 Task: Find connections with filter location Sandūr with filter topic #linkedinwith filter profile language German with filter current company CSG with filter school Barkatullah University, Bhopal with filter industry Paint, Coating, and Adhesive Manufacturing with filter service category DJing with filter keywords title Finance Director
Action: Mouse moved to (661, 92)
Screenshot: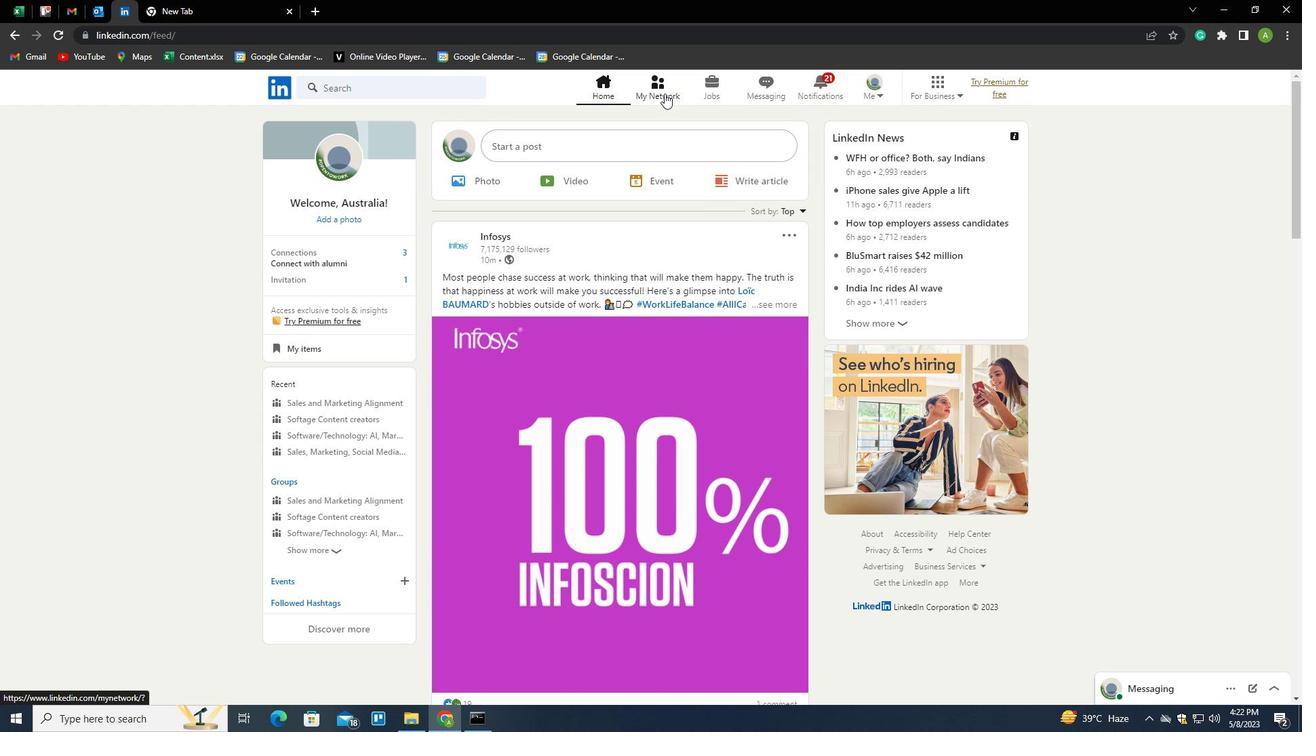 
Action: Mouse pressed left at (661, 92)
Screenshot: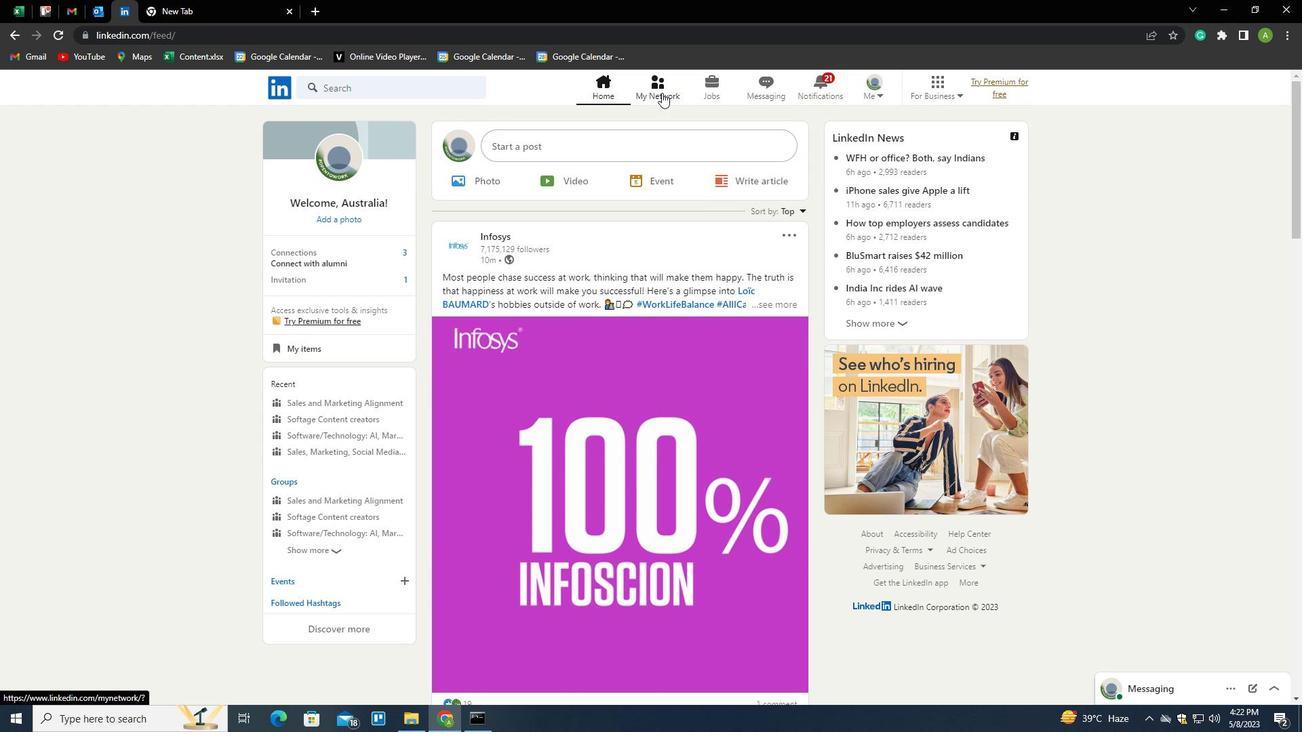
Action: Mouse moved to (356, 157)
Screenshot: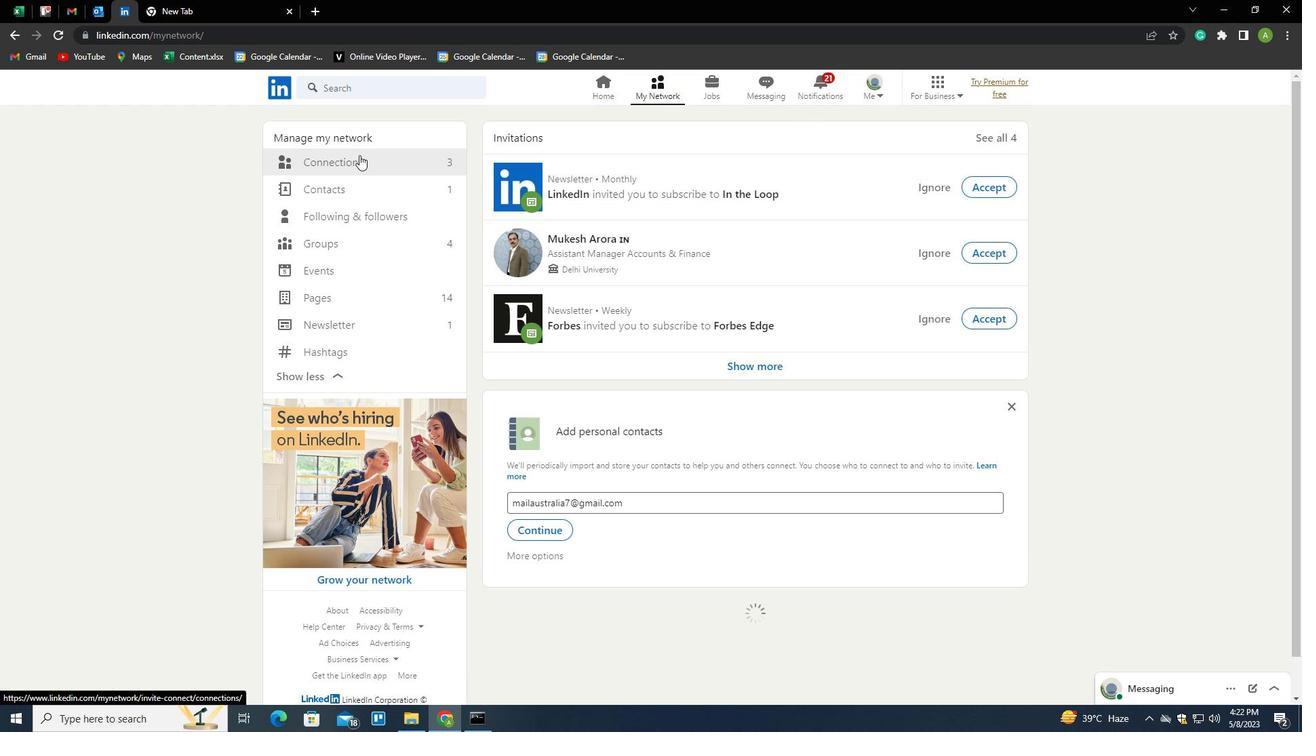 
Action: Mouse pressed left at (356, 157)
Screenshot: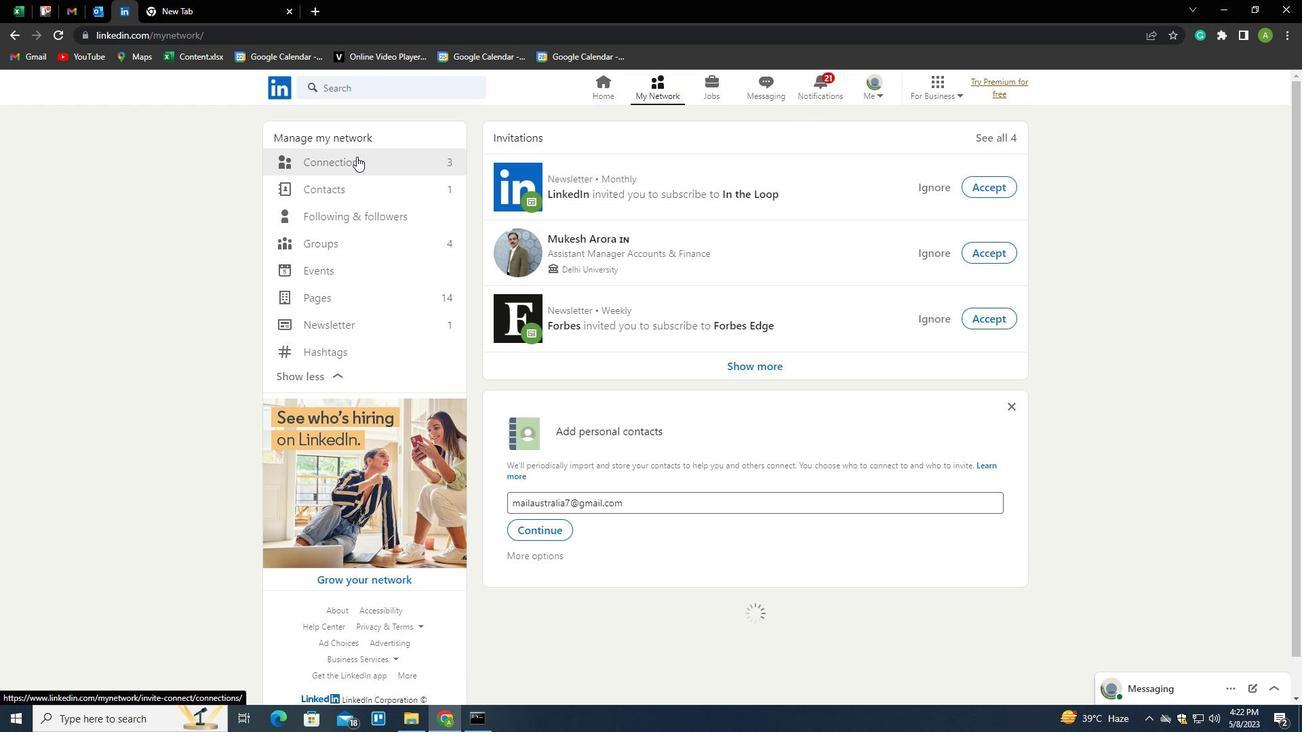 
Action: Mouse moved to (761, 166)
Screenshot: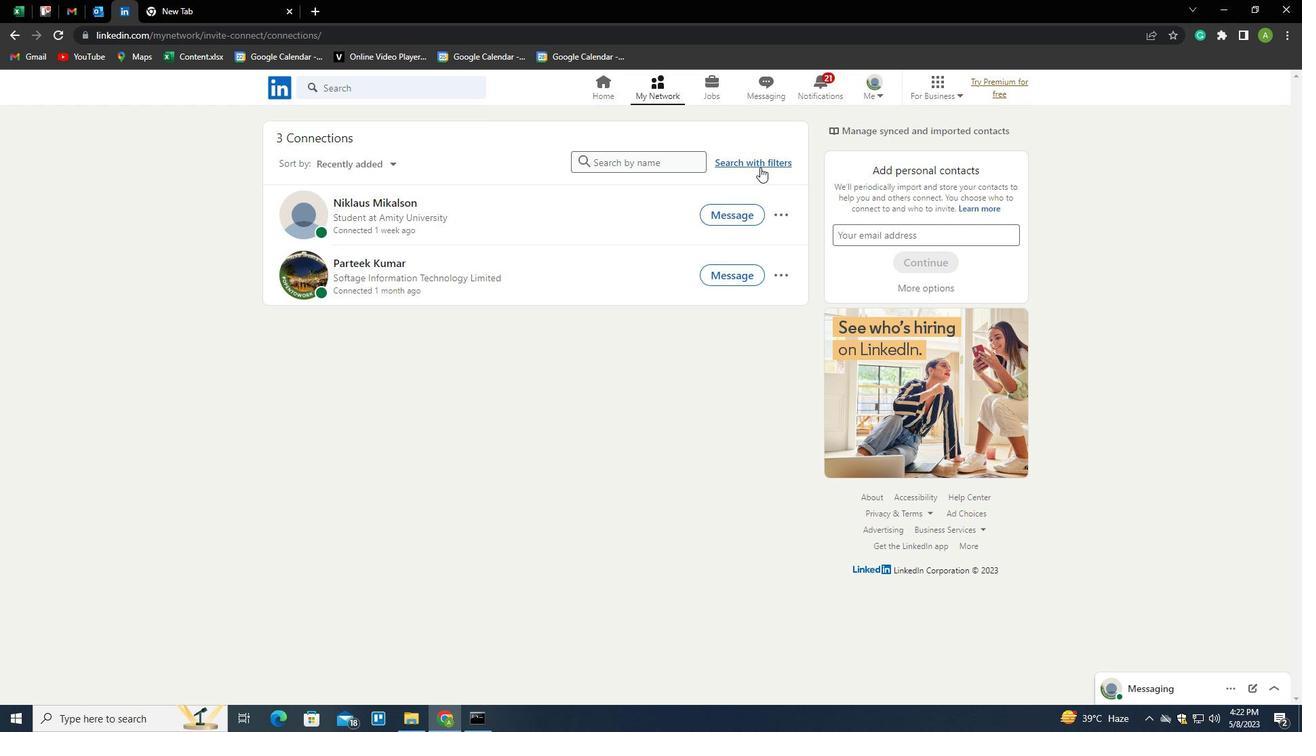 
Action: Mouse pressed left at (761, 166)
Screenshot: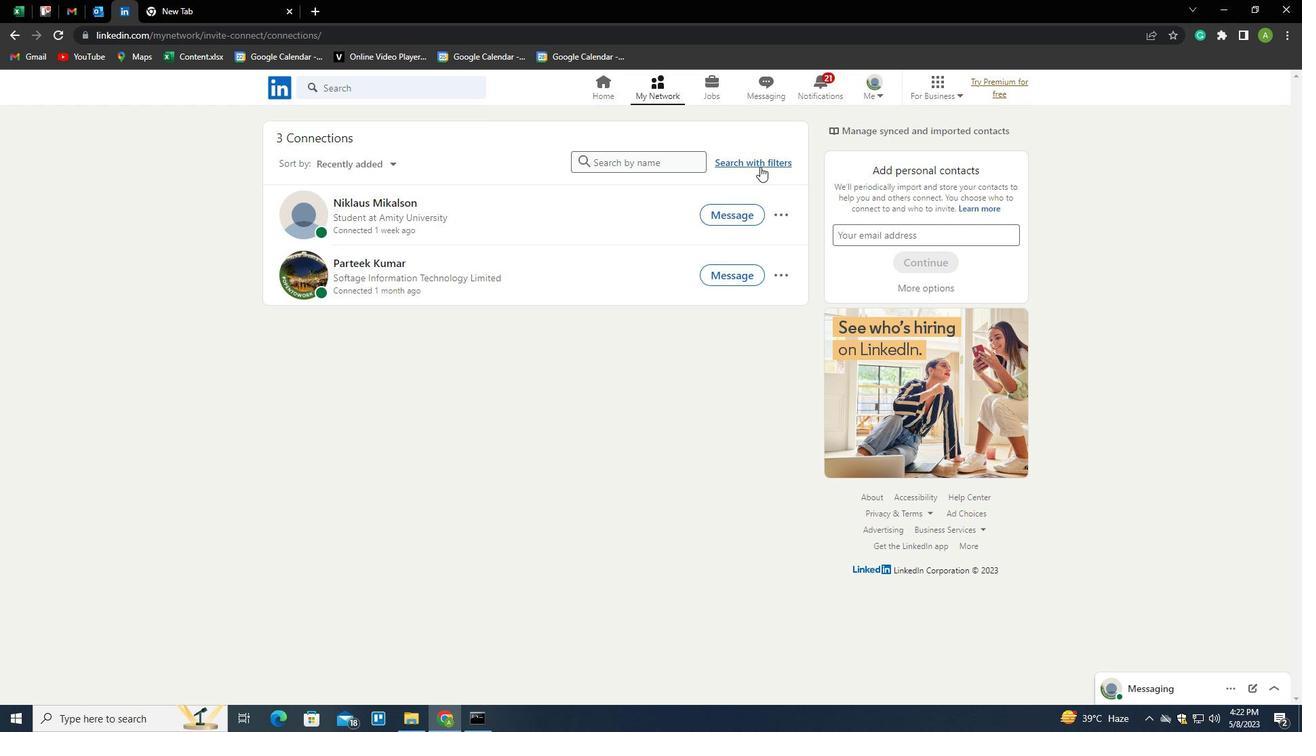 
Action: Mouse moved to (698, 128)
Screenshot: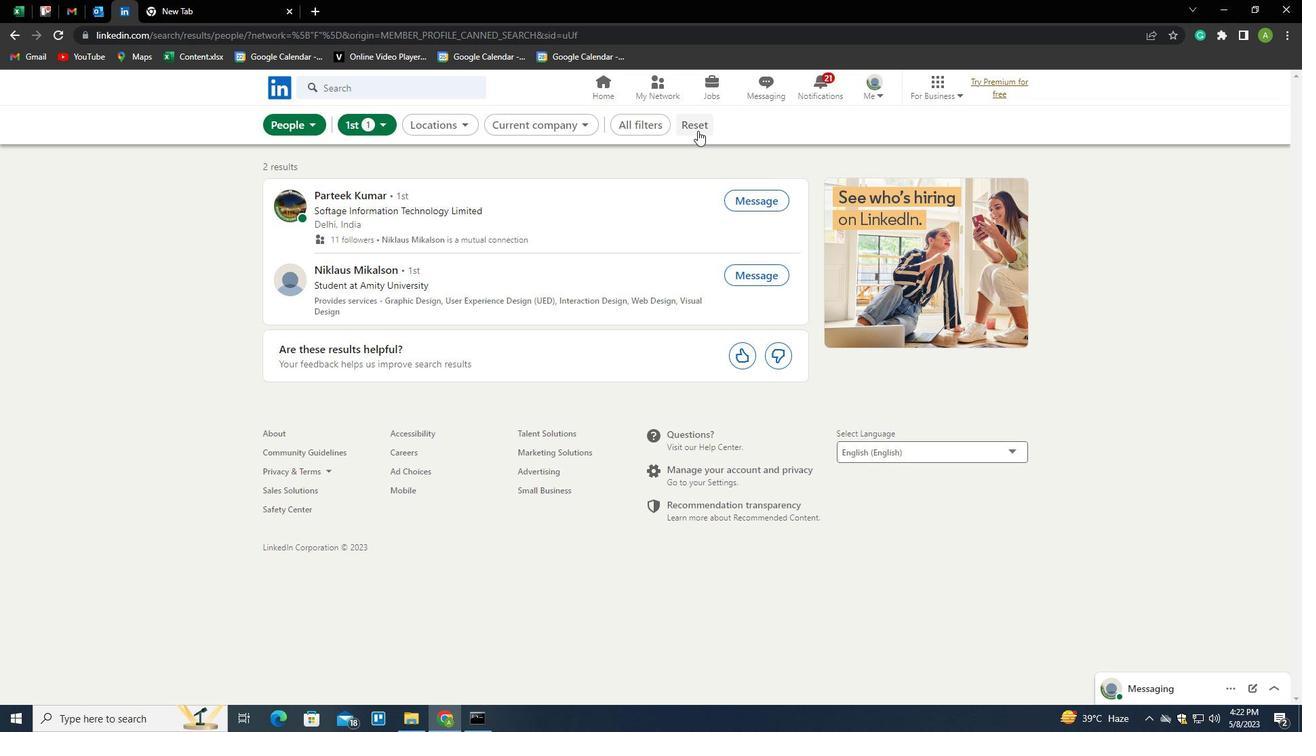 
Action: Mouse pressed left at (698, 128)
Screenshot: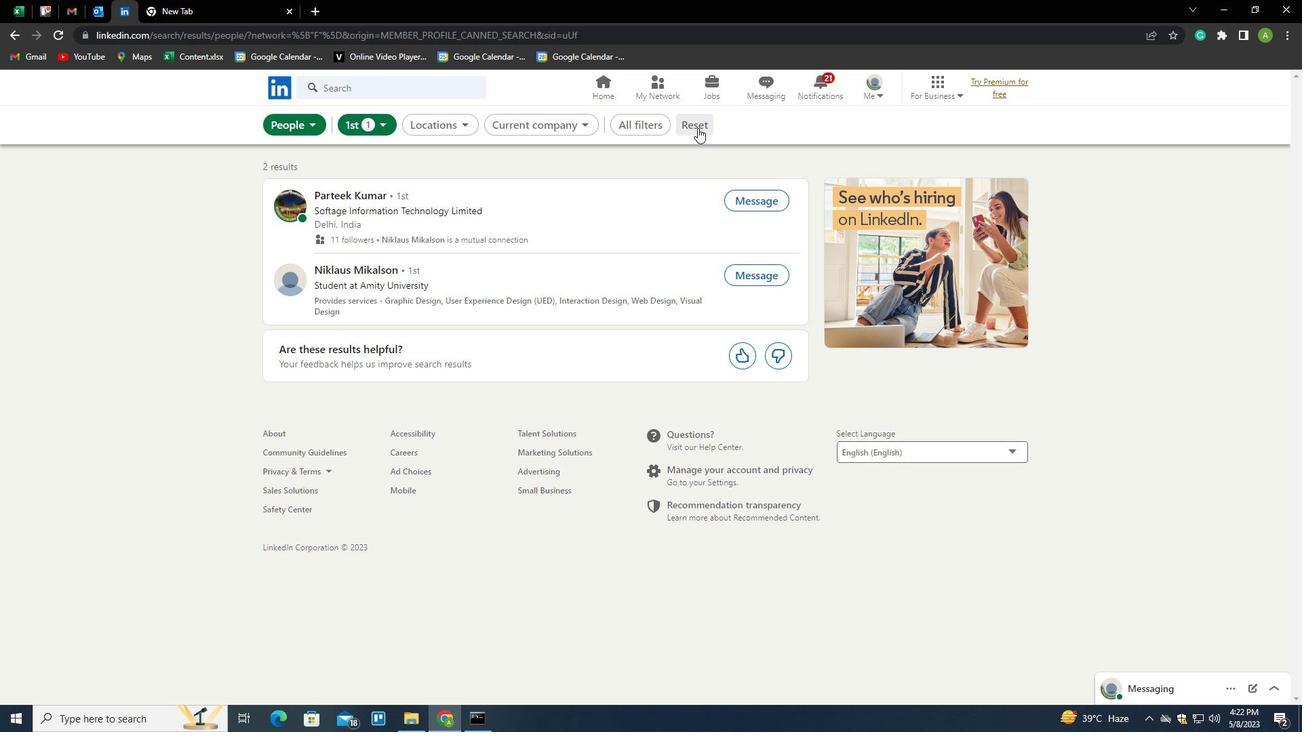 
Action: Mouse moved to (678, 127)
Screenshot: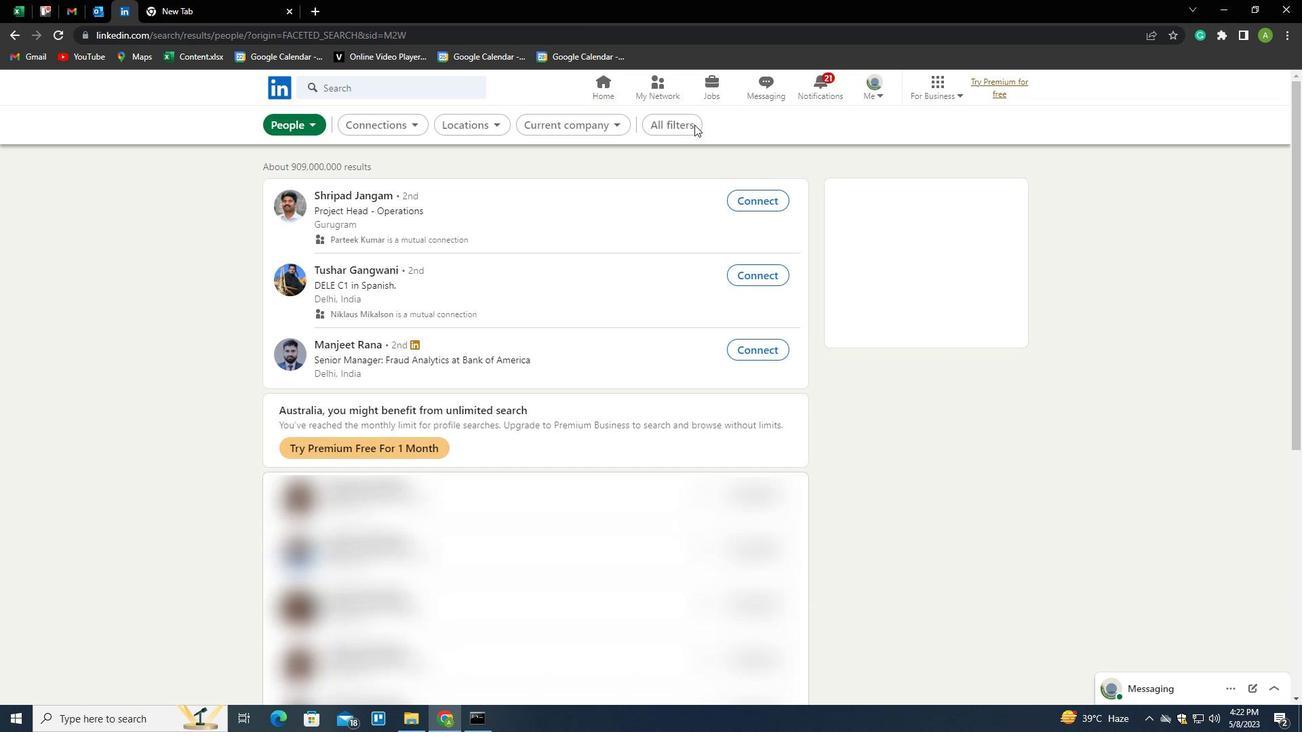 
Action: Mouse pressed left at (678, 127)
Screenshot: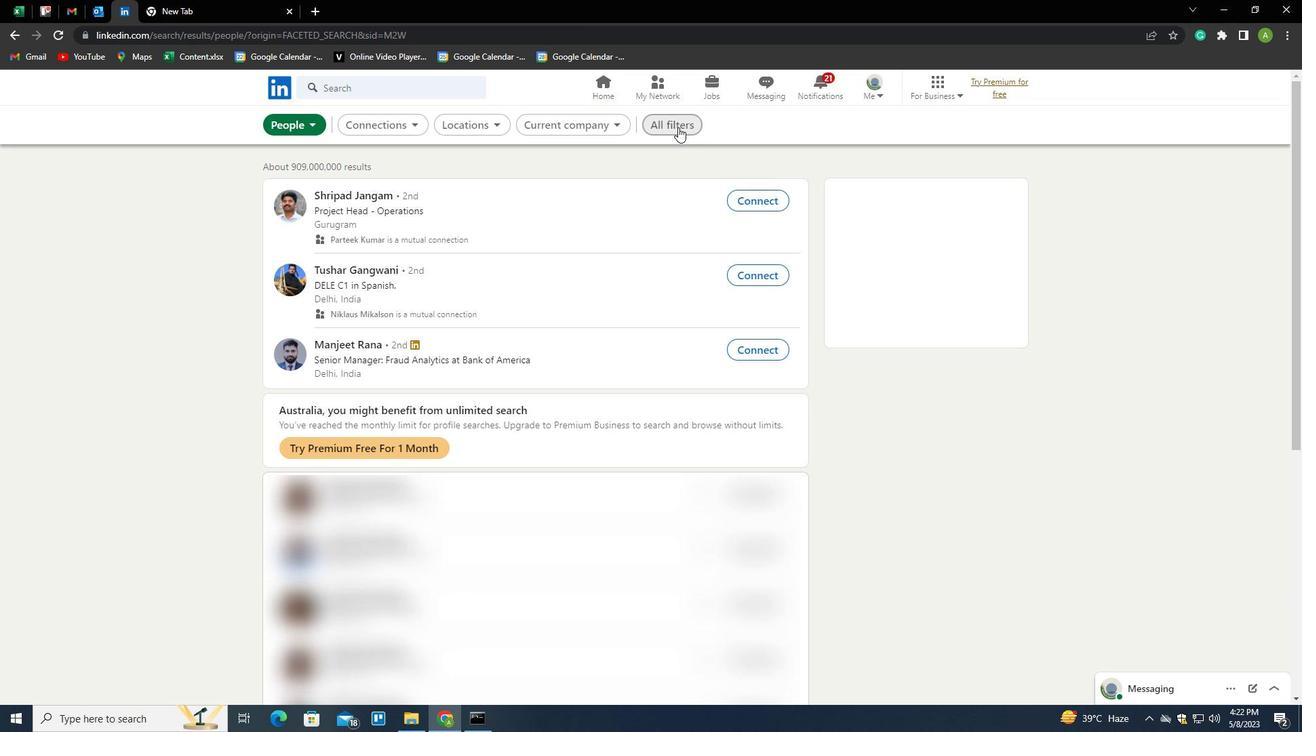 
Action: Mouse moved to (1123, 461)
Screenshot: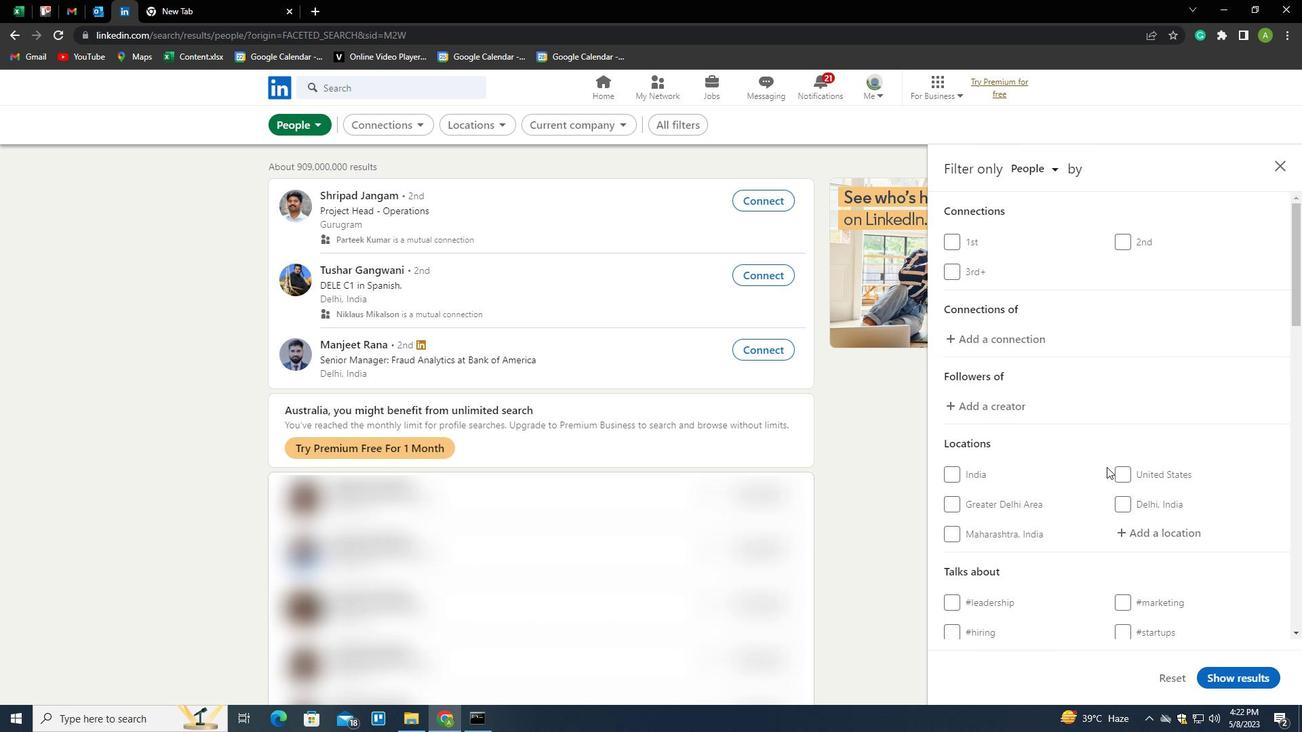 
Action: Mouse scrolled (1123, 460) with delta (0, 0)
Screenshot: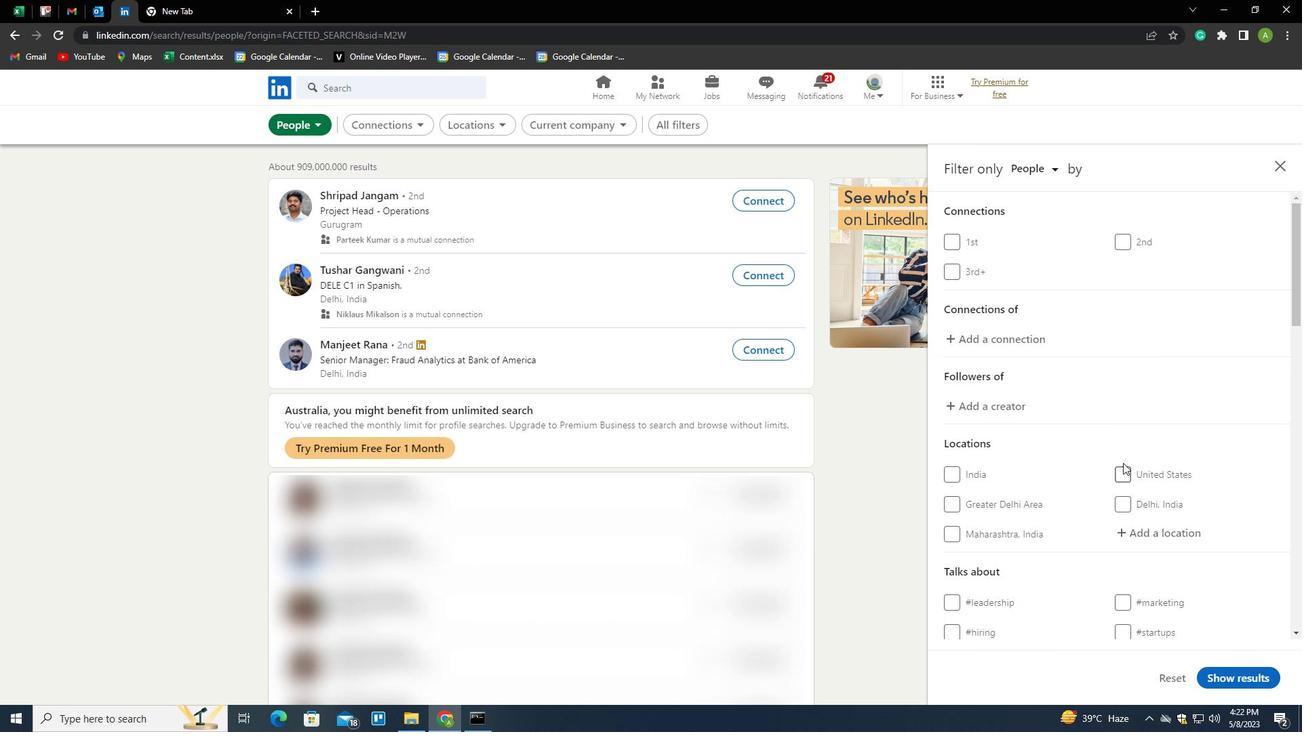 
Action: Mouse scrolled (1123, 460) with delta (0, 0)
Screenshot: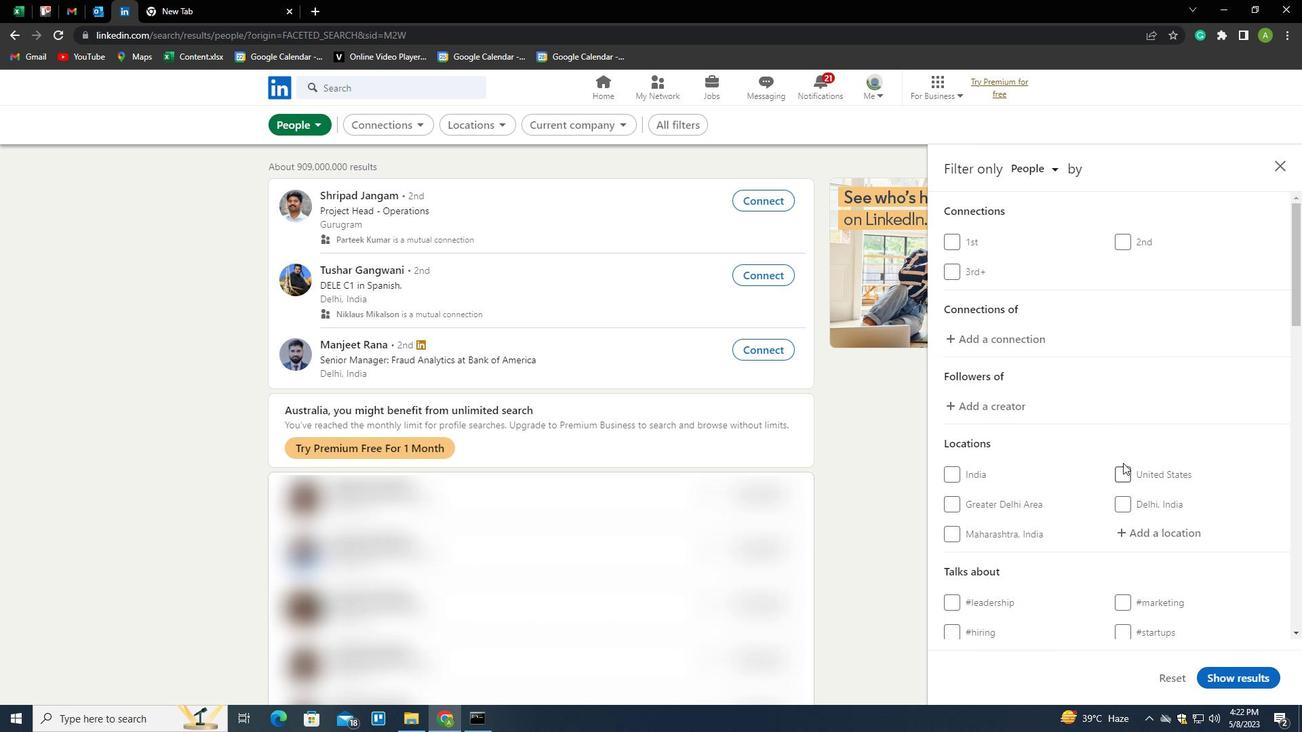 
Action: Mouse scrolled (1123, 460) with delta (0, 0)
Screenshot: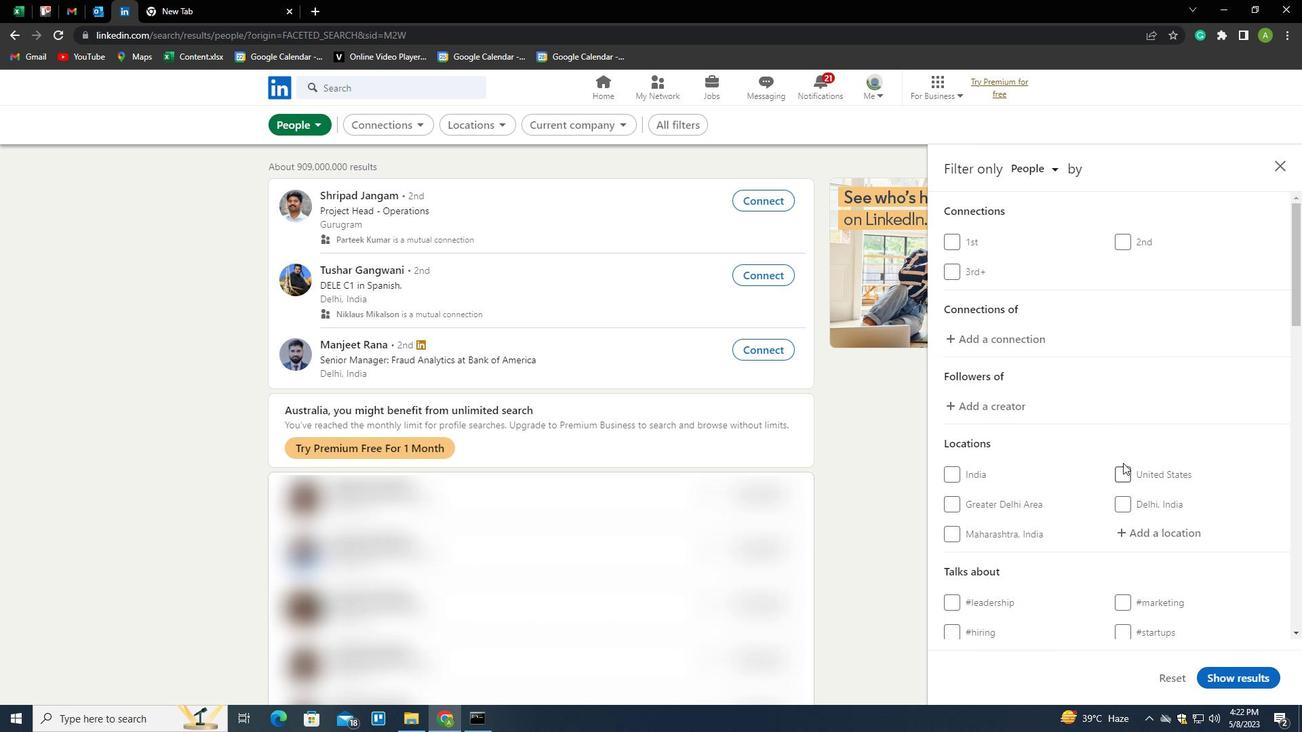 
Action: Mouse moved to (1146, 327)
Screenshot: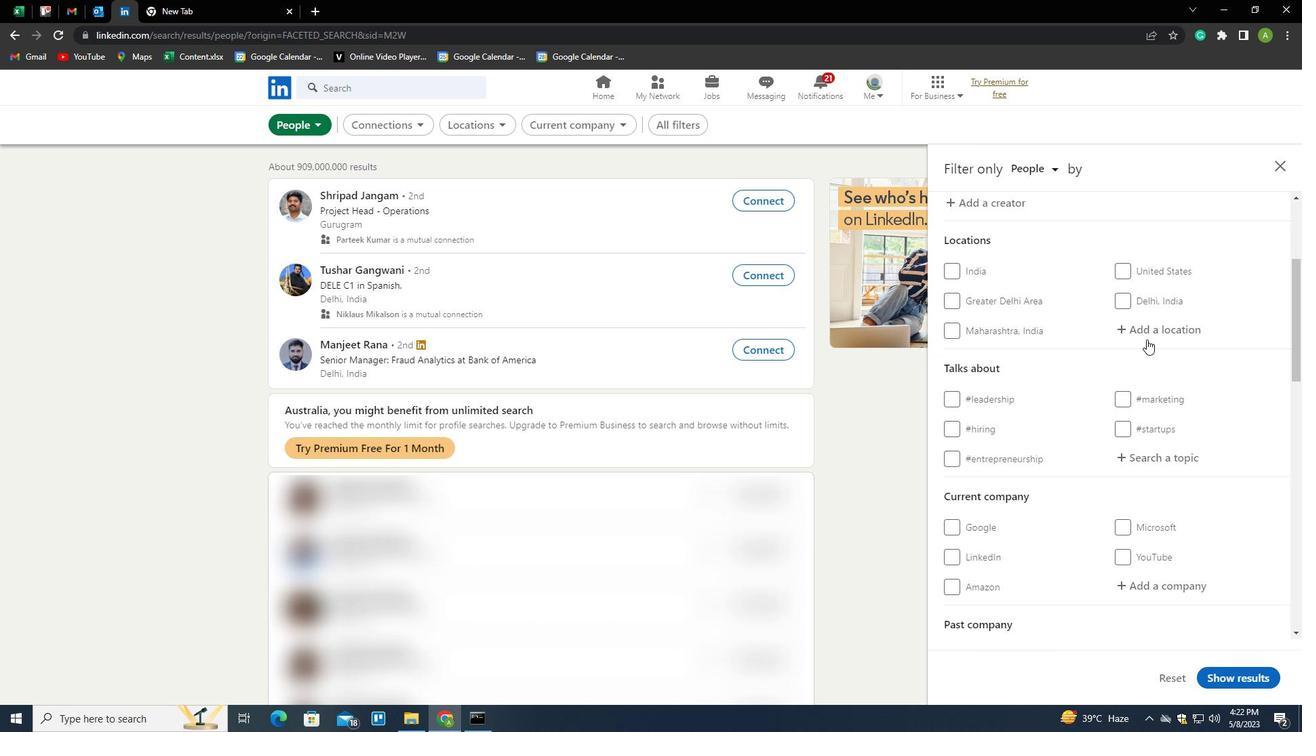 
Action: Mouse pressed left at (1146, 327)
Screenshot: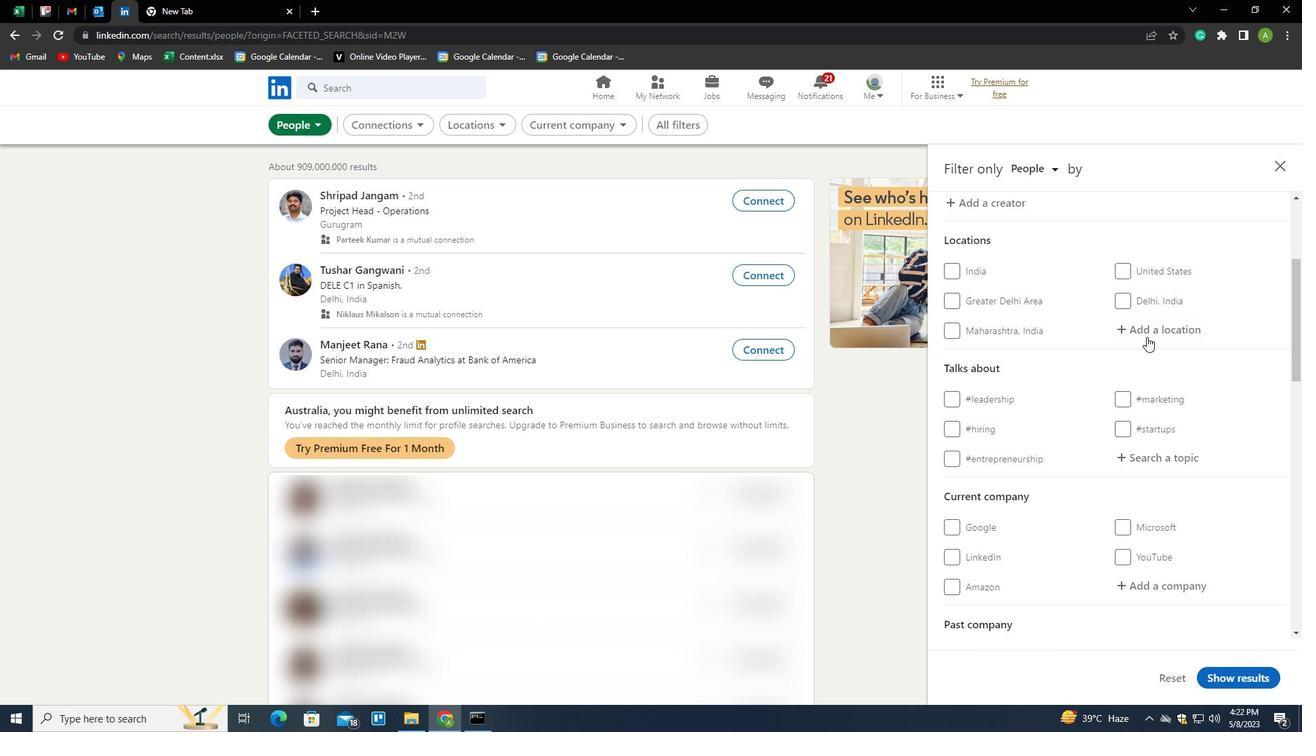 
Action: Key pressed <Key.shift>
Screenshot: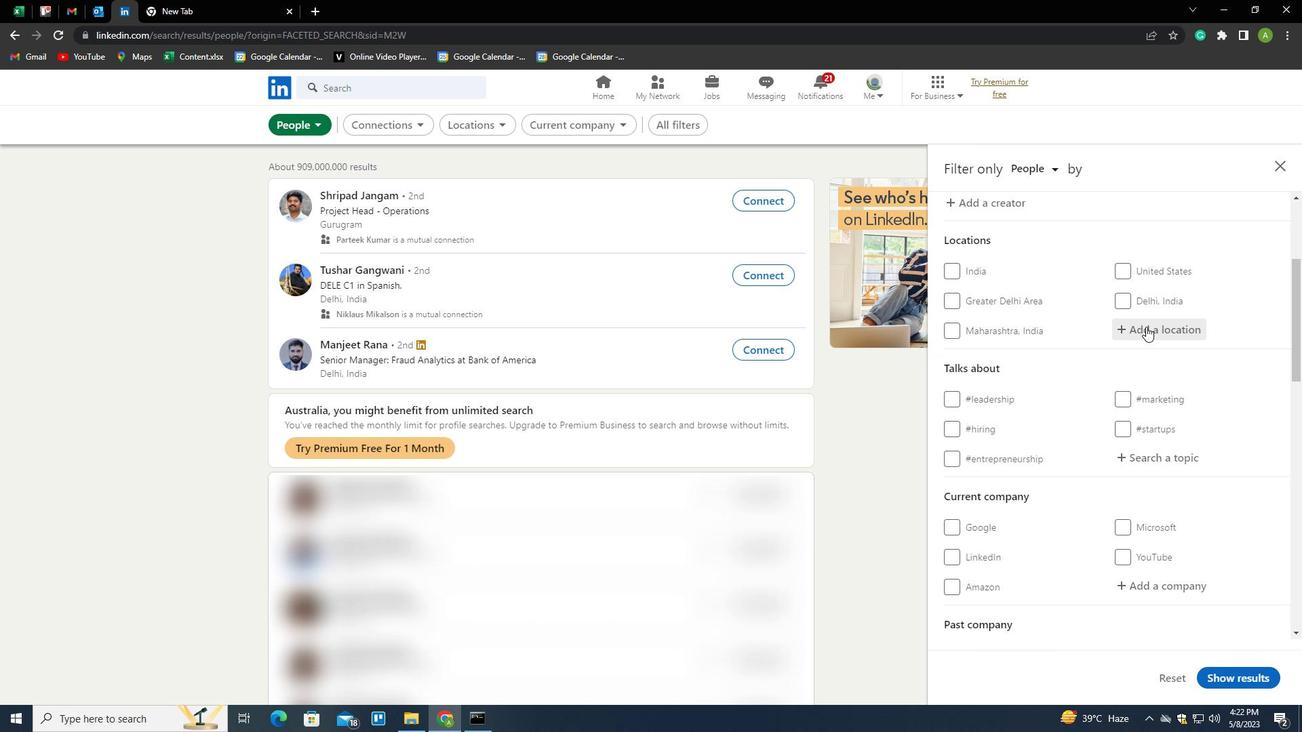 
Action: Mouse moved to (1146, 327)
Screenshot: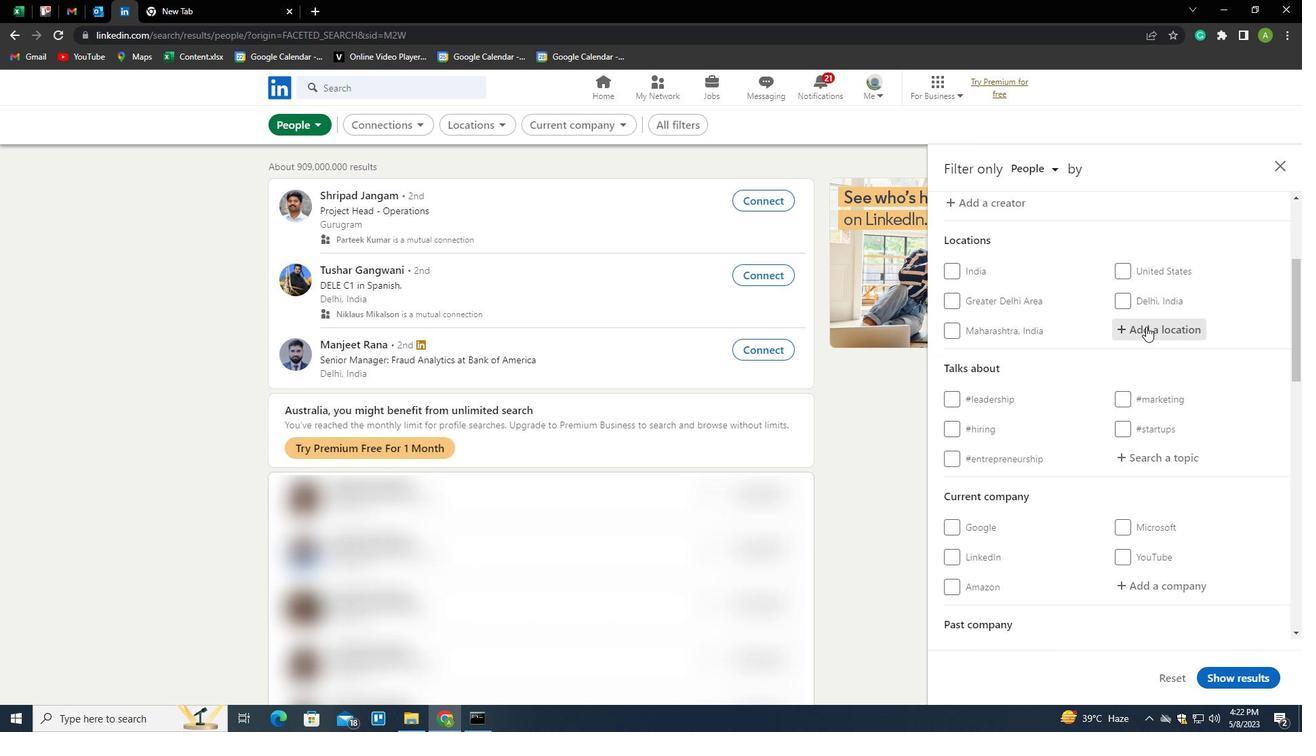 
Action: Key pressed S
Screenshot: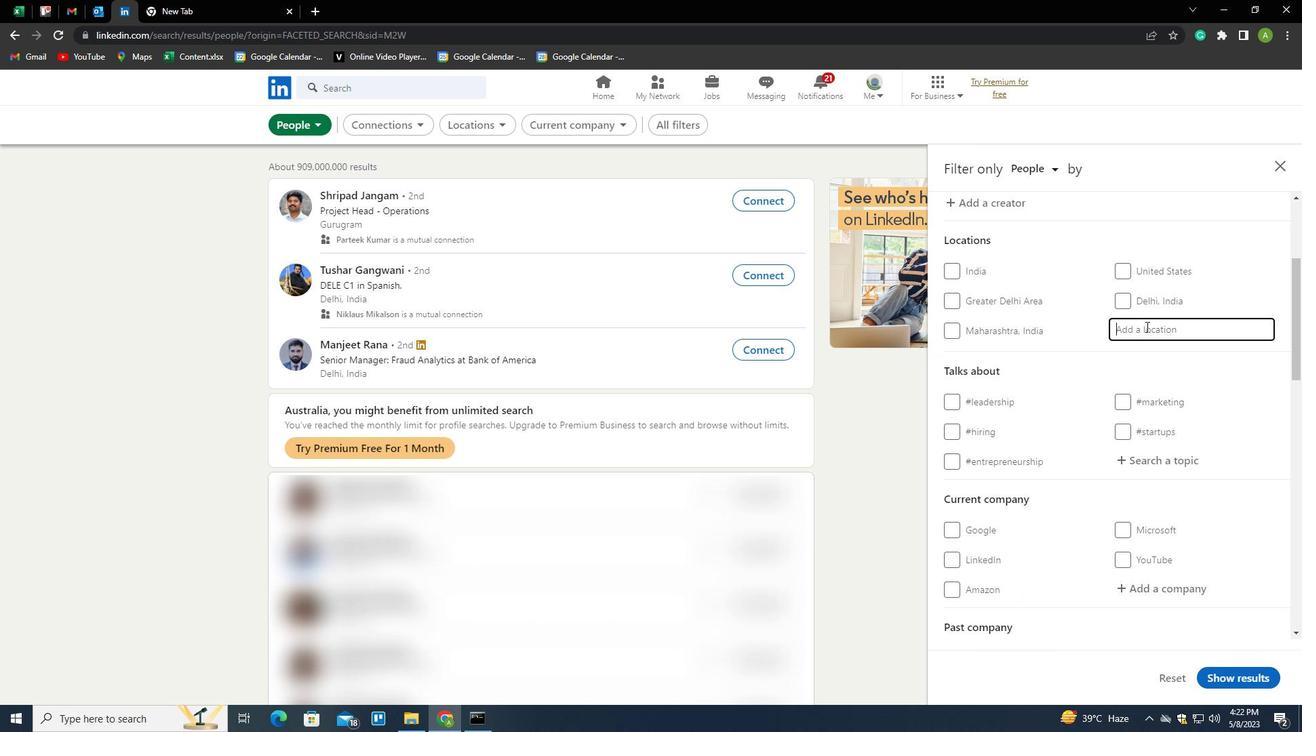 
Action: Mouse moved to (1225, 279)
Screenshot: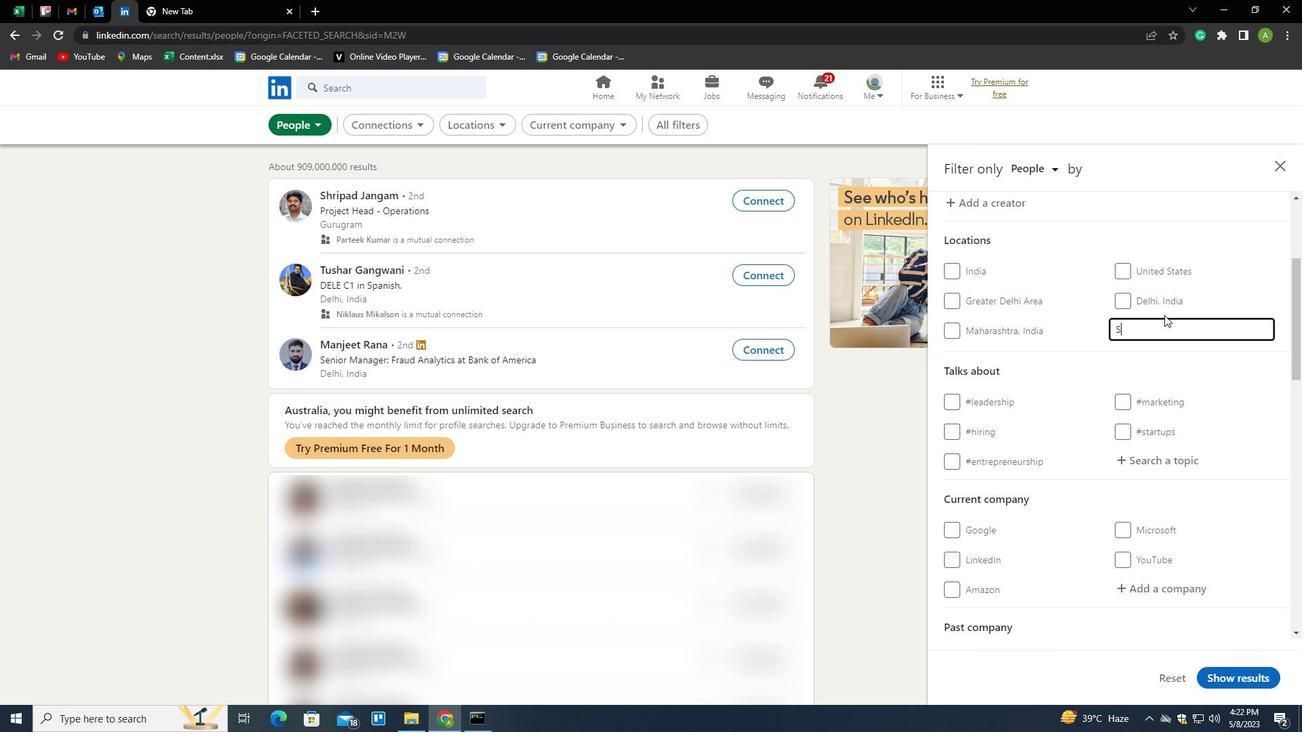 
Action: Key pressed ANDUR<Key.down><Key.enter>
Screenshot: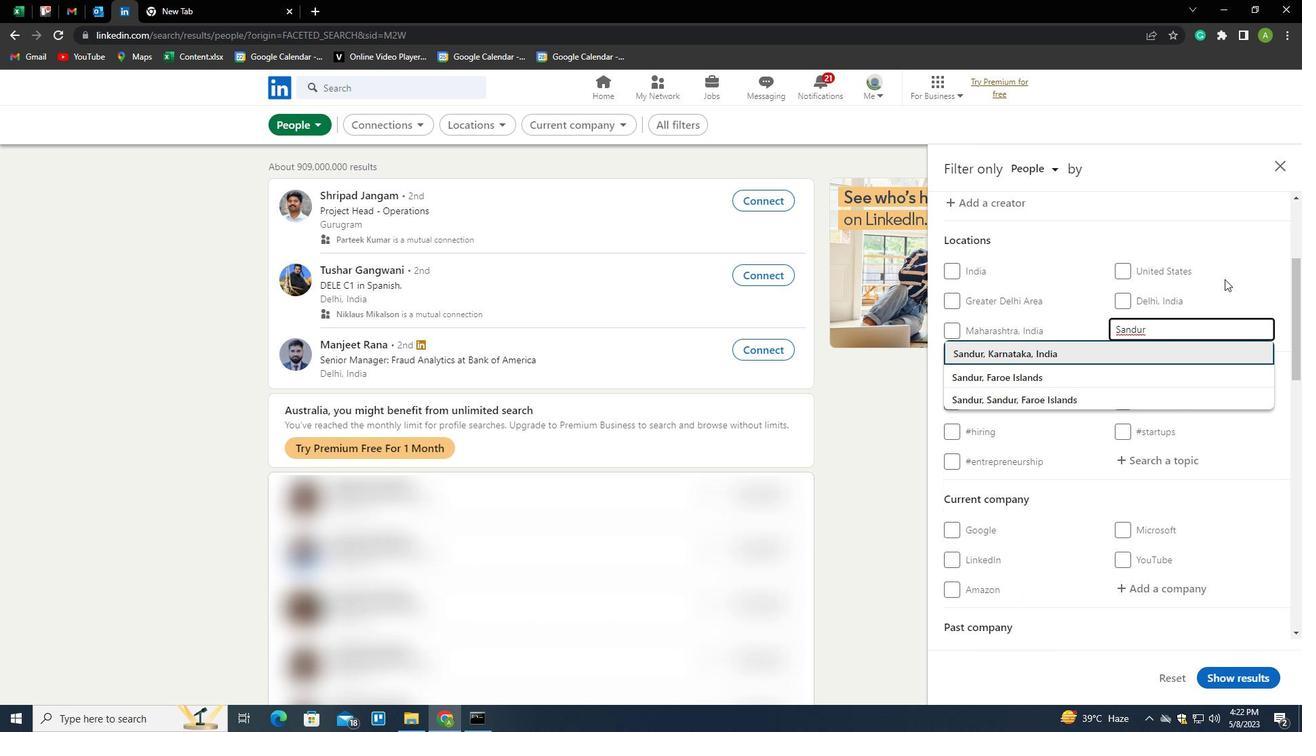 
Action: Mouse moved to (1226, 279)
Screenshot: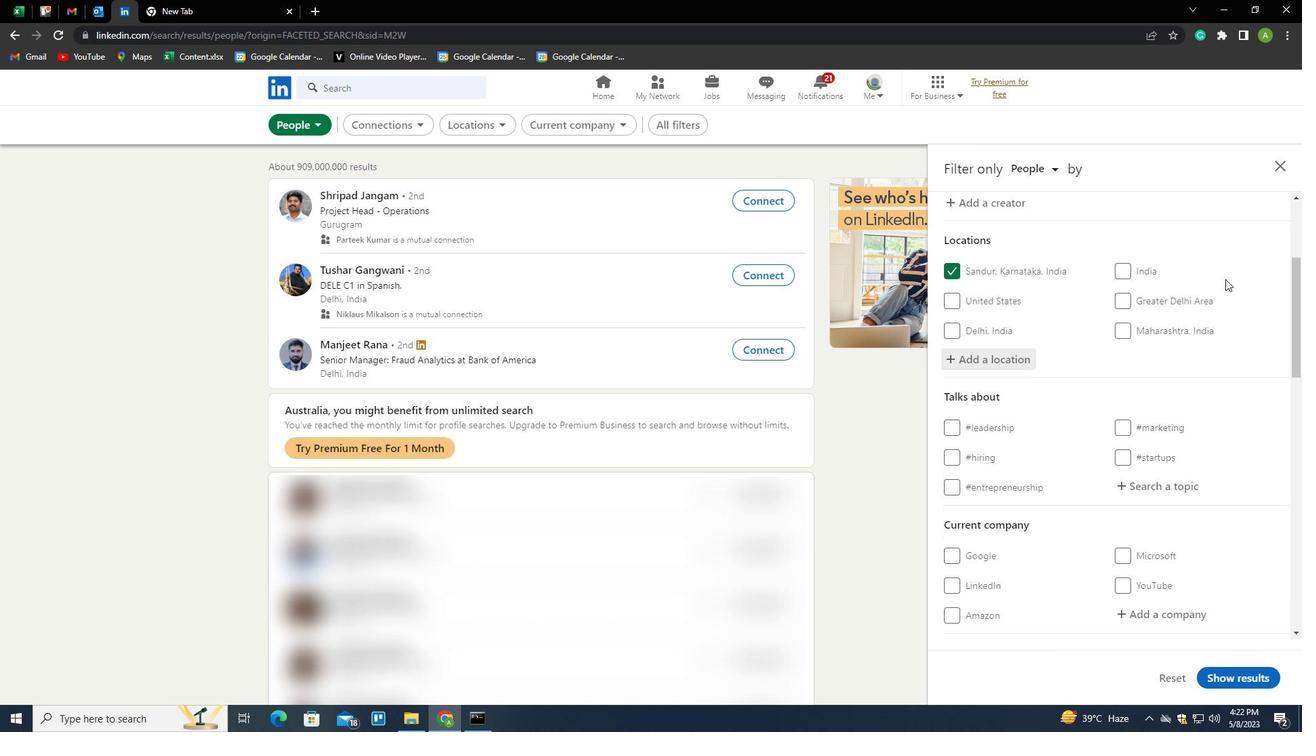 
Action: Mouse scrolled (1226, 278) with delta (0, 0)
Screenshot: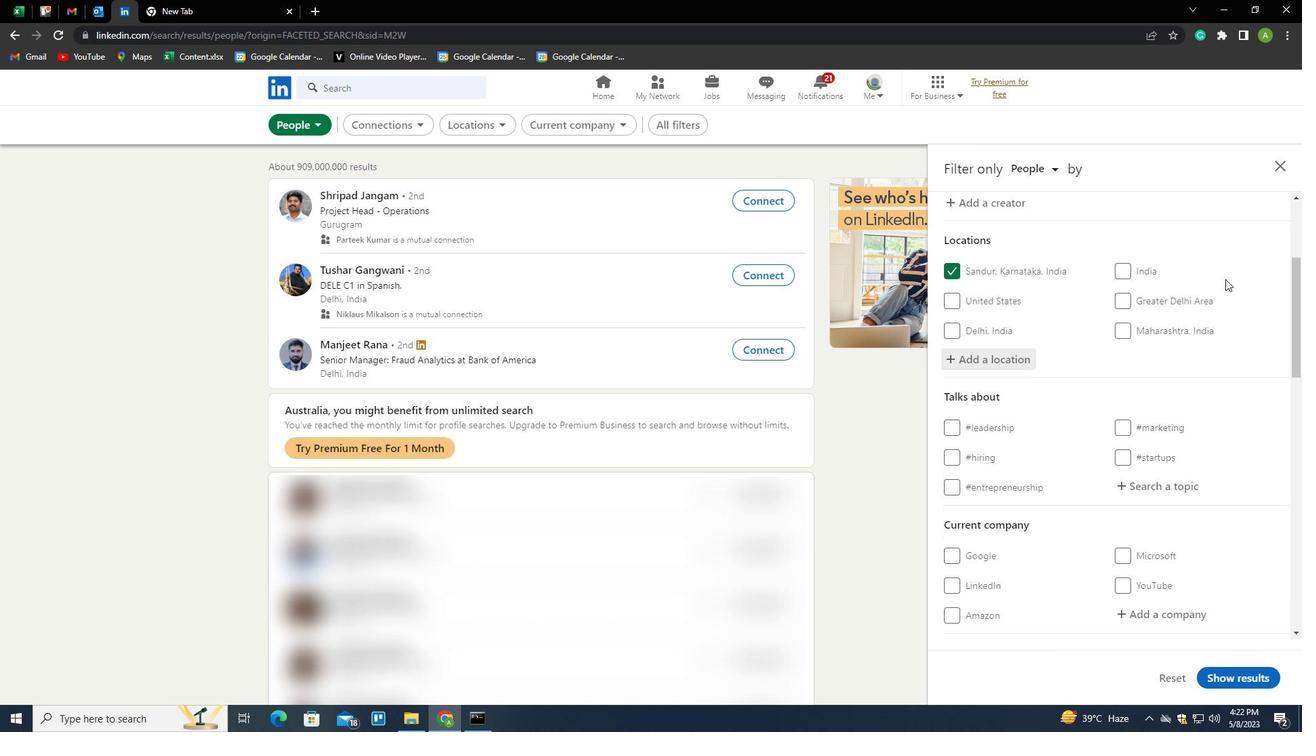 
Action: Mouse moved to (1229, 281)
Screenshot: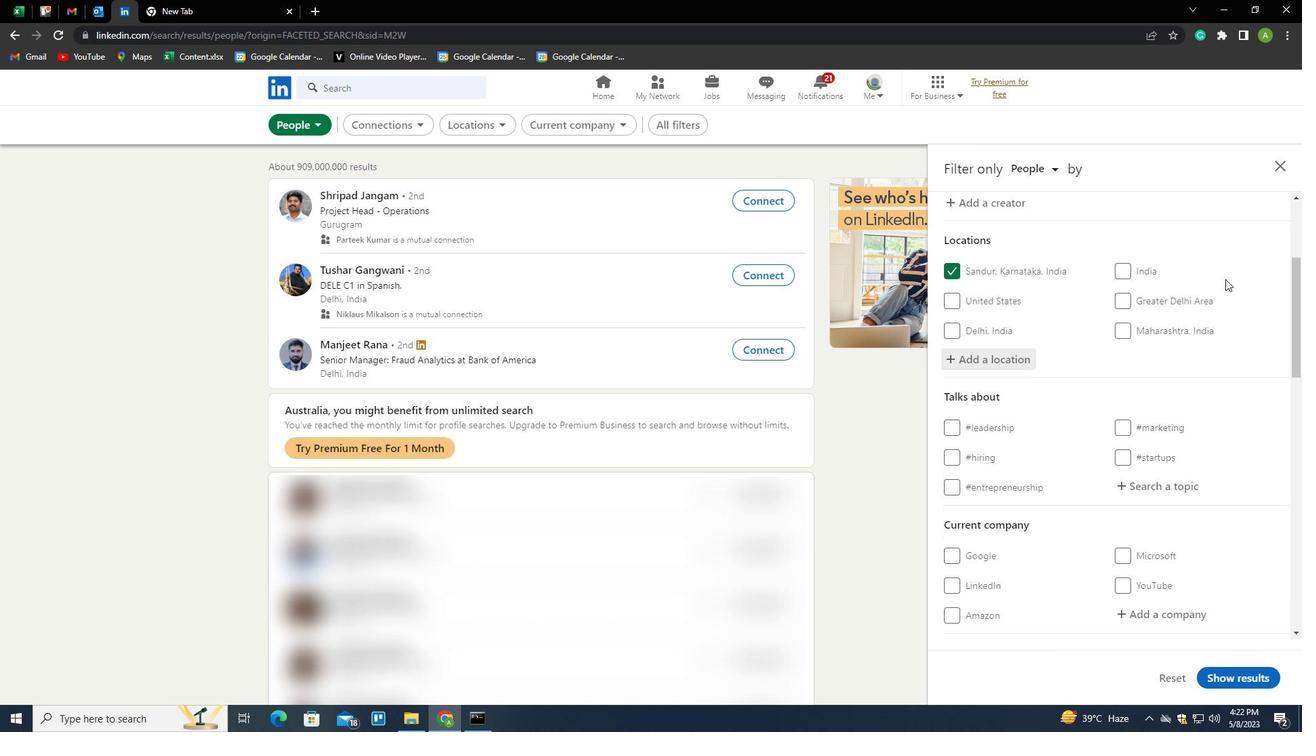 
Action: Mouse scrolled (1229, 280) with delta (0, 0)
Screenshot: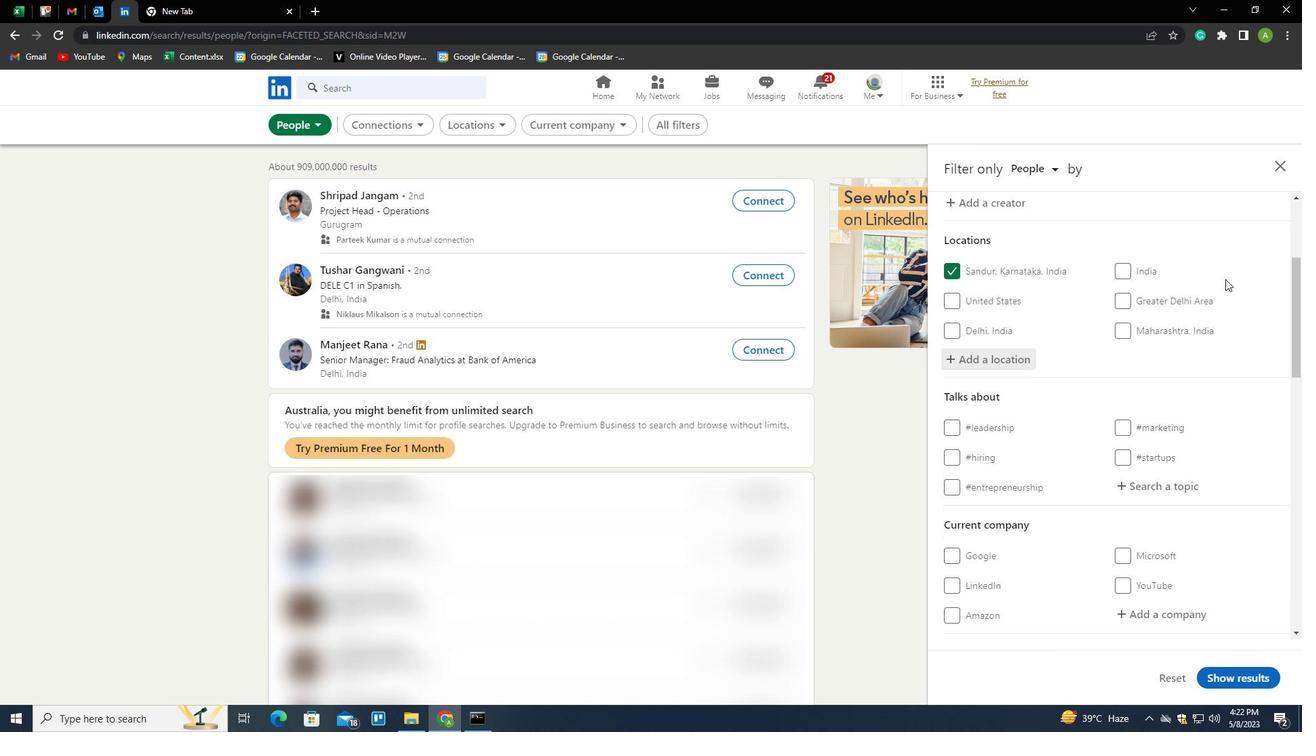 
Action: Mouse scrolled (1229, 280) with delta (0, 0)
Screenshot: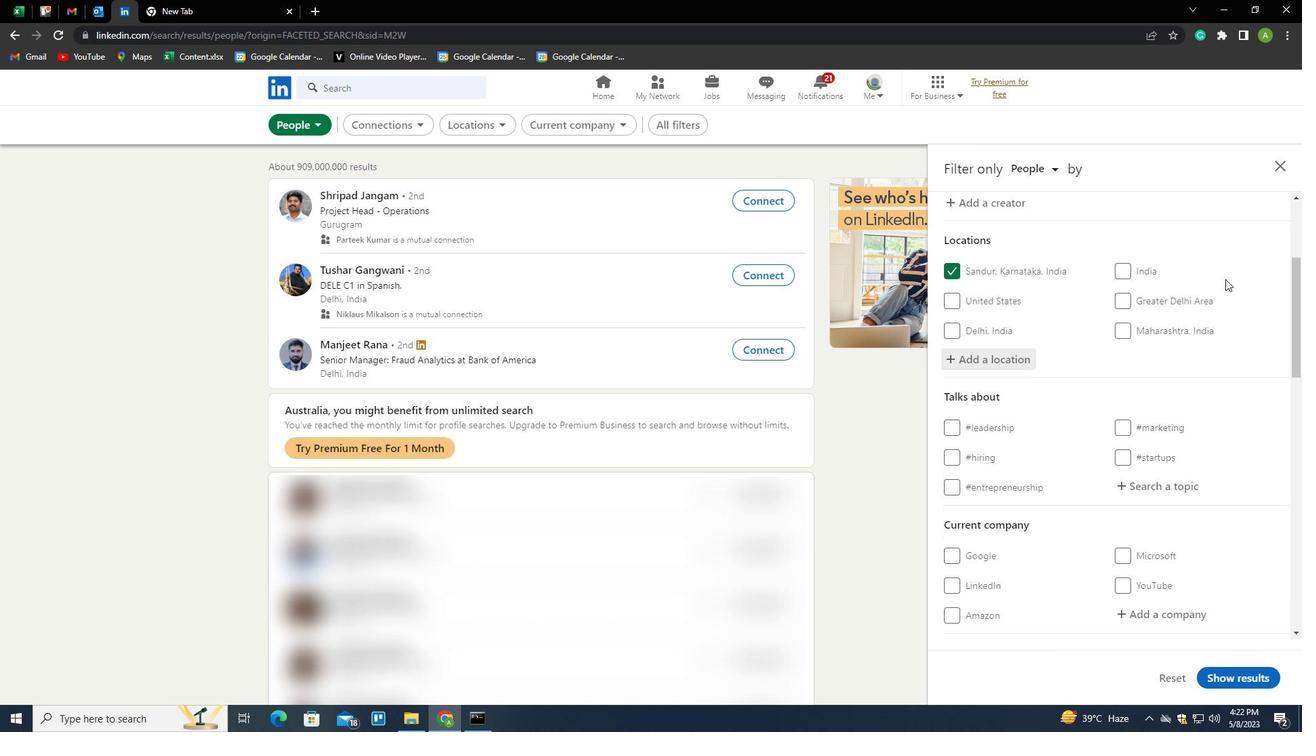 
Action: Mouse moved to (1167, 288)
Screenshot: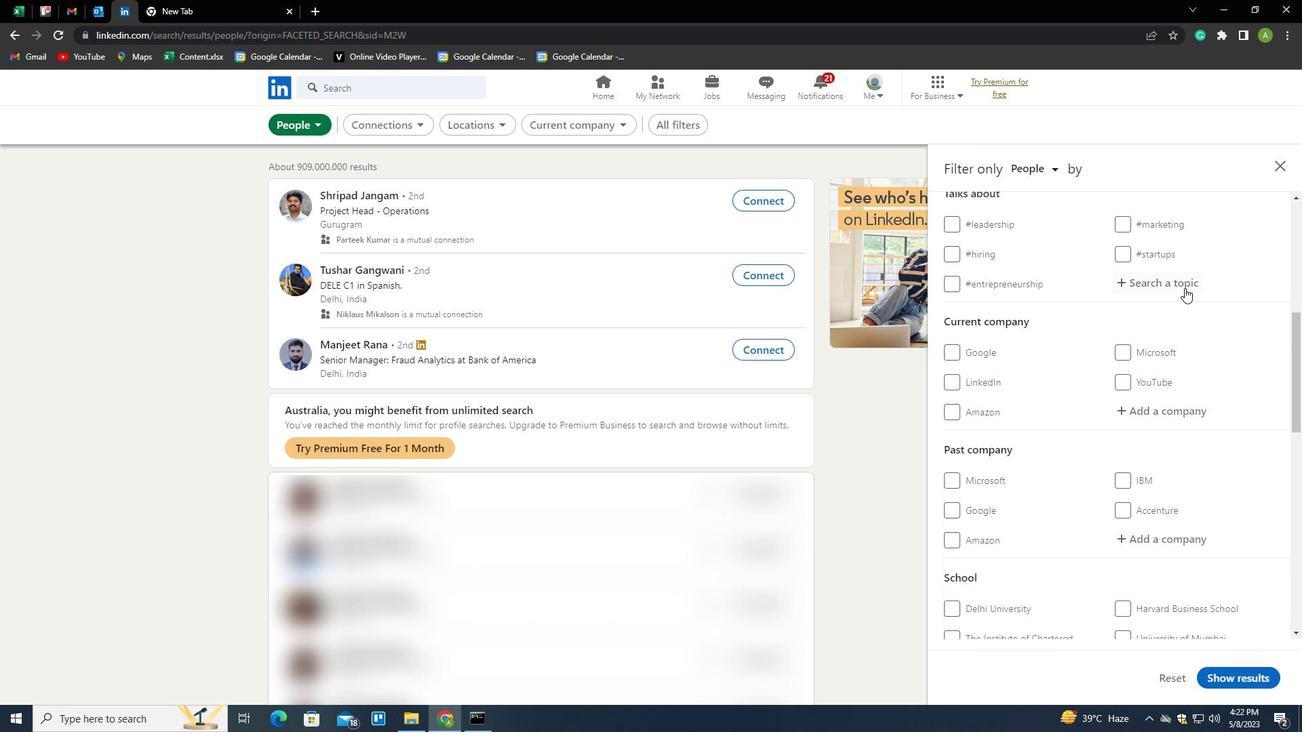 
Action: Mouse pressed left at (1167, 288)
Screenshot: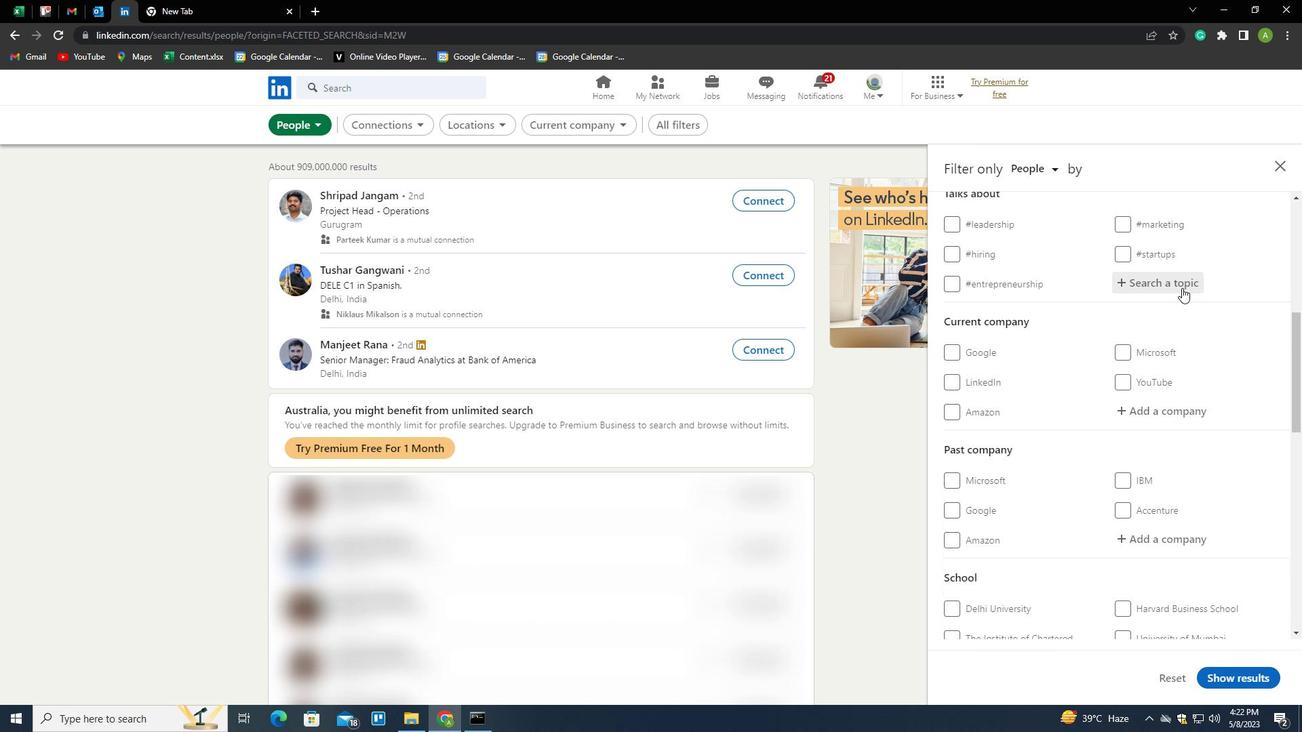 
Action: Mouse moved to (1167, 288)
Screenshot: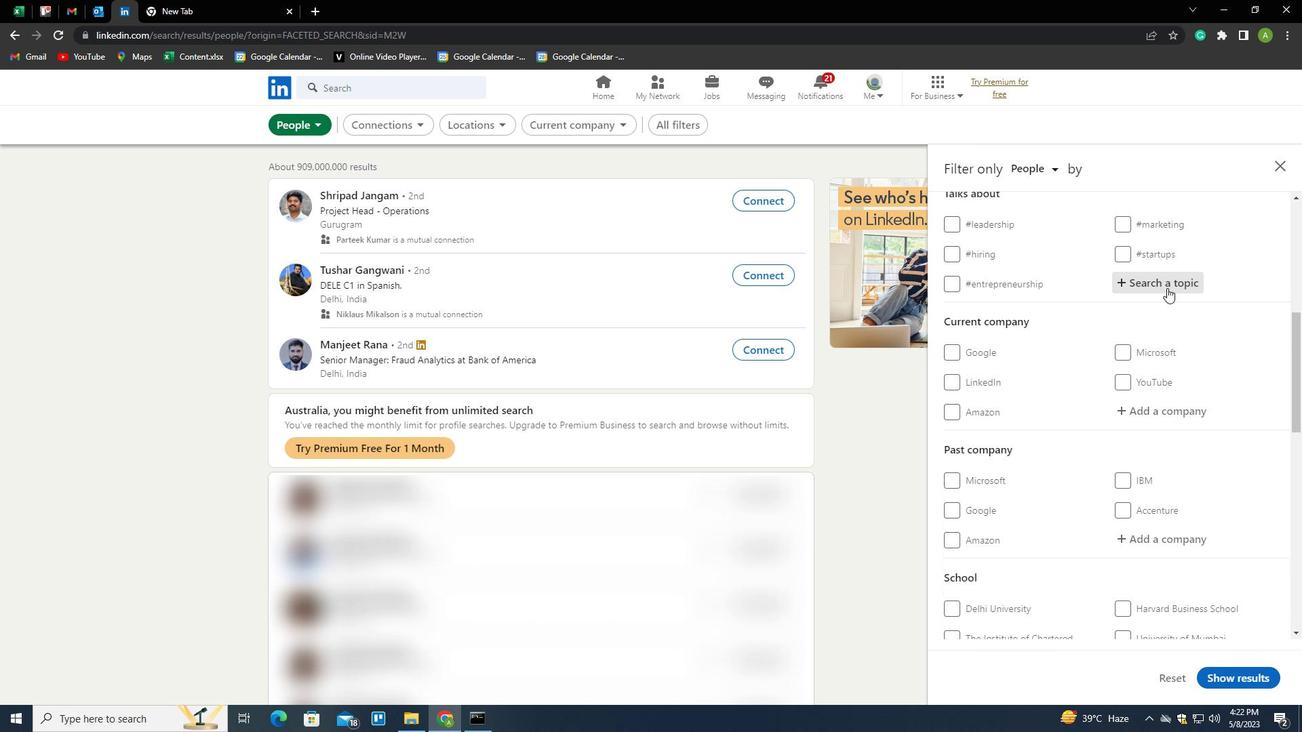 
Action: Key pressed LINKEDIN<Key.down><Key.enter>
Screenshot: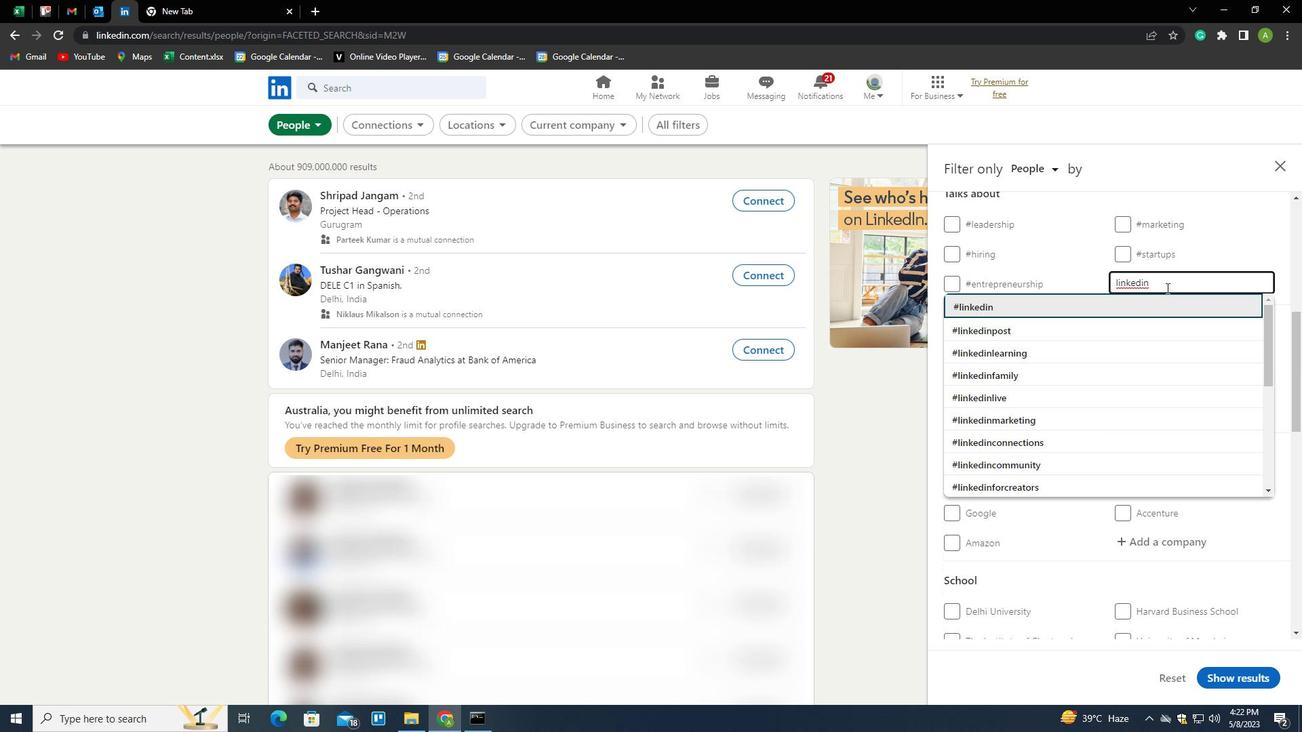 
Action: Mouse scrolled (1167, 287) with delta (0, 0)
Screenshot: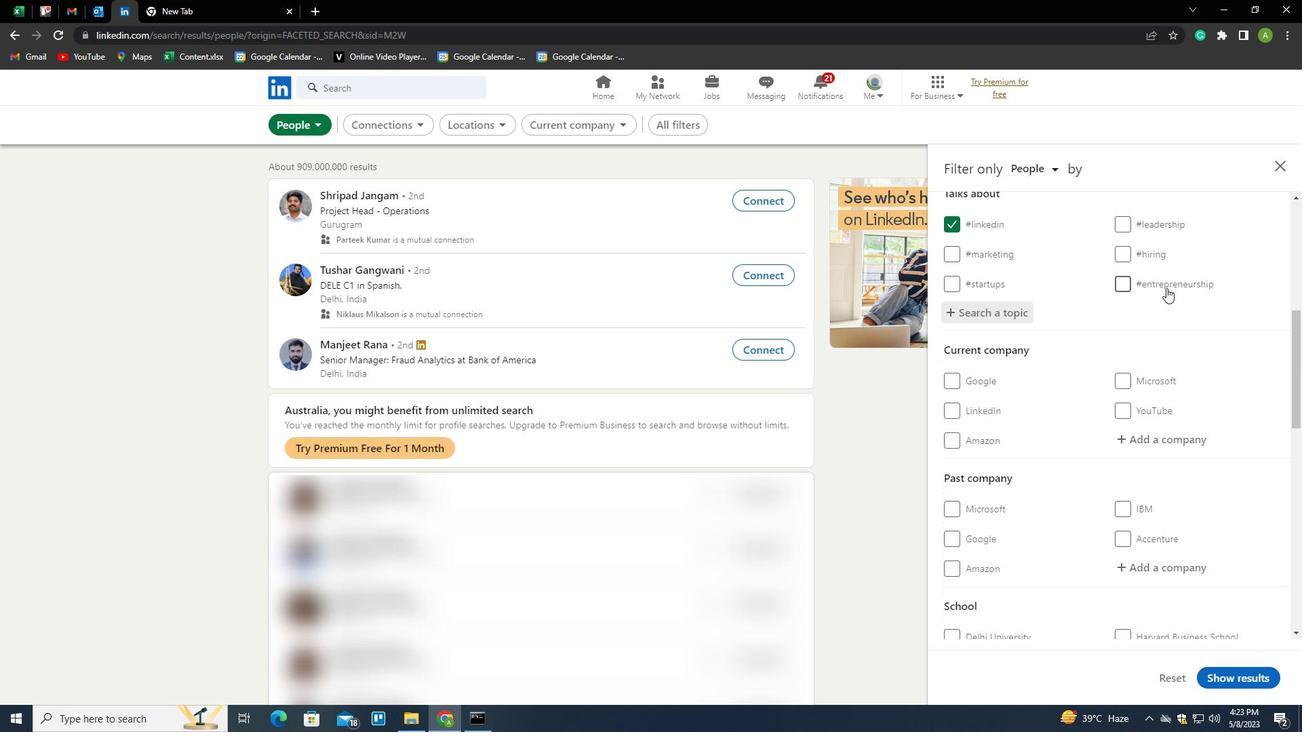 
Action: Mouse scrolled (1167, 287) with delta (0, 0)
Screenshot: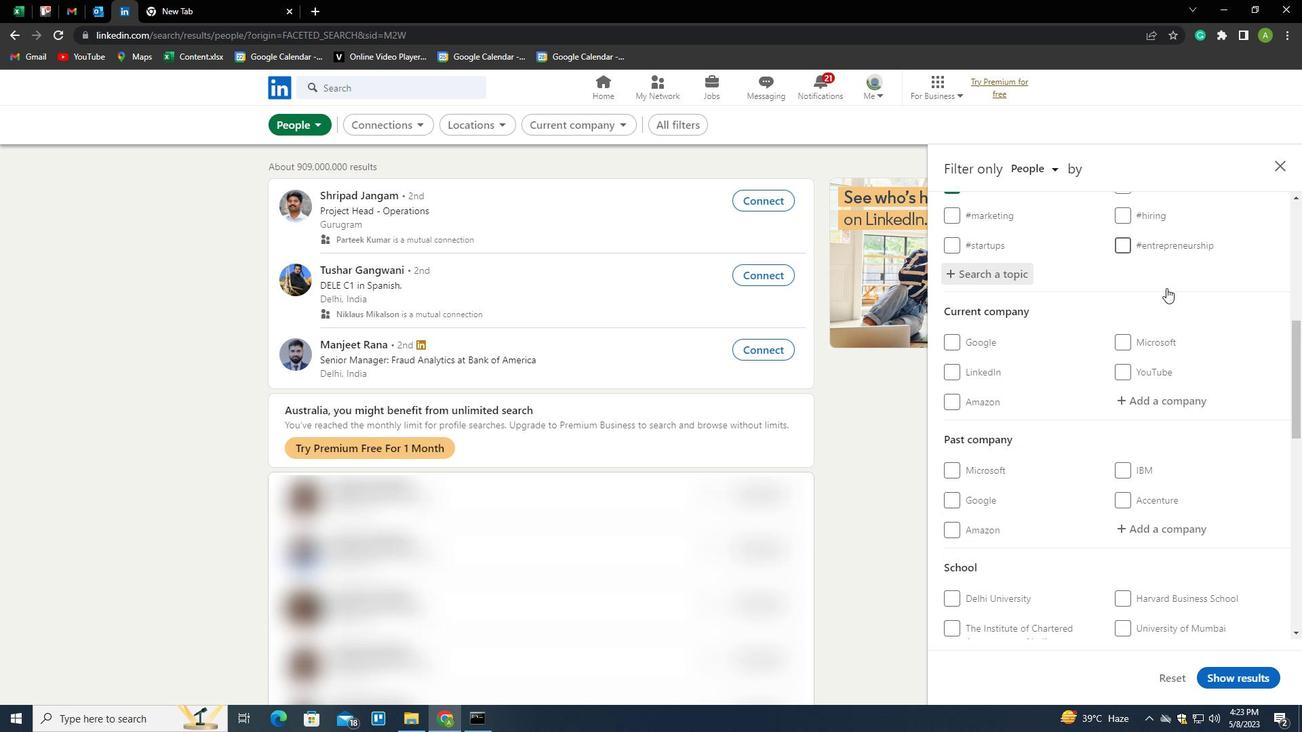
Action: Mouse scrolled (1167, 287) with delta (0, 0)
Screenshot: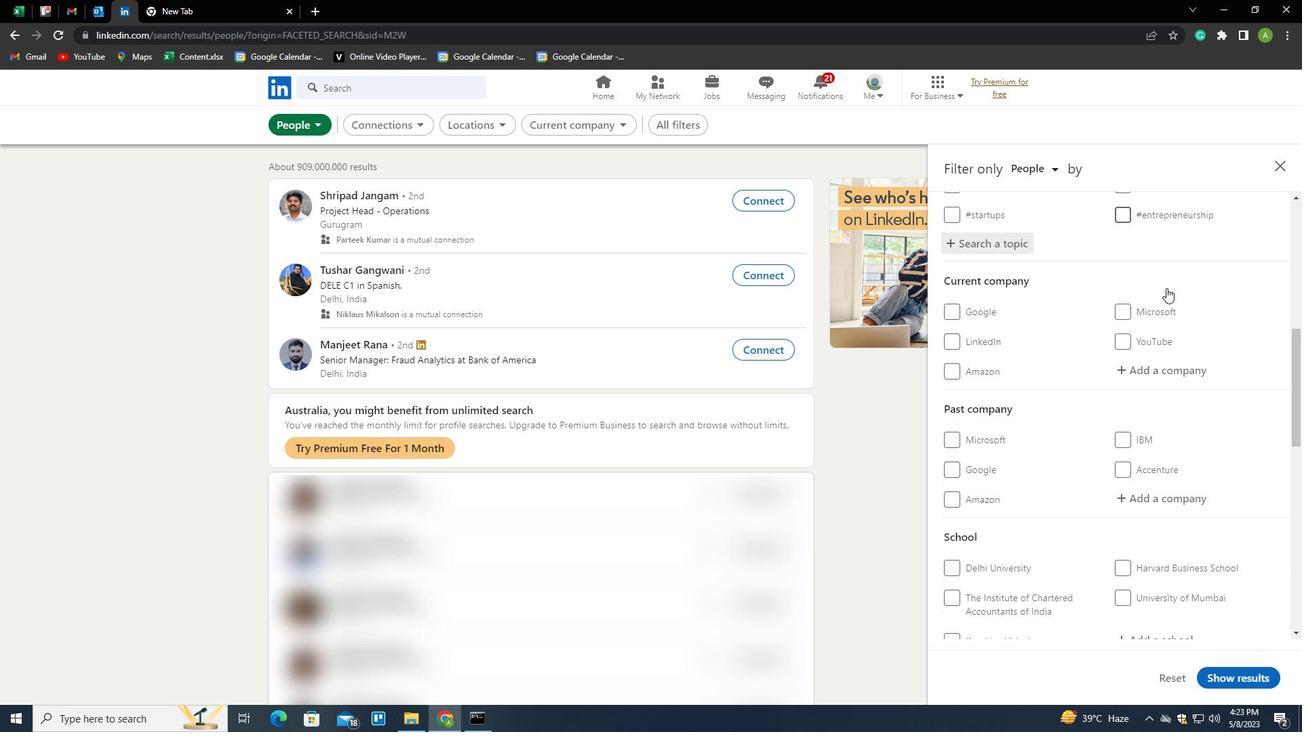 
Action: Mouse scrolled (1167, 287) with delta (0, 0)
Screenshot: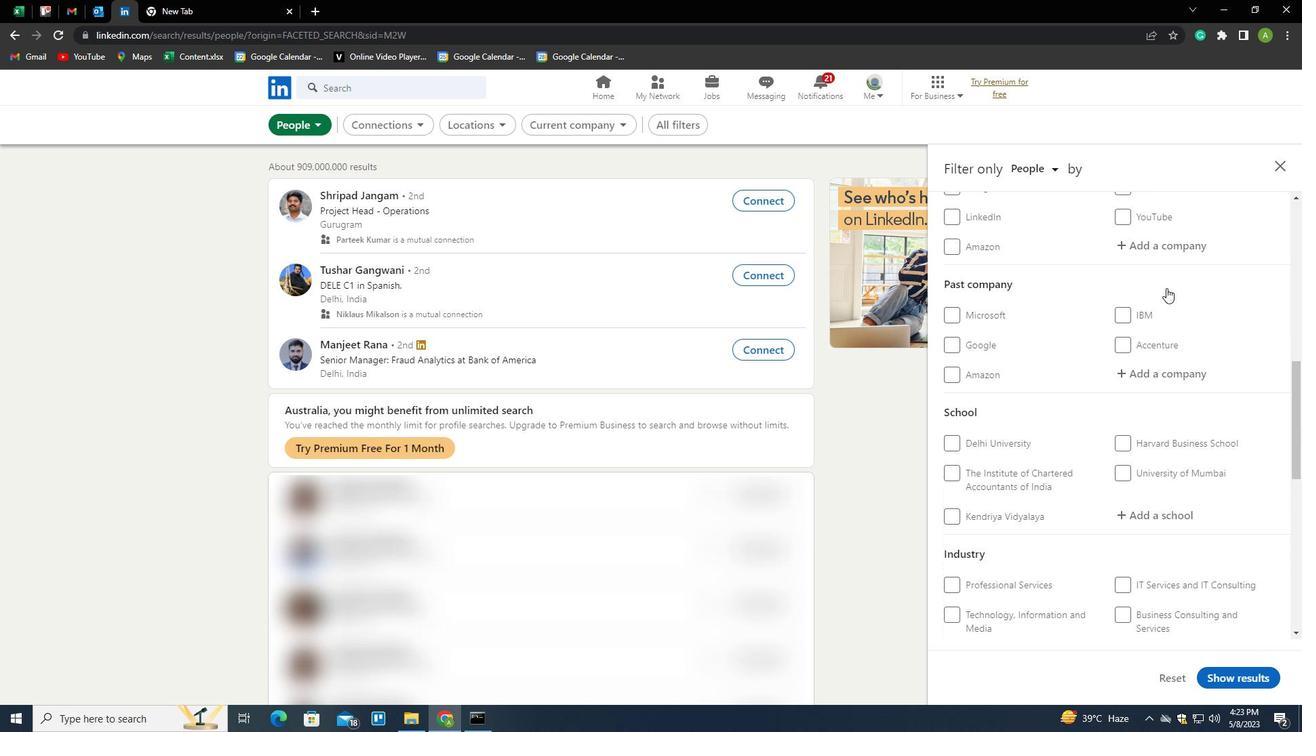 
Action: Mouse scrolled (1167, 287) with delta (0, 0)
Screenshot: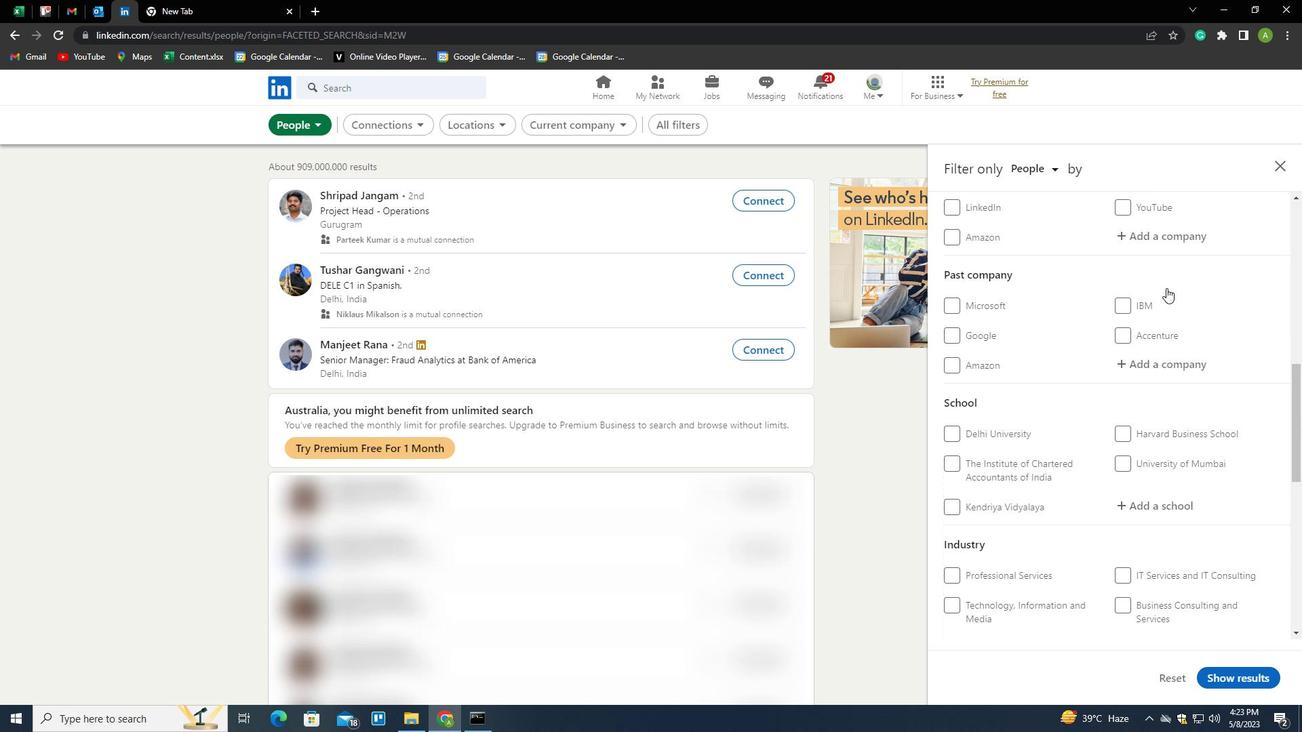 
Action: Mouse scrolled (1167, 287) with delta (0, 0)
Screenshot: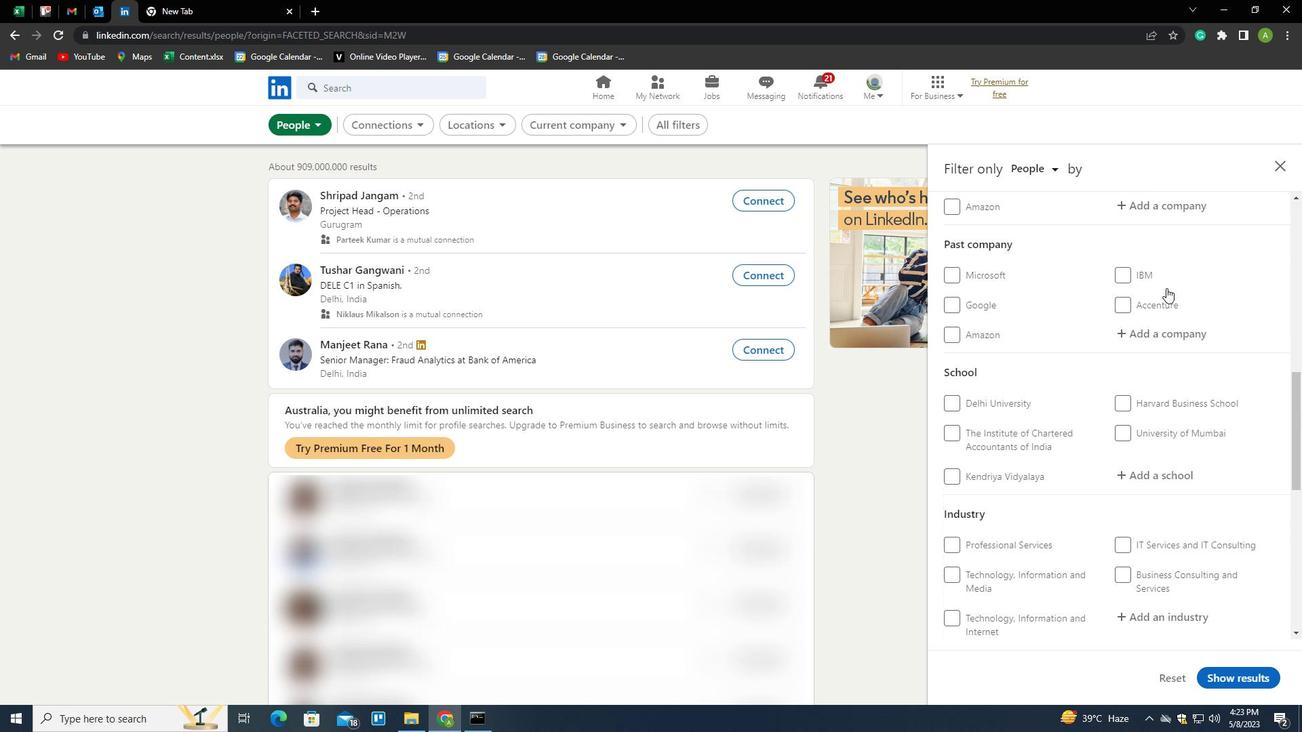 
Action: Mouse scrolled (1167, 287) with delta (0, 0)
Screenshot: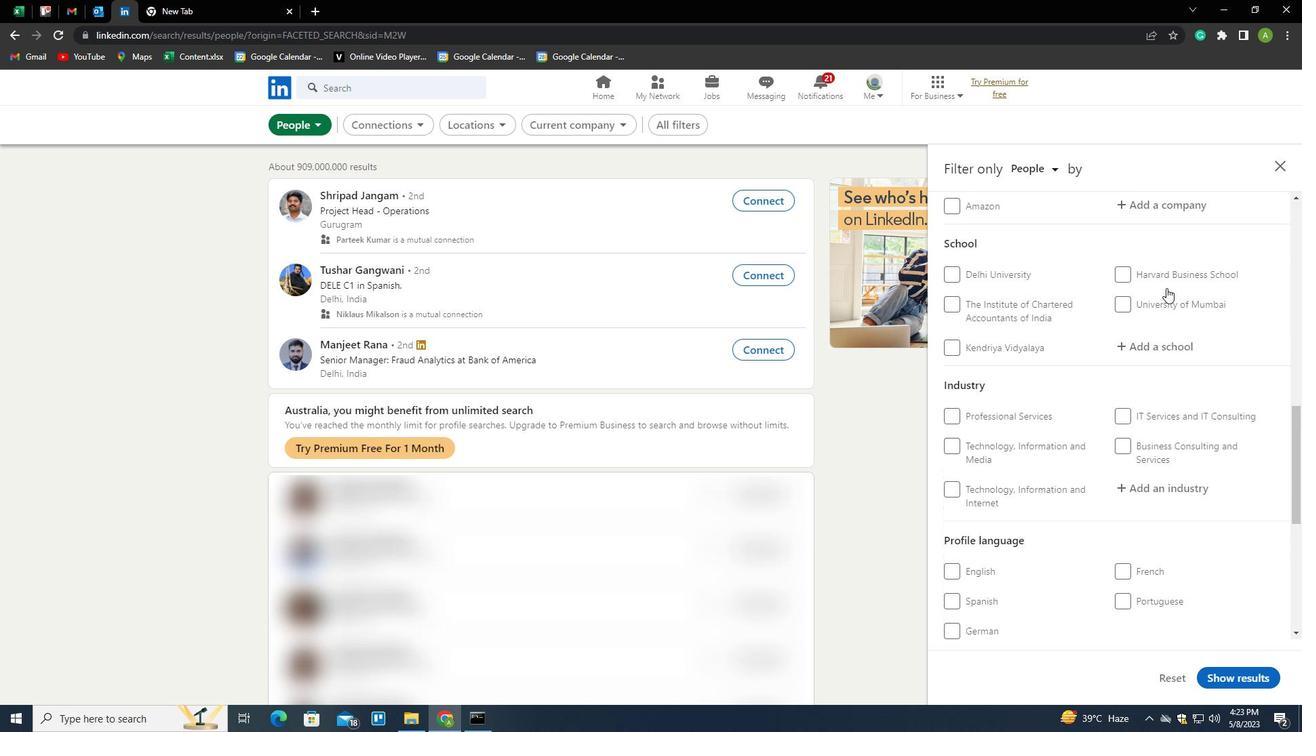 
Action: Mouse scrolled (1167, 287) with delta (0, 0)
Screenshot: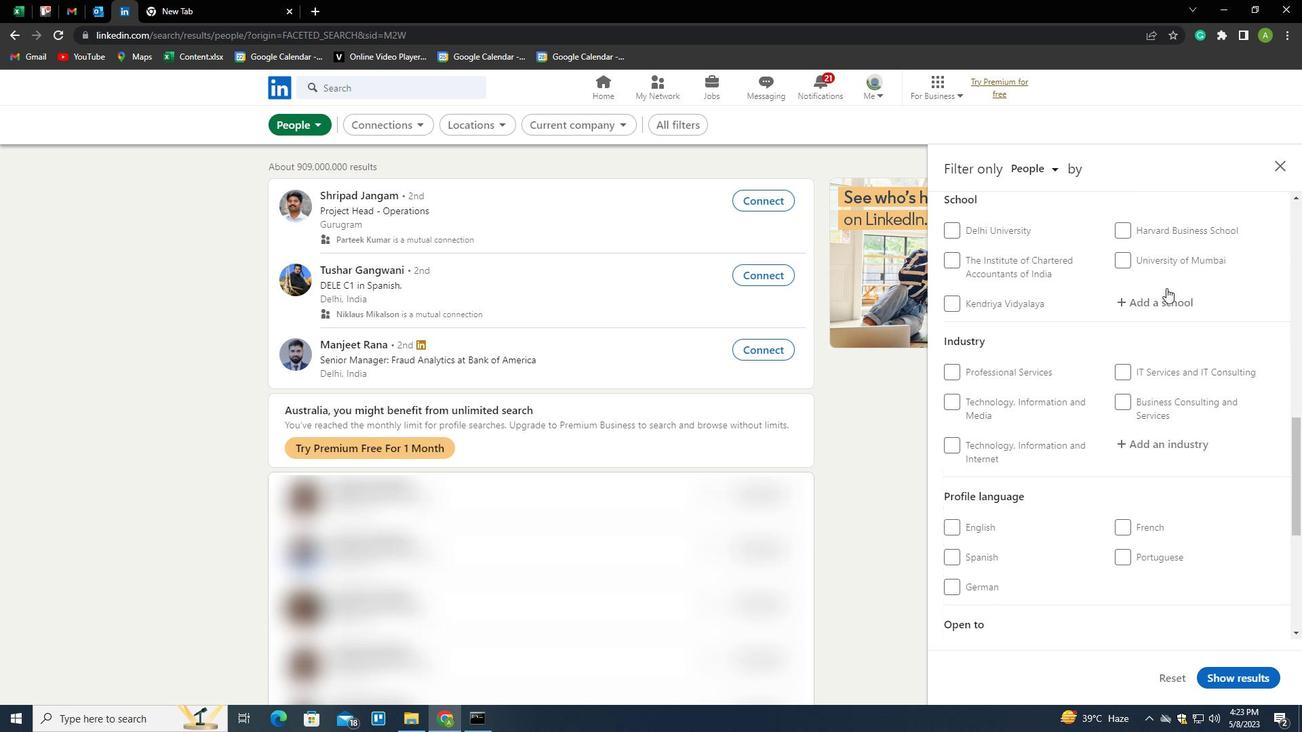 
Action: Mouse moved to (958, 452)
Screenshot: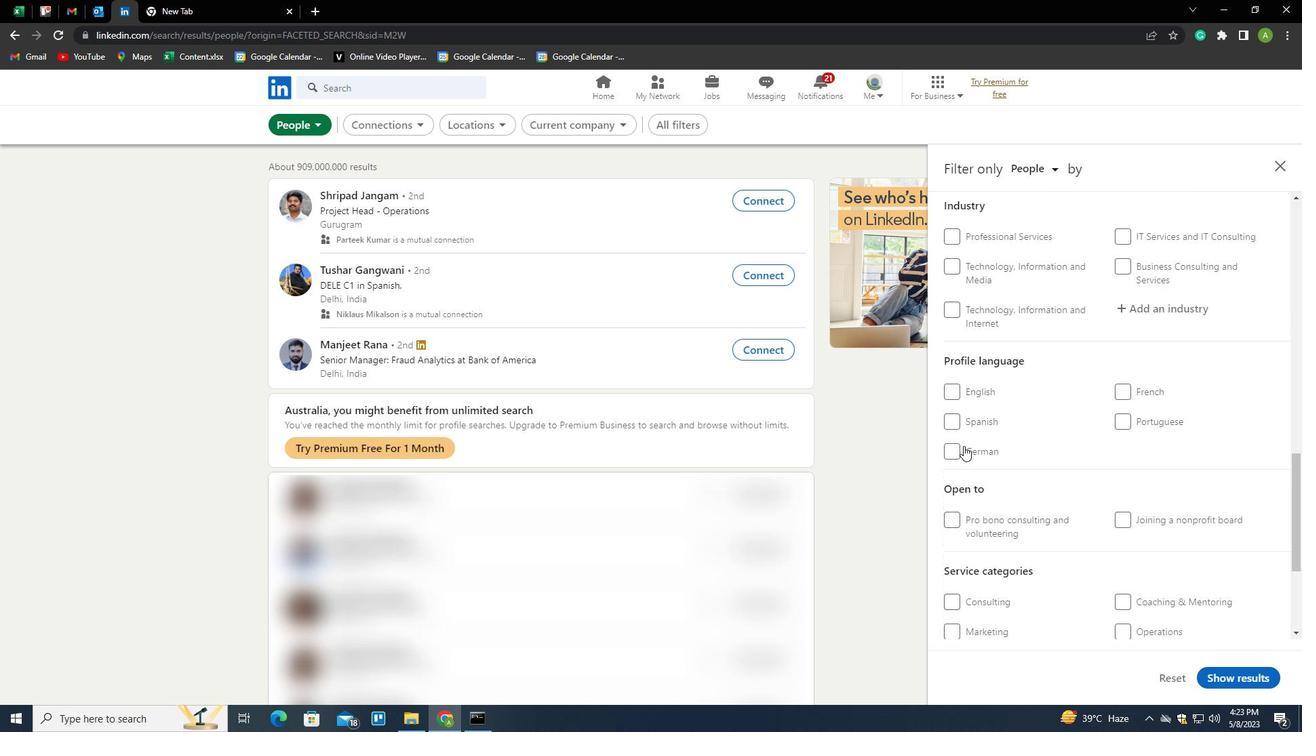 
Action: Mouse pressed left at (958, 452)
Screenshot: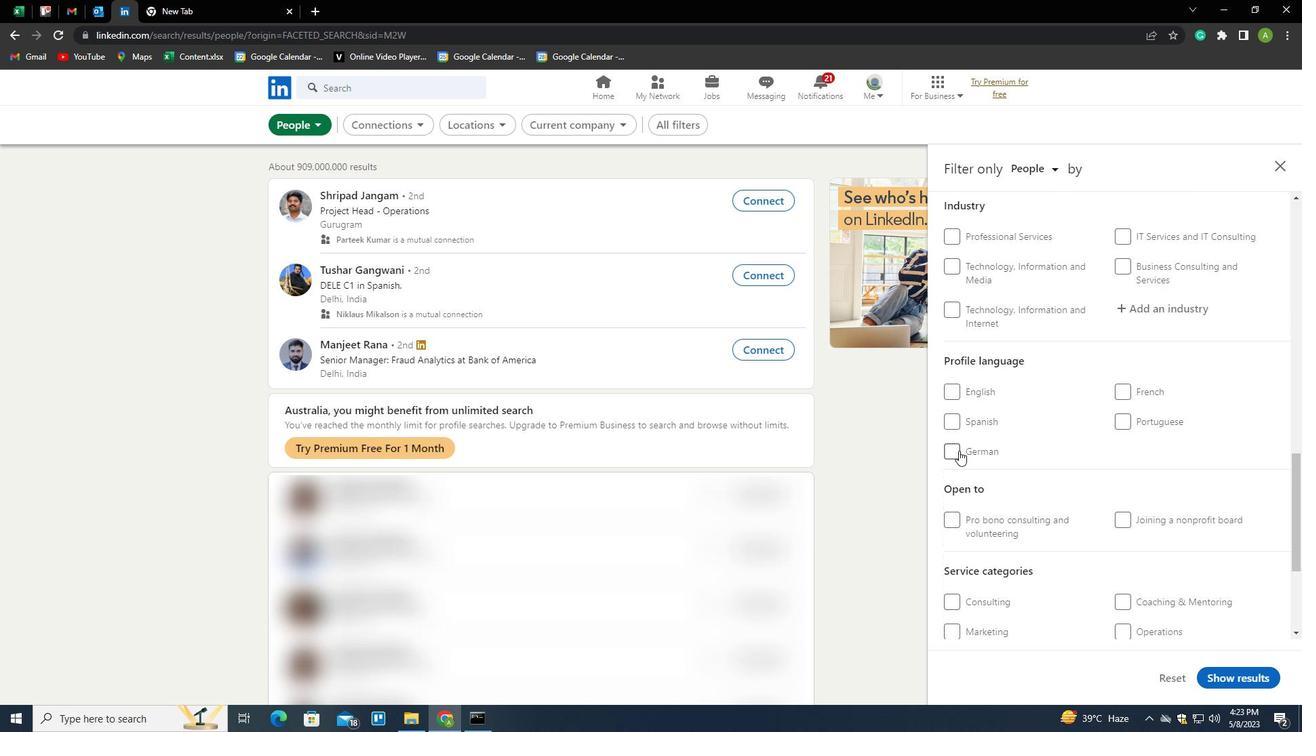 
Action: Mouse moved to (1181, 386)
Screenshot: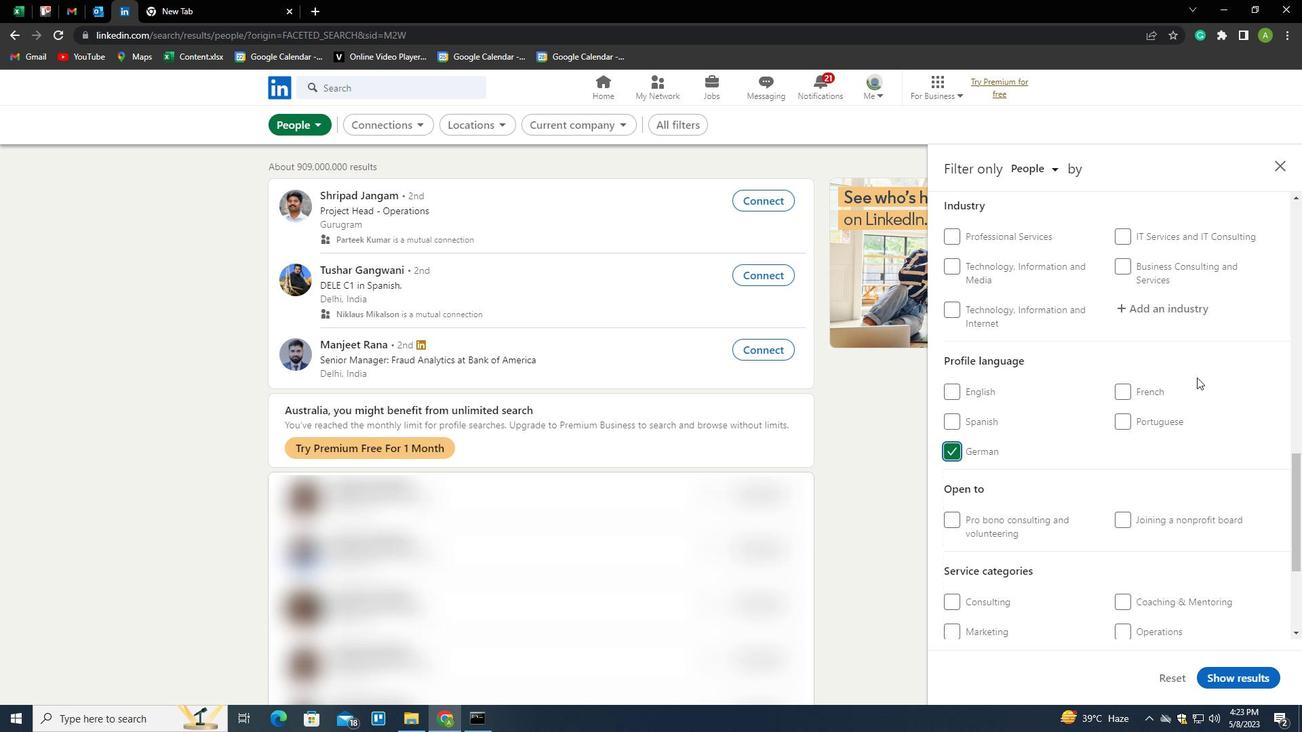 
Action: Mouse scrolled (1181, 386) with delta (0, 0)
Screenshot: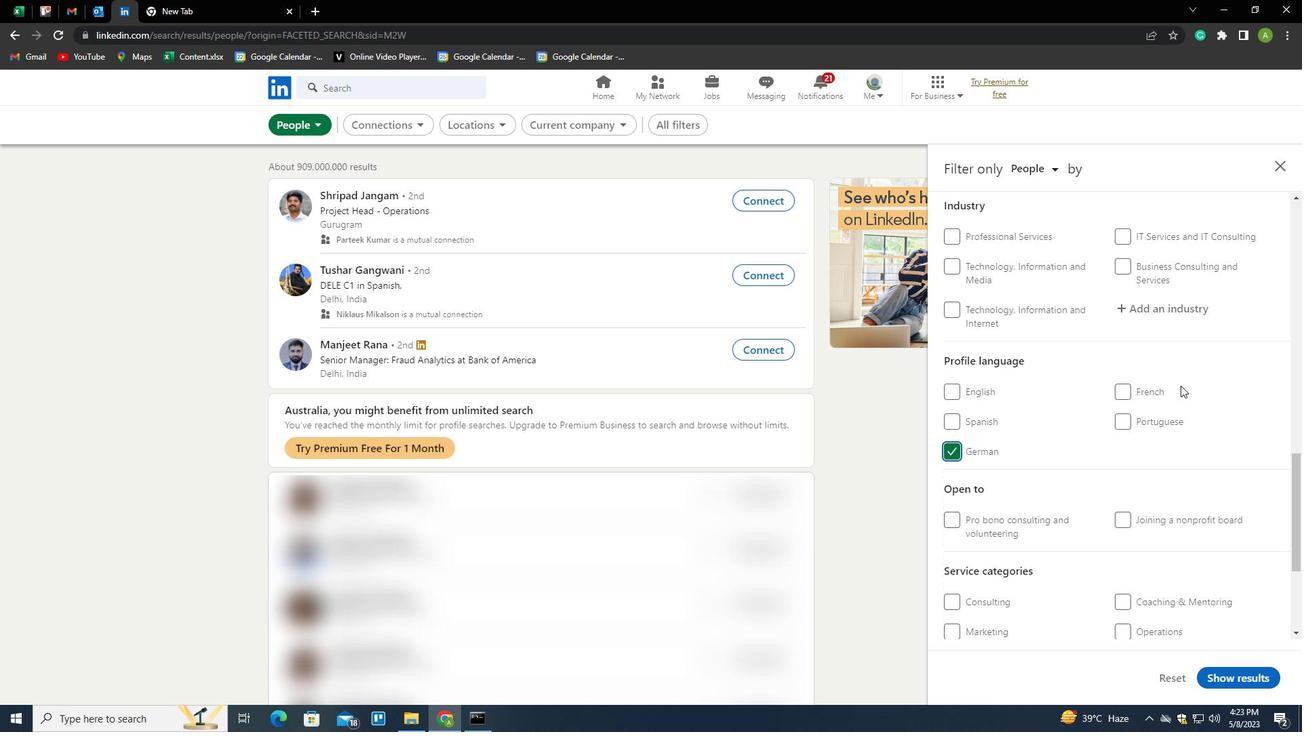 
Action: Mouse scrolled (1181, 386) with delta (0, 0)
Screenshot: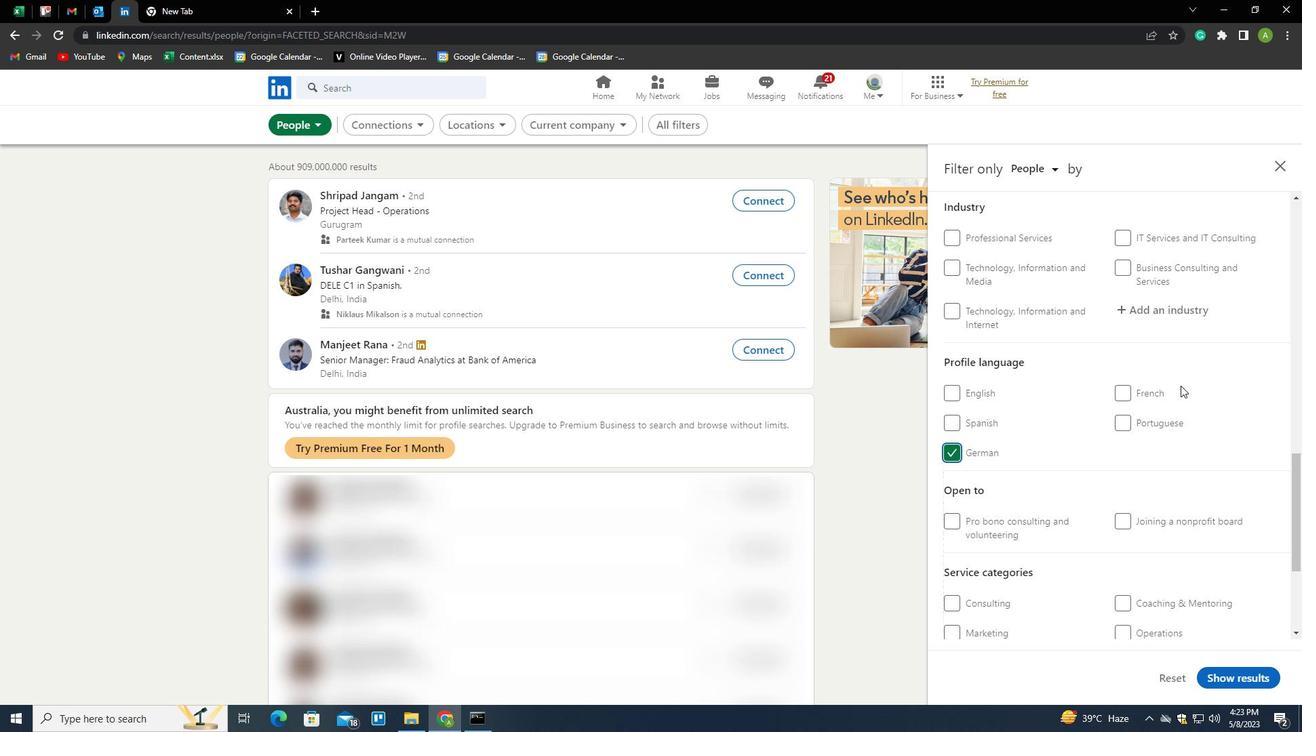 
Action: Mouse scrolled (1181, 386) with delta (0, 0)
Screenshot: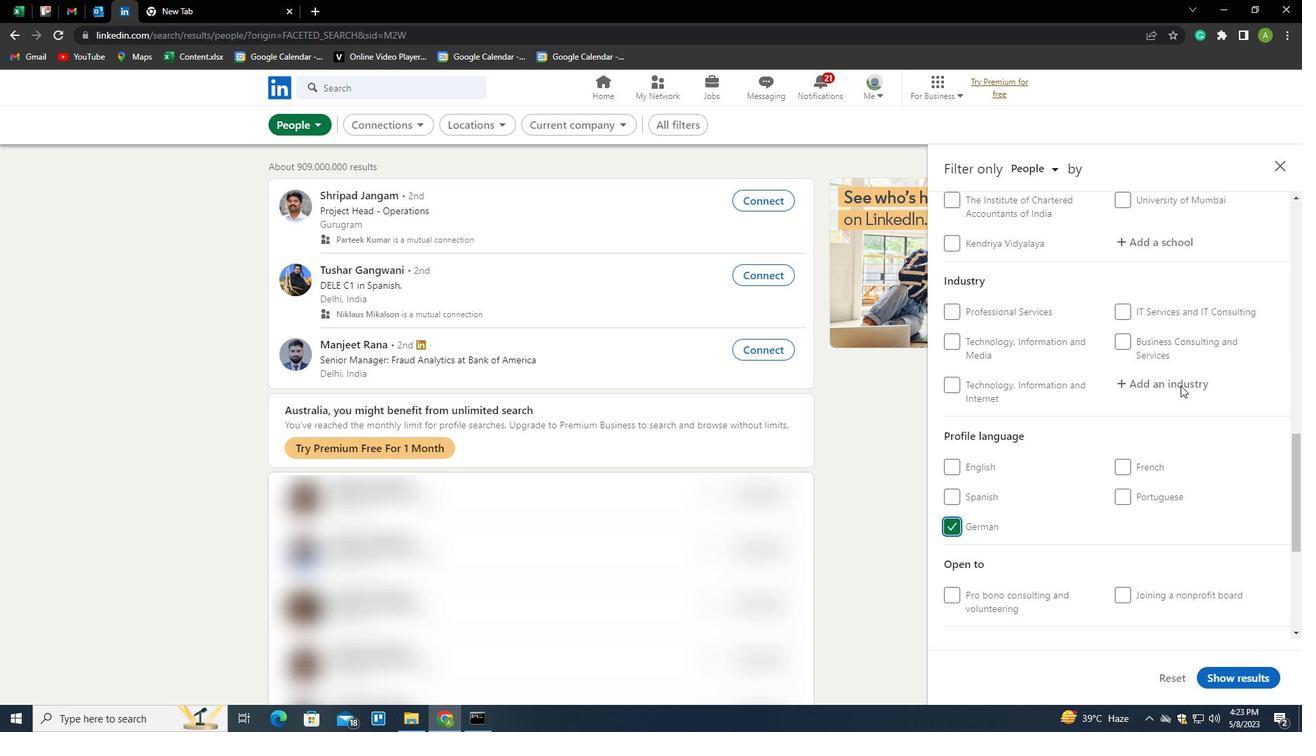 
Action: Mouse scrolled (1181, 386) with delta (0, 0)
Screenshot: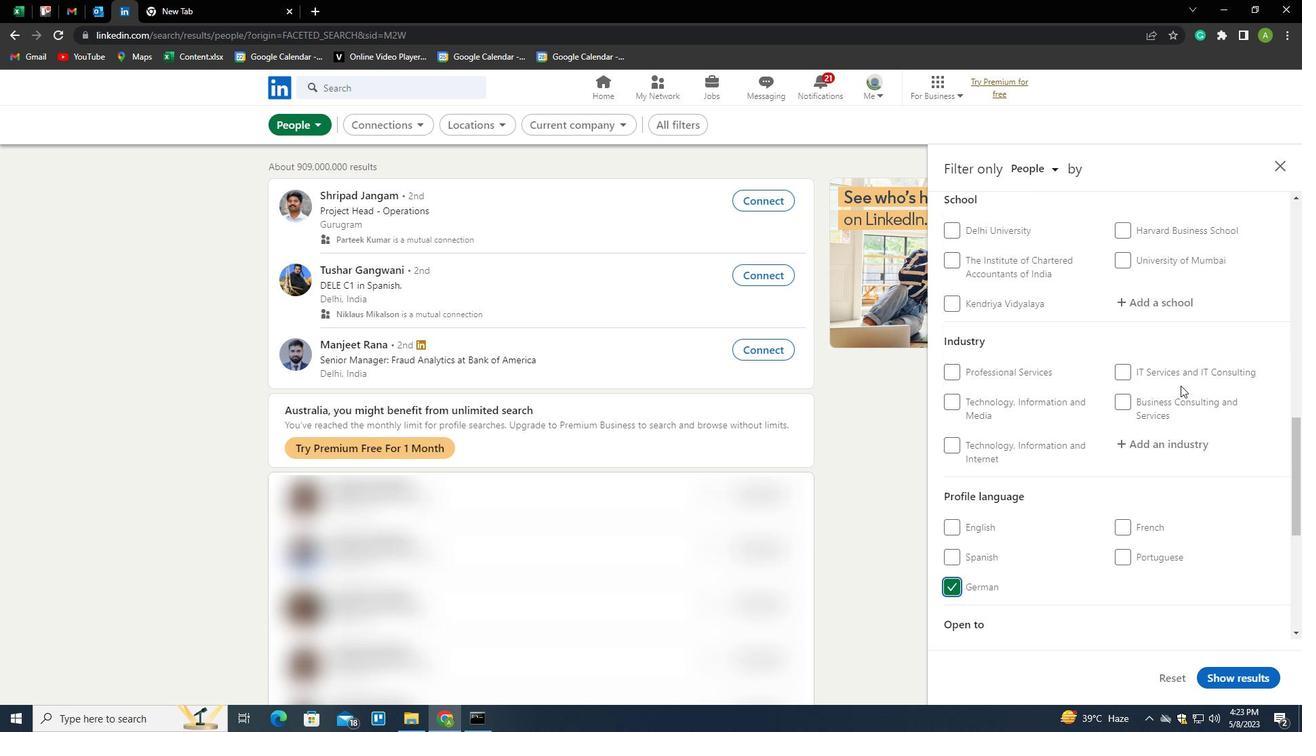 
Action: Mouse scrolled (1181, 386) with delta (0, 0)
Screenshot: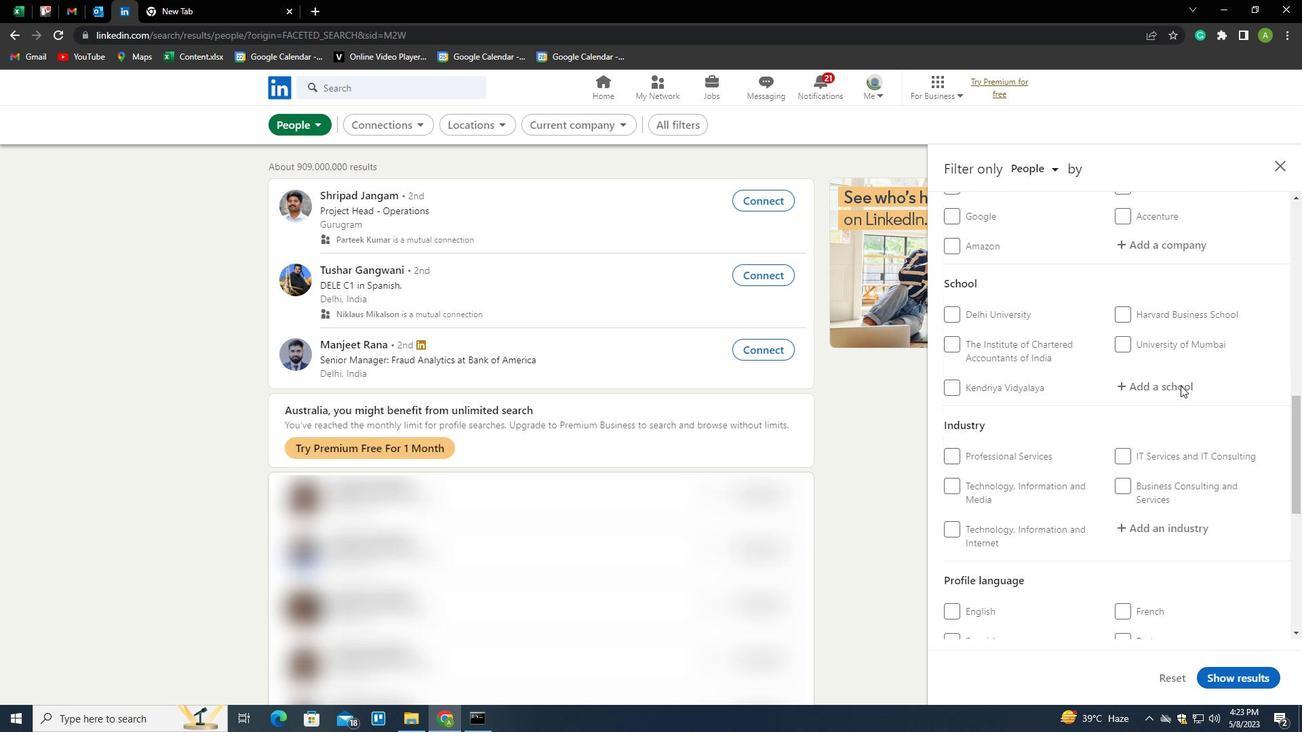 
Action: Mouse moved to (1164, 379)
Screenshot: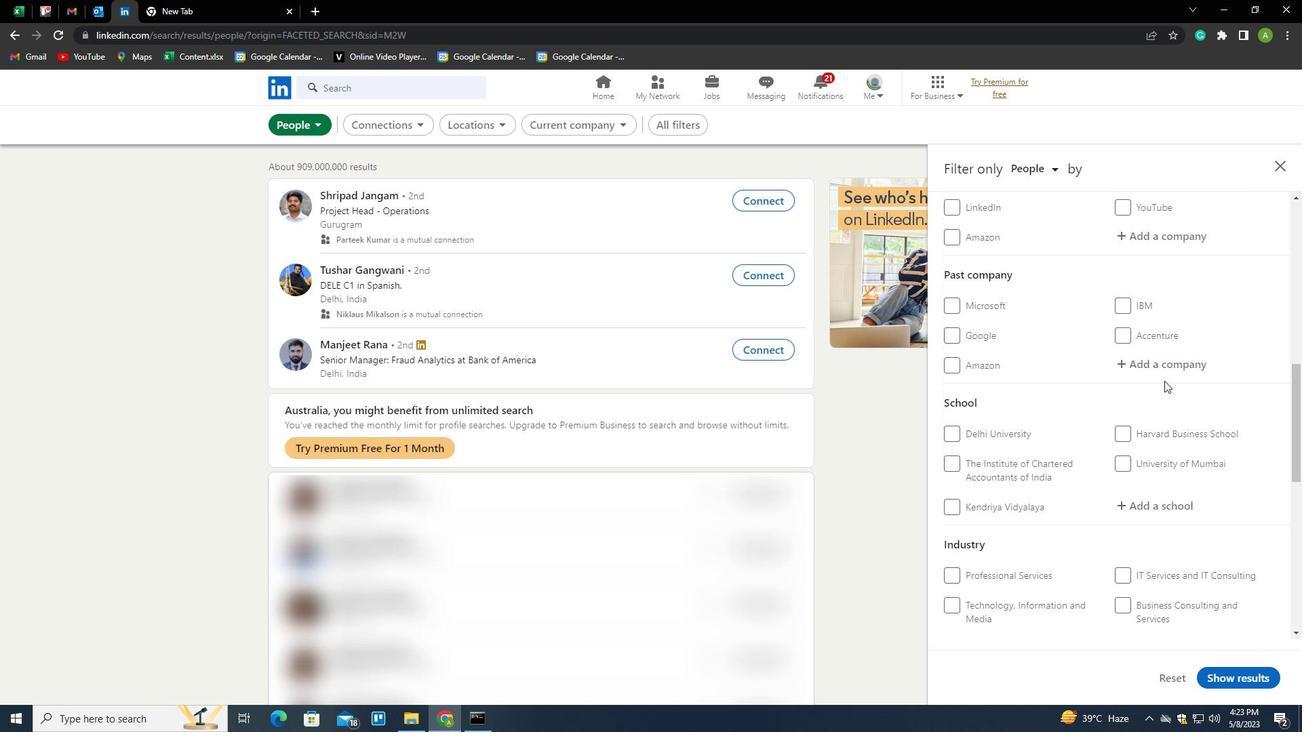 
Action: Mouse scrolled (1164, 380) with delta (0, 0)
Screenshot: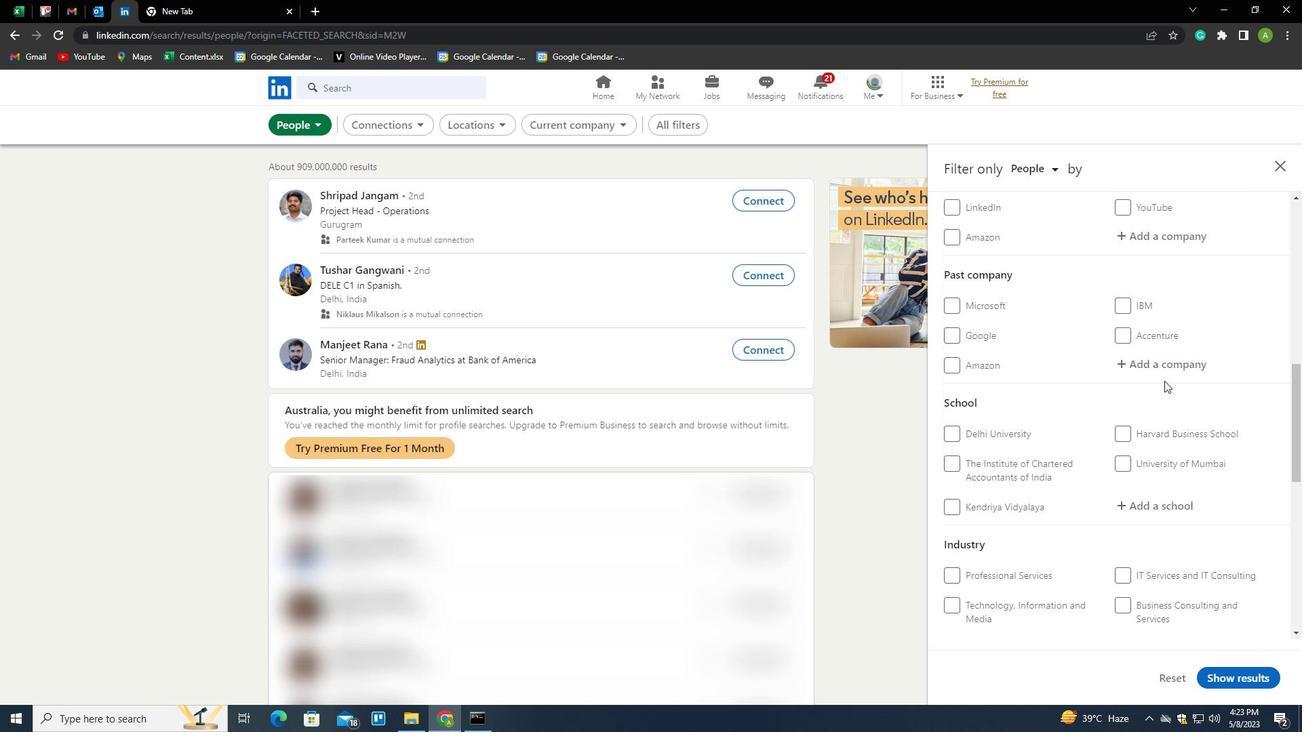 
Action: Mouse moved to (1148, 311)
Screenshot: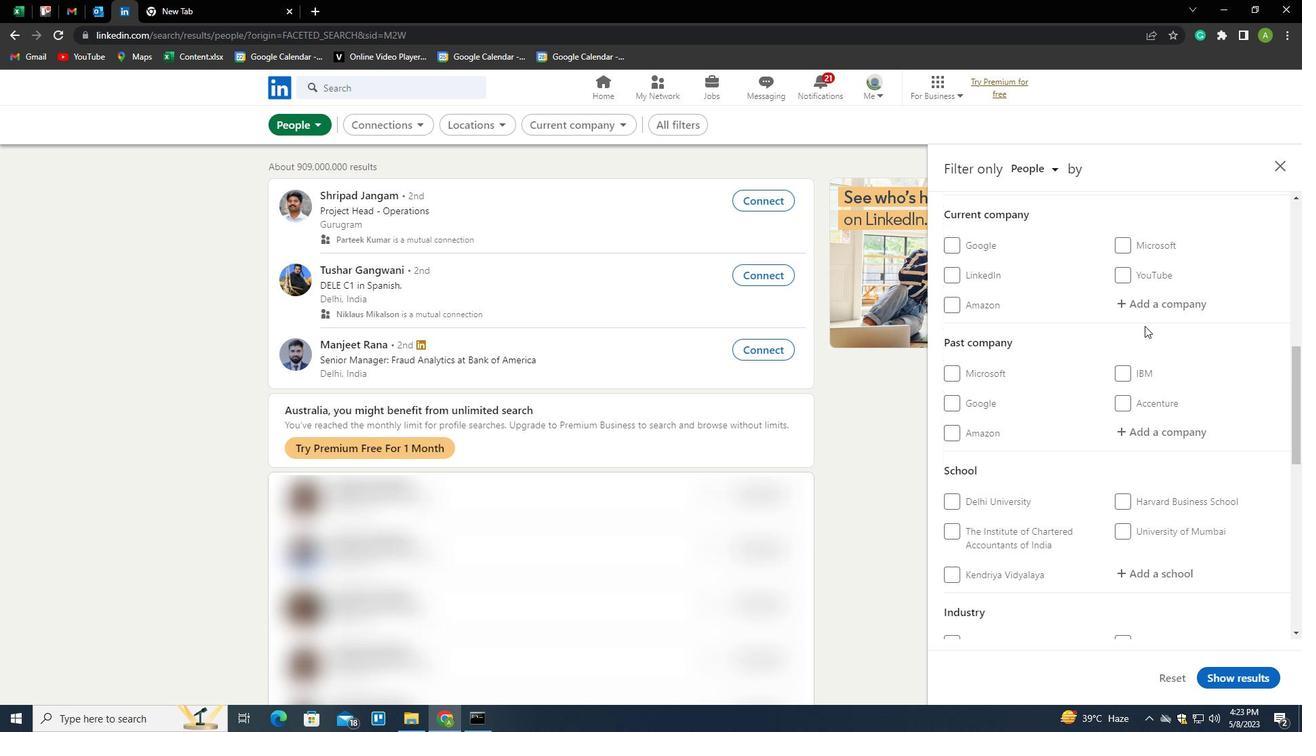 
Action: Mouse pressed left at (1148, 311)
Screenshot: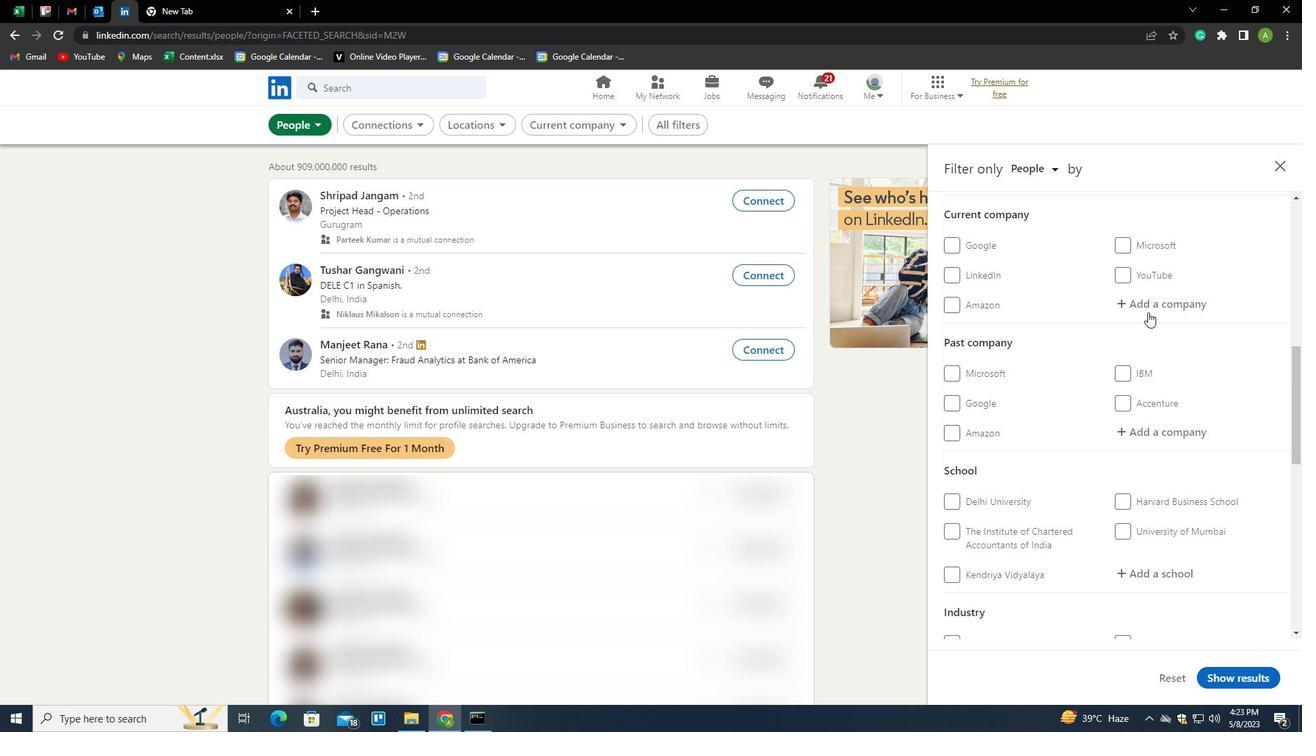 
Action: Key pressed <Key.shift><Key.shift><Key.shift><Key.shift><Key.shift><Key.shift><Key.shift><Key.shift><Key.shift><Key.shift><Key.shift><Key.shift><Key.shift><Key.shift><Key.shift><Key.shift><Key.shift>CSG<Key.down><Key.down><Key.up><Key.enter>
Screenshot: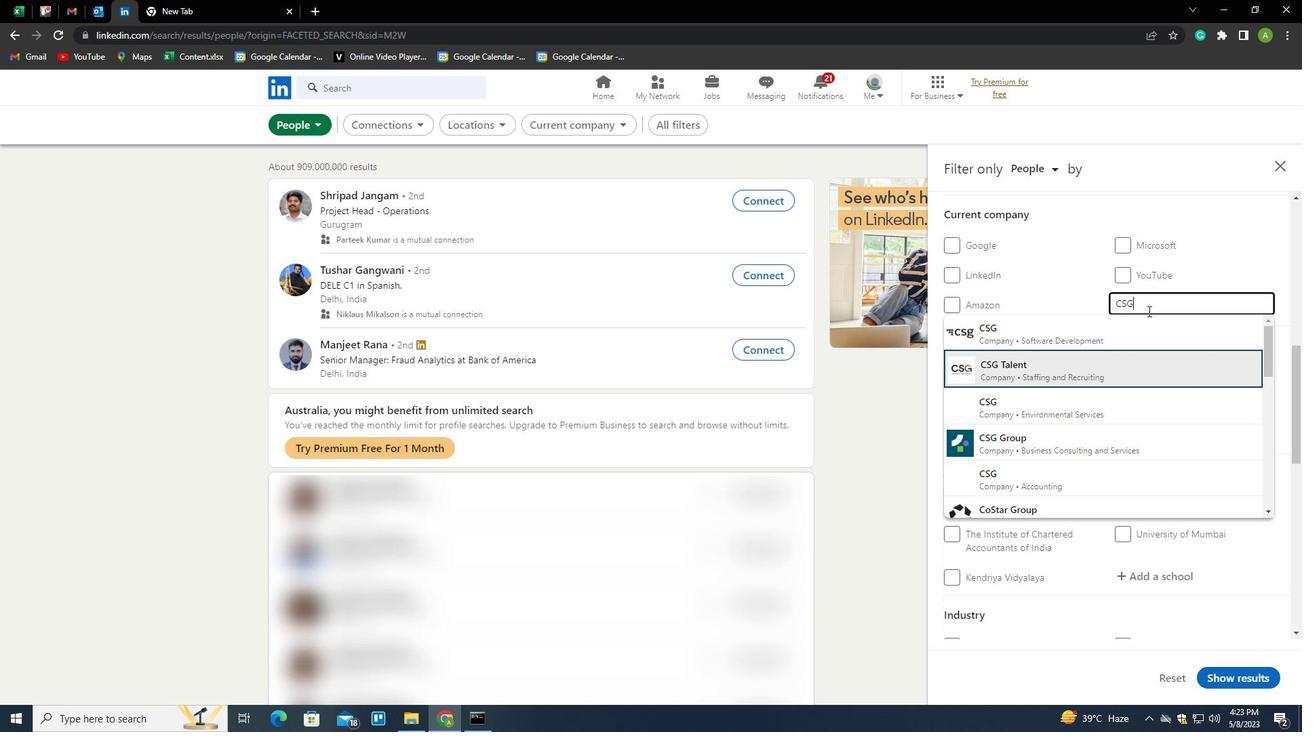 
Action: Mouse moved to (1138, 330)
Screenshot: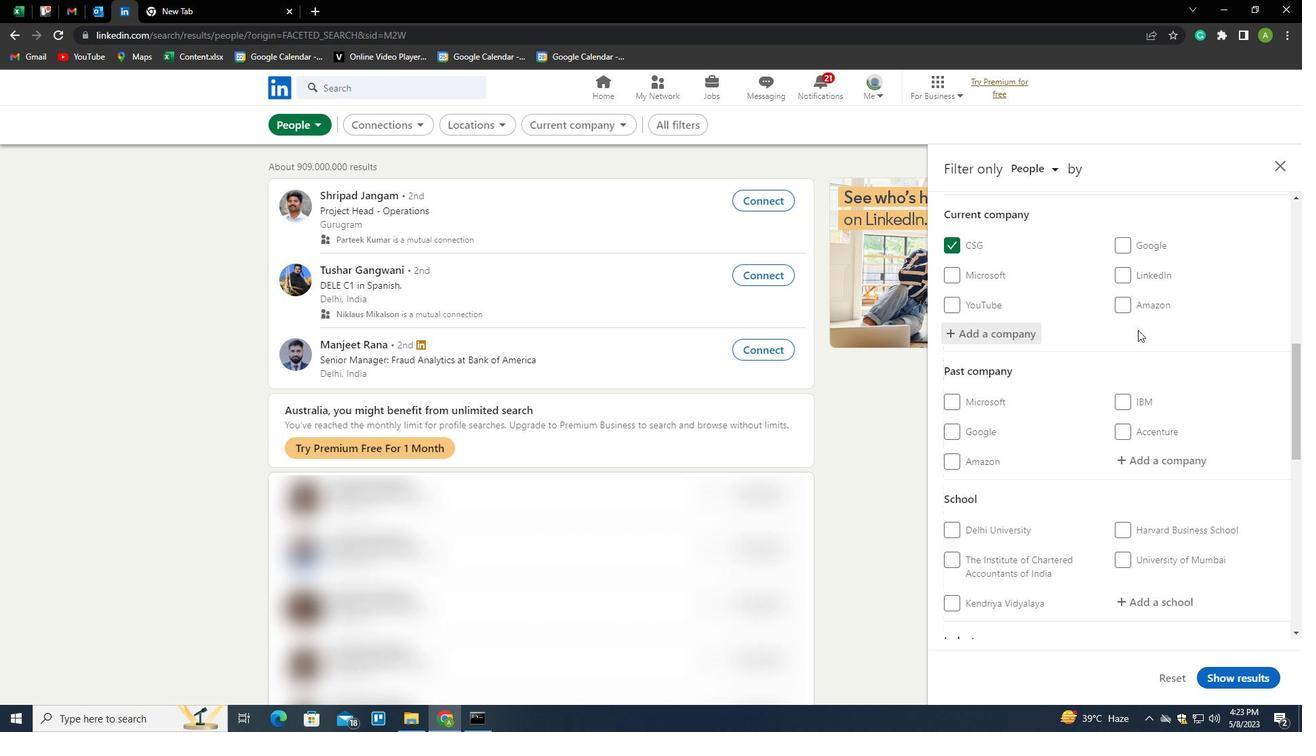 
Action: Mouse scrolled (1138, 329) with delta (0, 0)
Screenshot: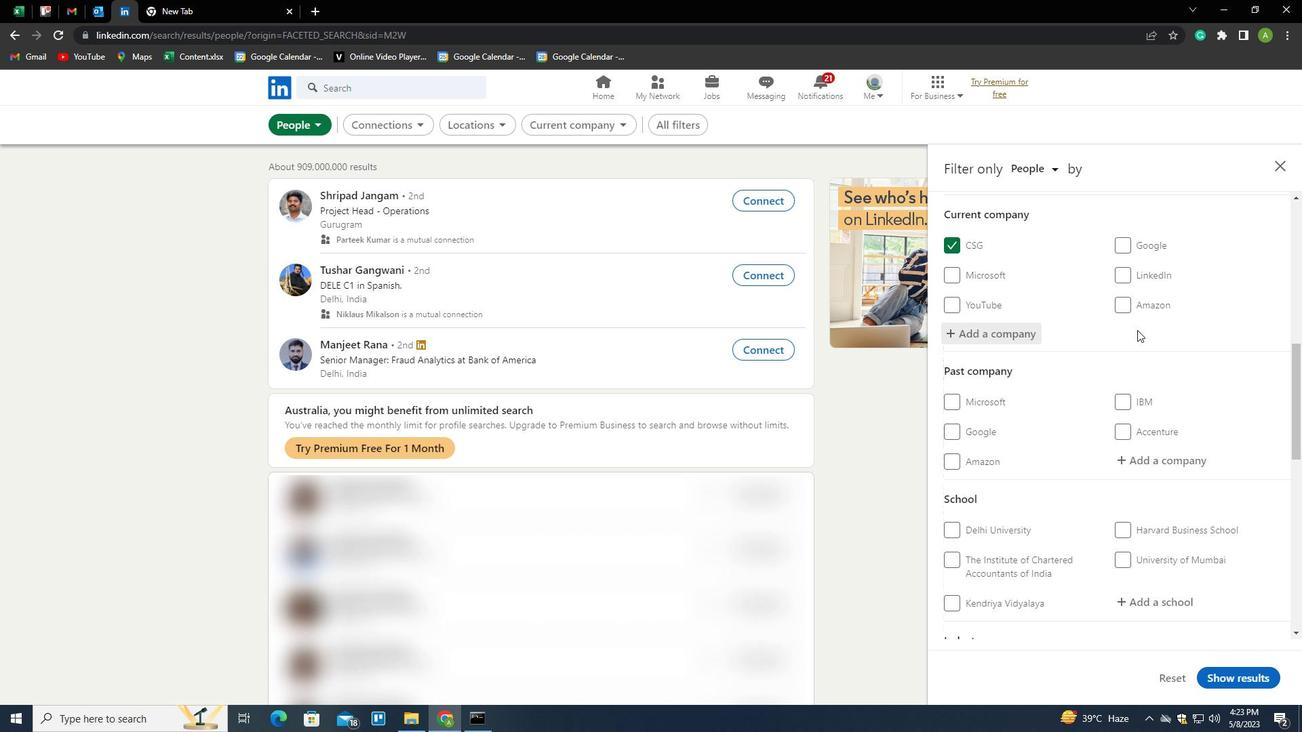 
Action: Mouse scrolled (1138, 329) with delta (0, 0)
Screenshot: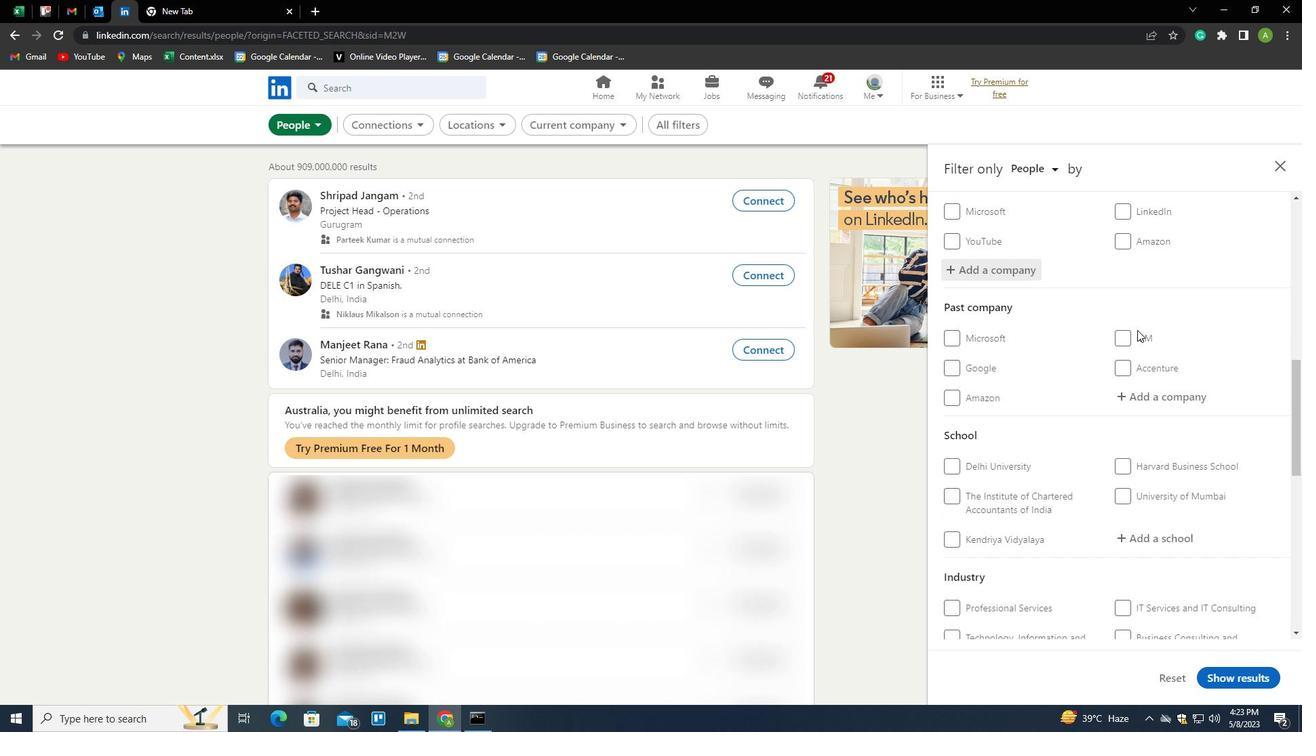 
Action: Mouse scrolled (1138, 329) with delta (0, 0)
Screenshot: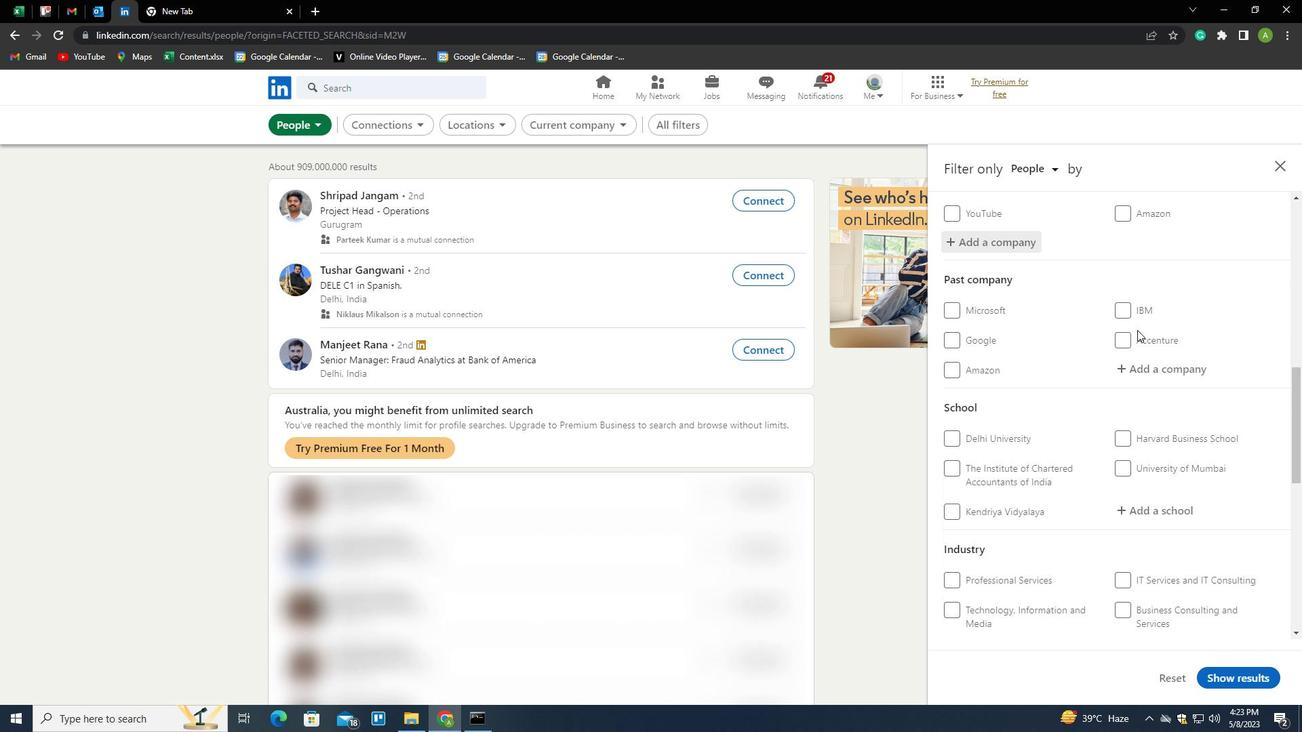 
Action: Mouse scrolled (1138, 329) with delta (0, 0)
Screenshot: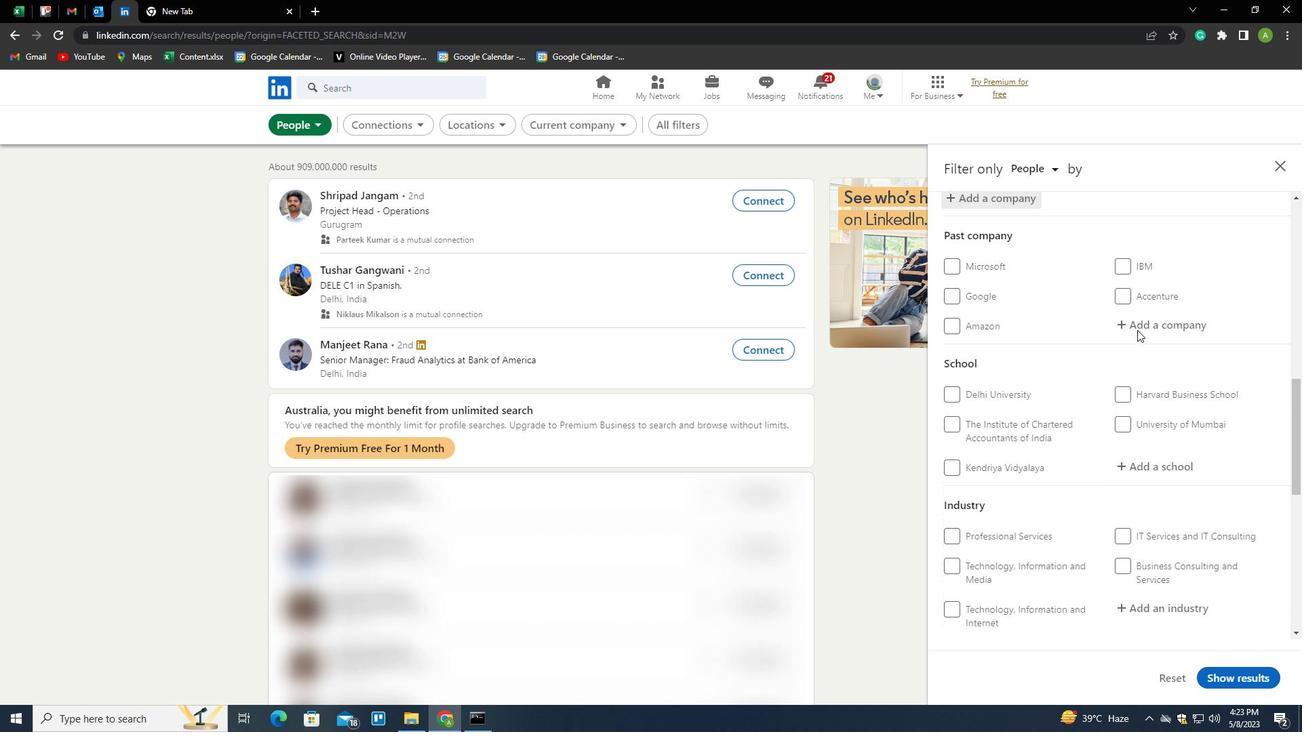 
Action: Mouse moved to (1141, 331)
Screenshot: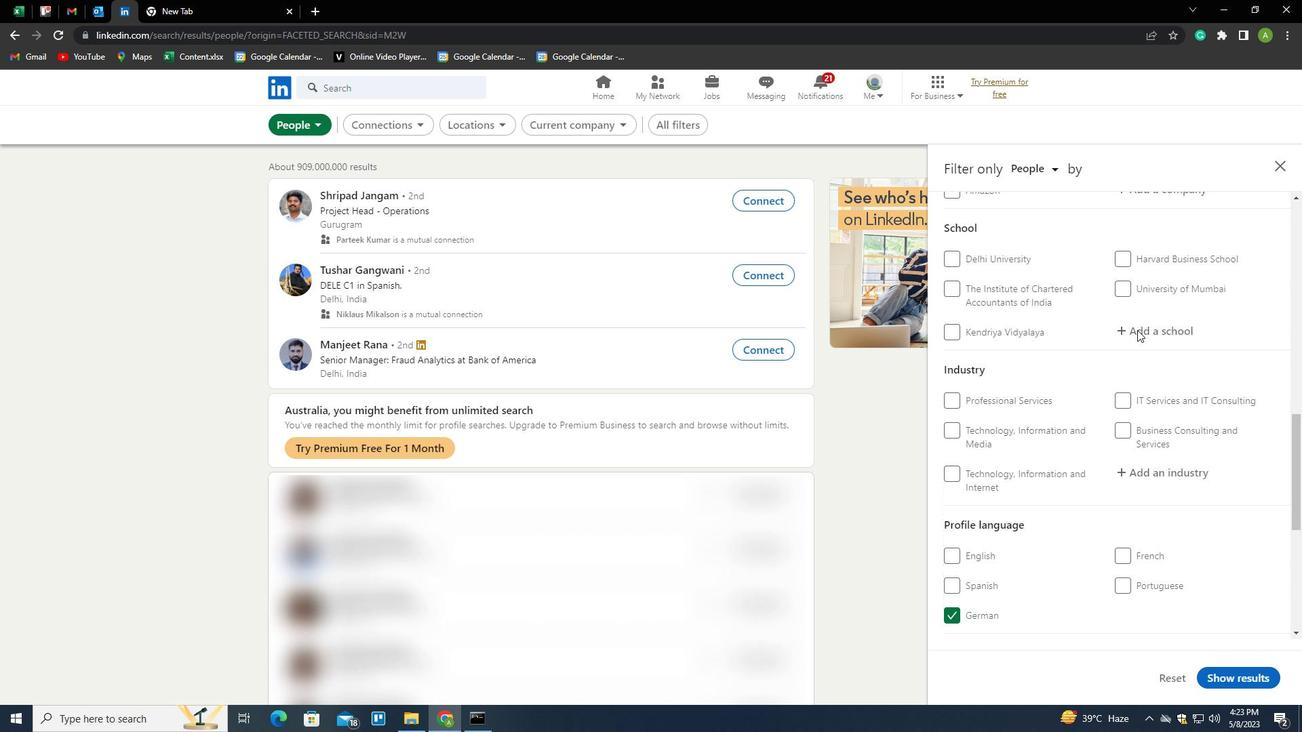 
Action: Mouse pressed left at (1141, 331)
Screenshot: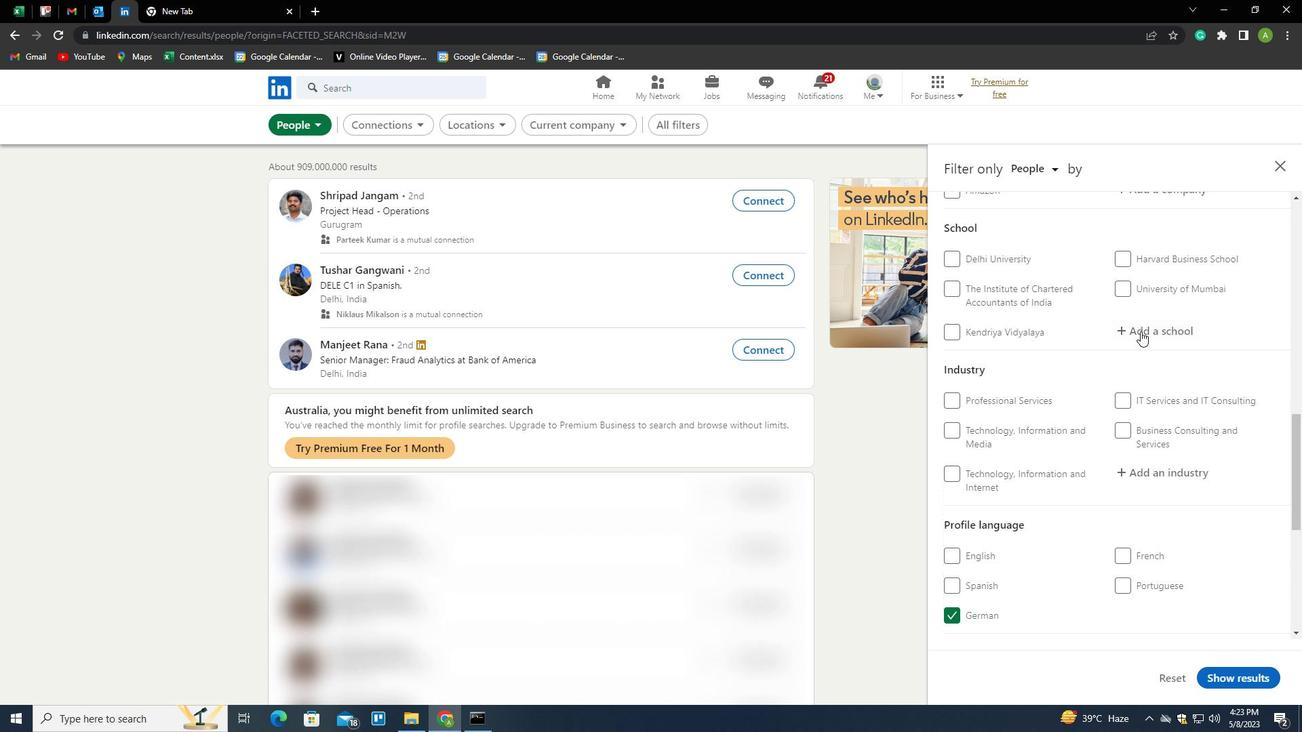 
Action: Key pressed <Key.shift>BARKATULLAH<Key.space><Key.shift>UNIVERSITYM<Key.space><Key.backspace><Key.backspace>,<Key.space><Key.shift>BHOPAL<Key.down><Key.enter>
Screenshot: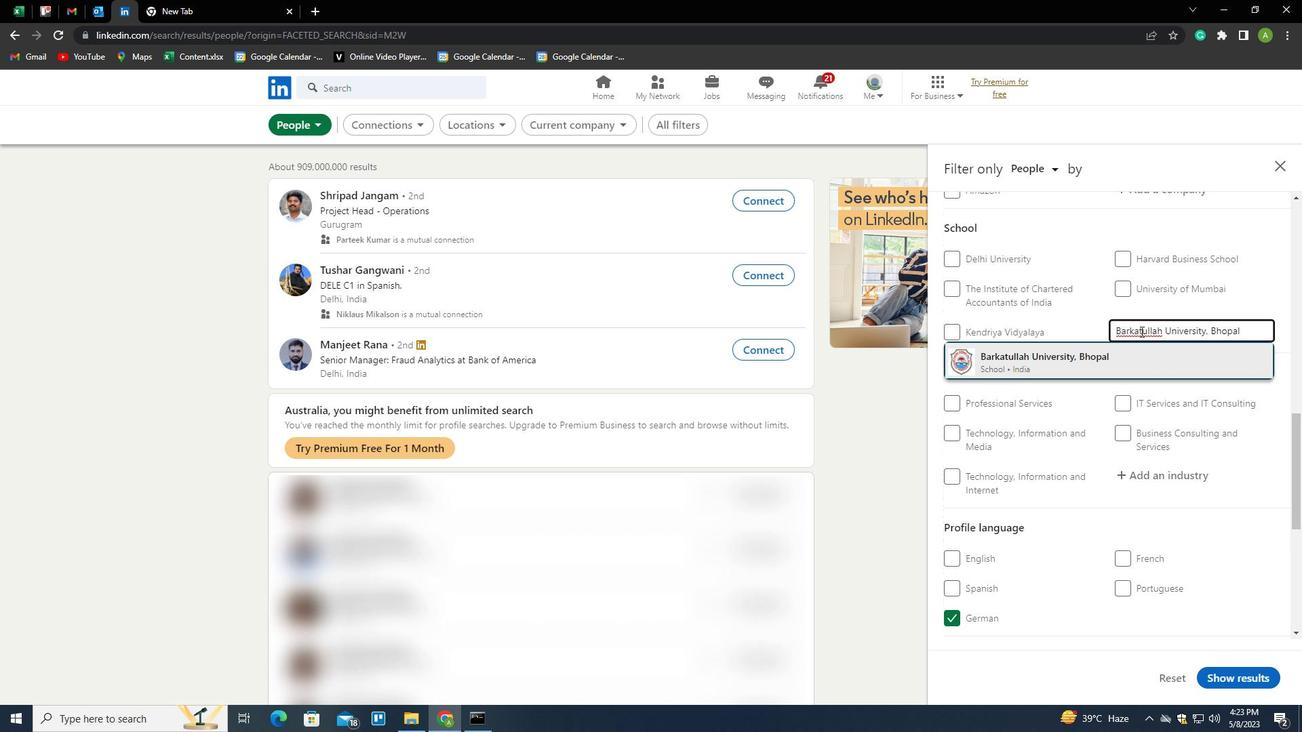 
Action: Mouse scrolled (1141, 331) with delta (0, 0)
Screenshot: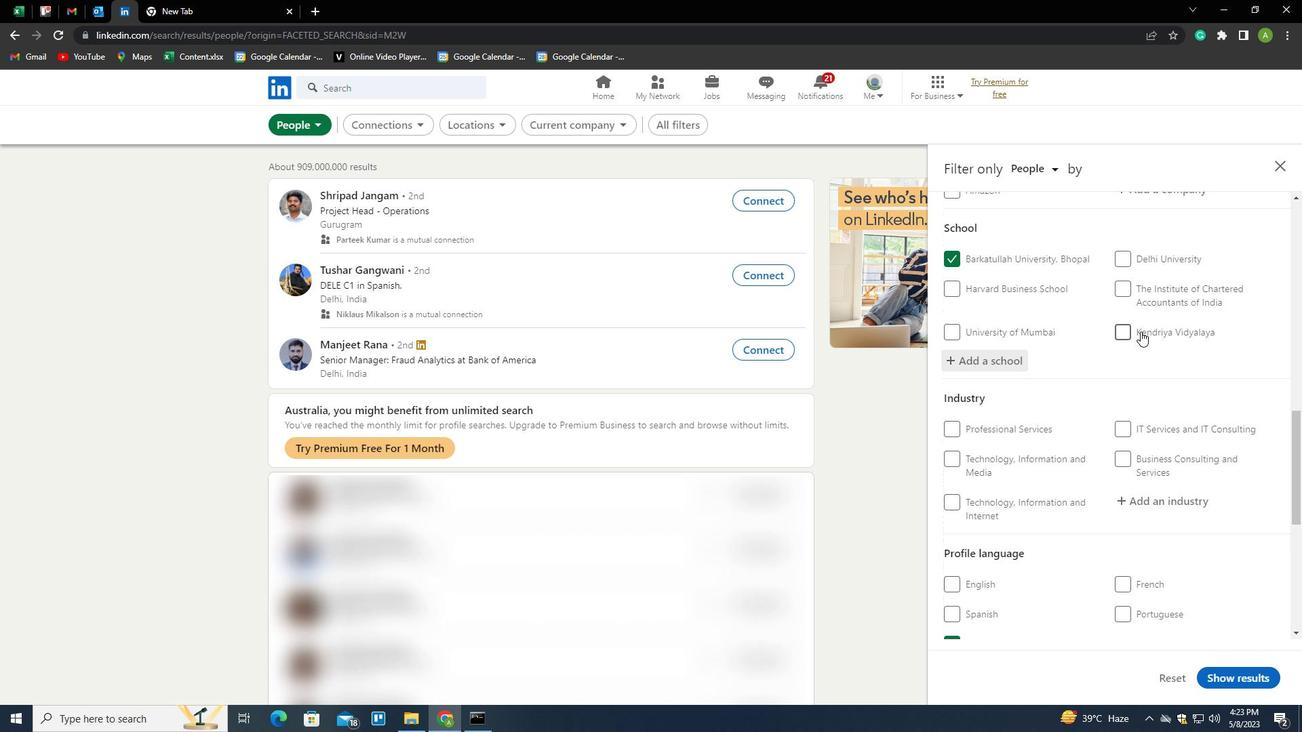 
Action: Mouse moved to (1141, 331)
Screenshot: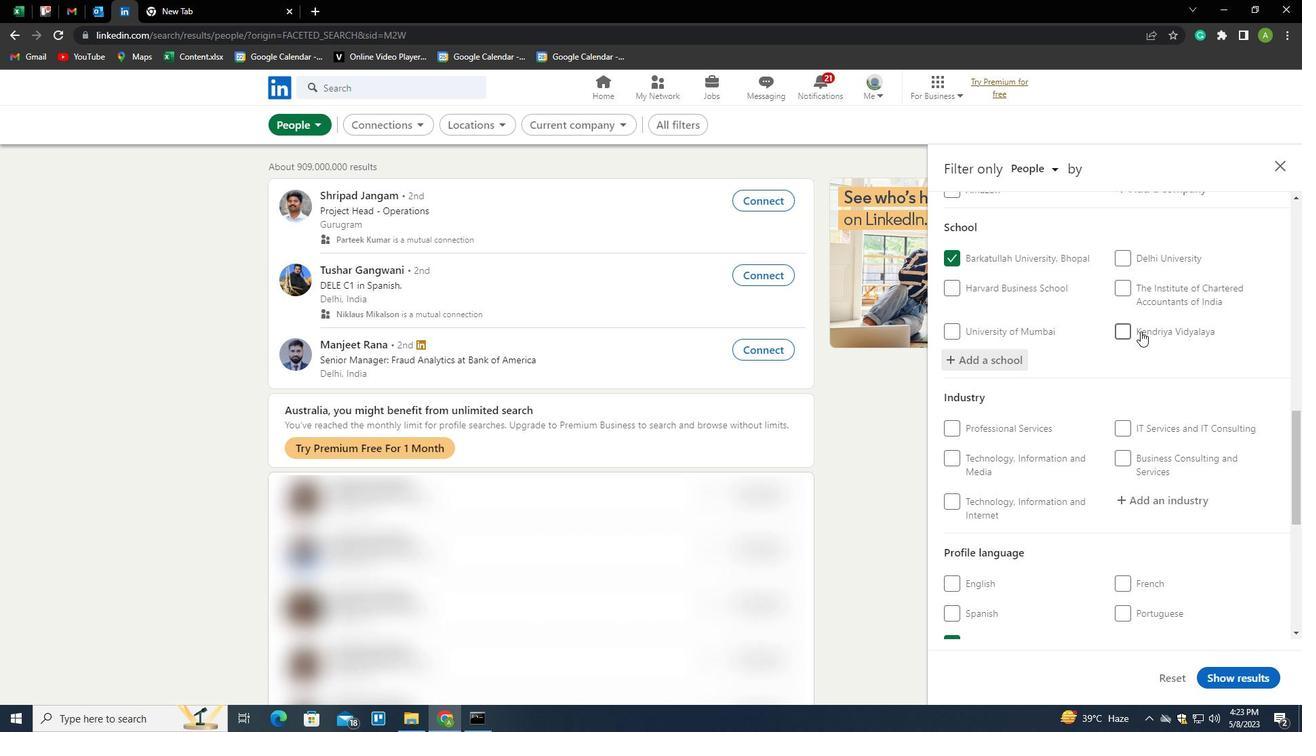 
Action: Mouse scrolled (1141, 331) with delta (0, 0)
Screenshot: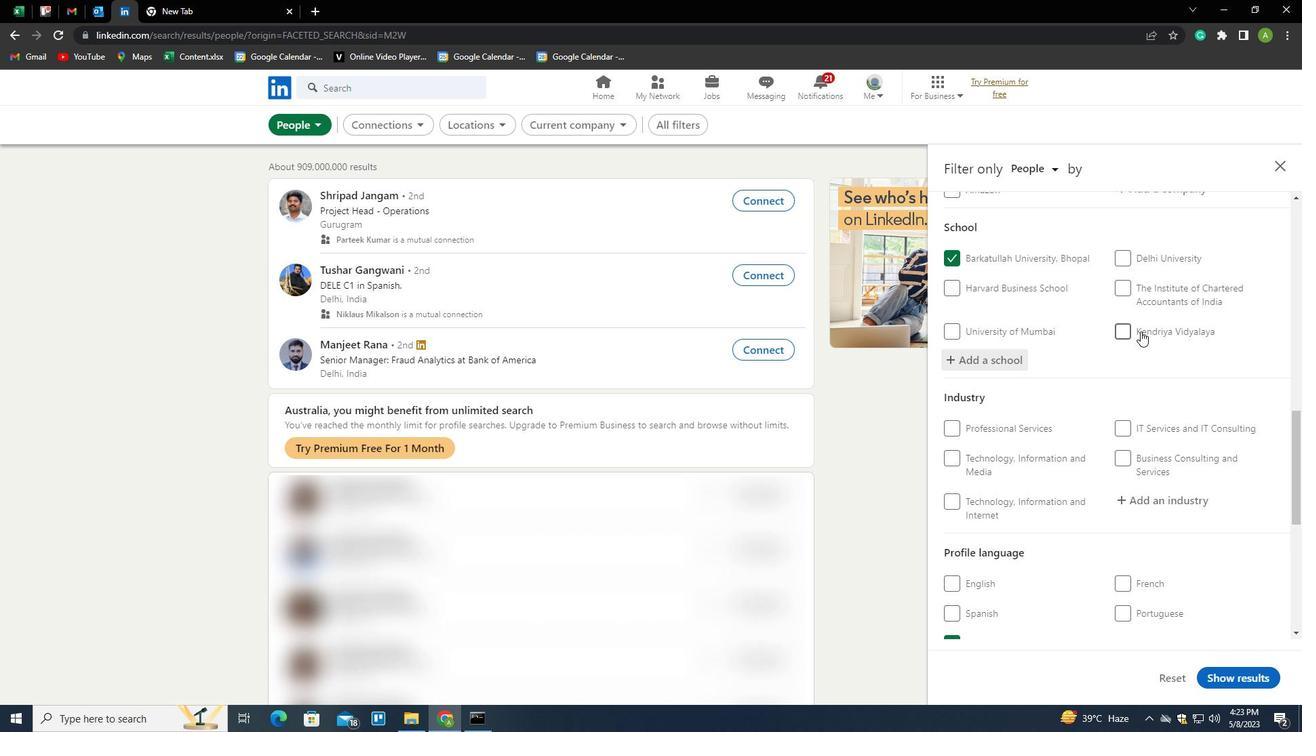 
Action: Mouse moved to (1144, 380)
Screenshot: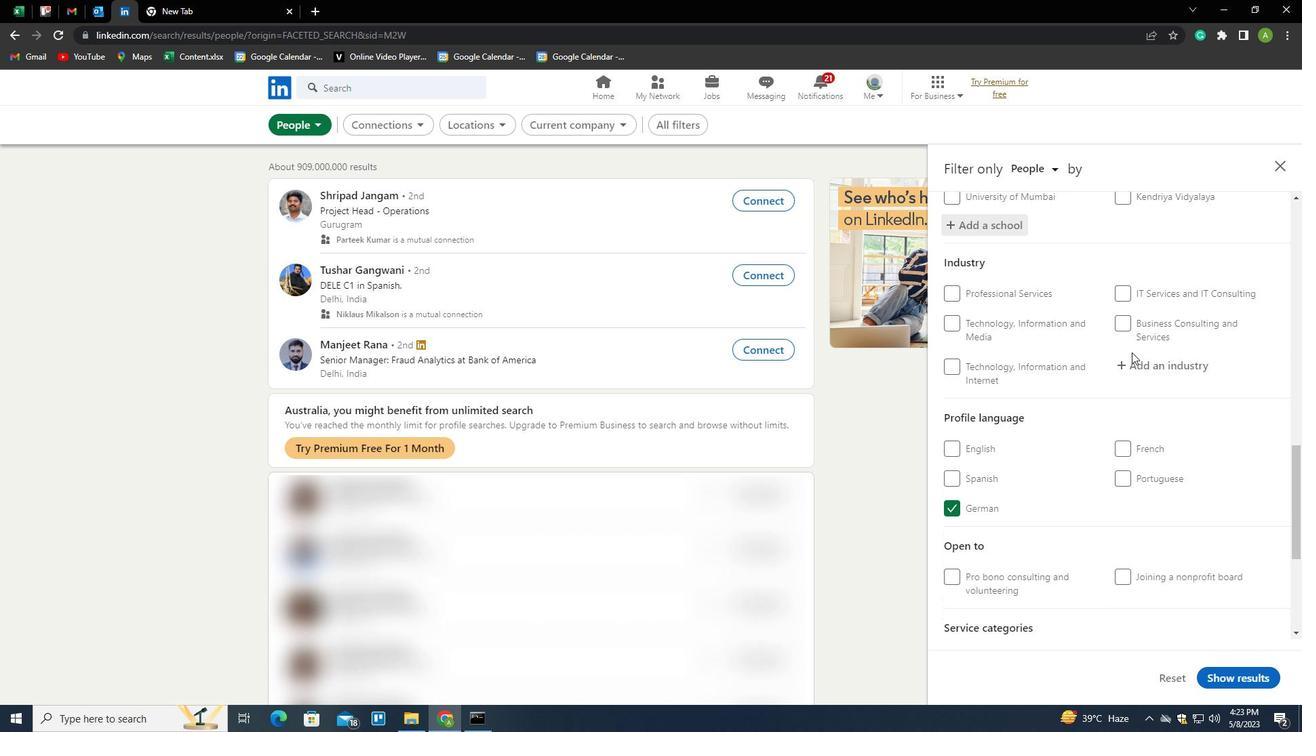 
Action: Mouse pressed left at (1144, 380)
Screenshot: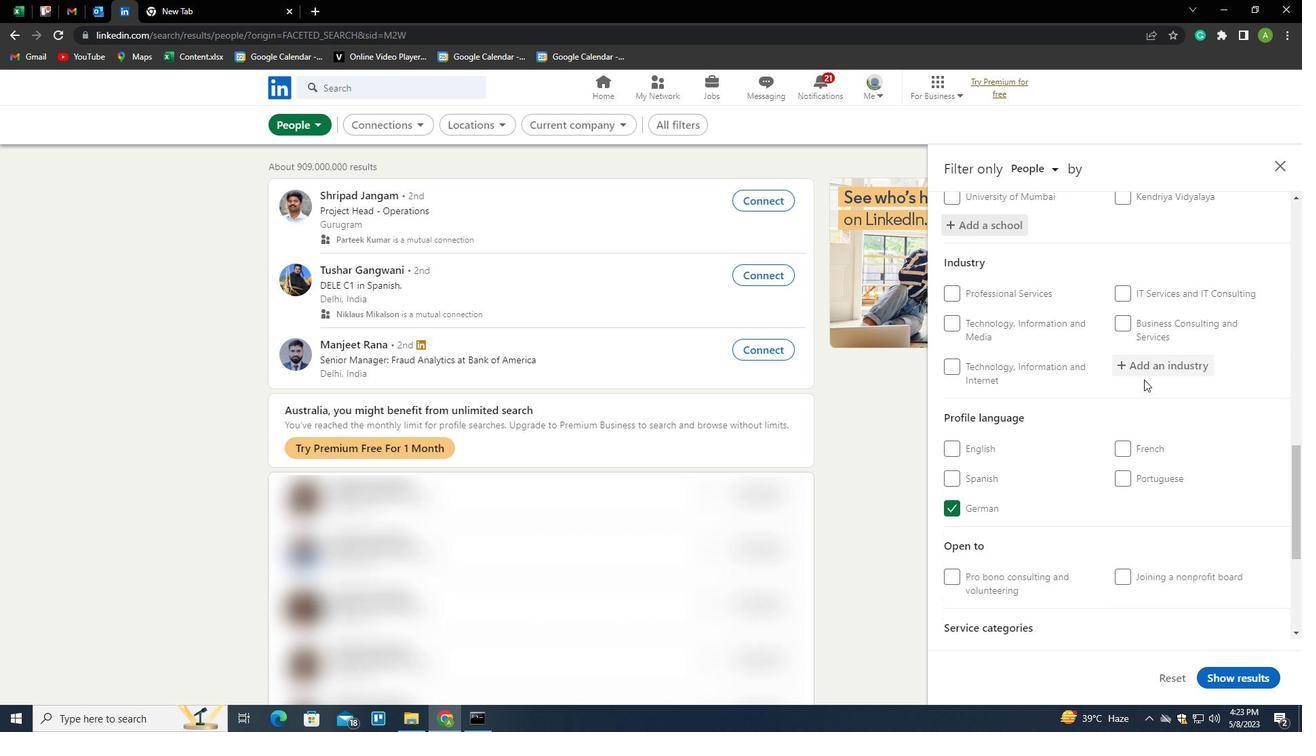 
Action: Mouse moved to (1146, 367)
Screenshot: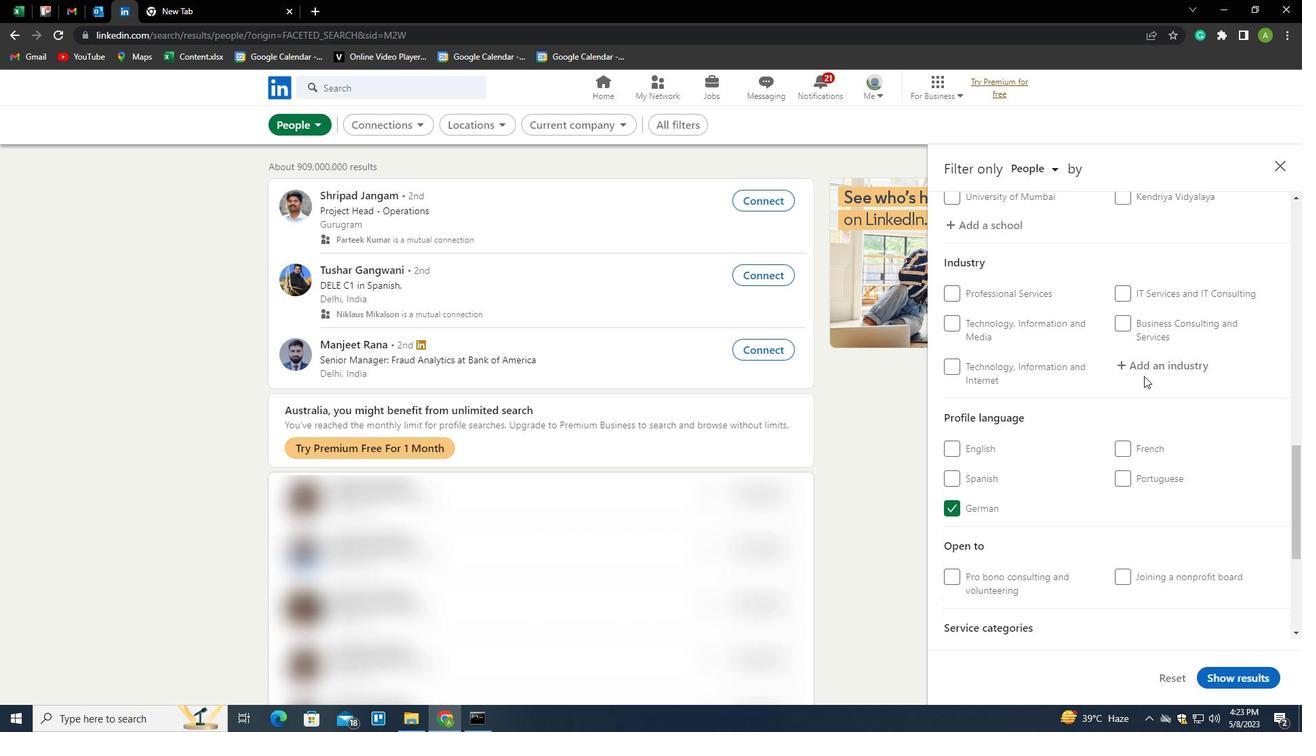 
Action: Mouse pressed left at (1146, 367)
Screenshot: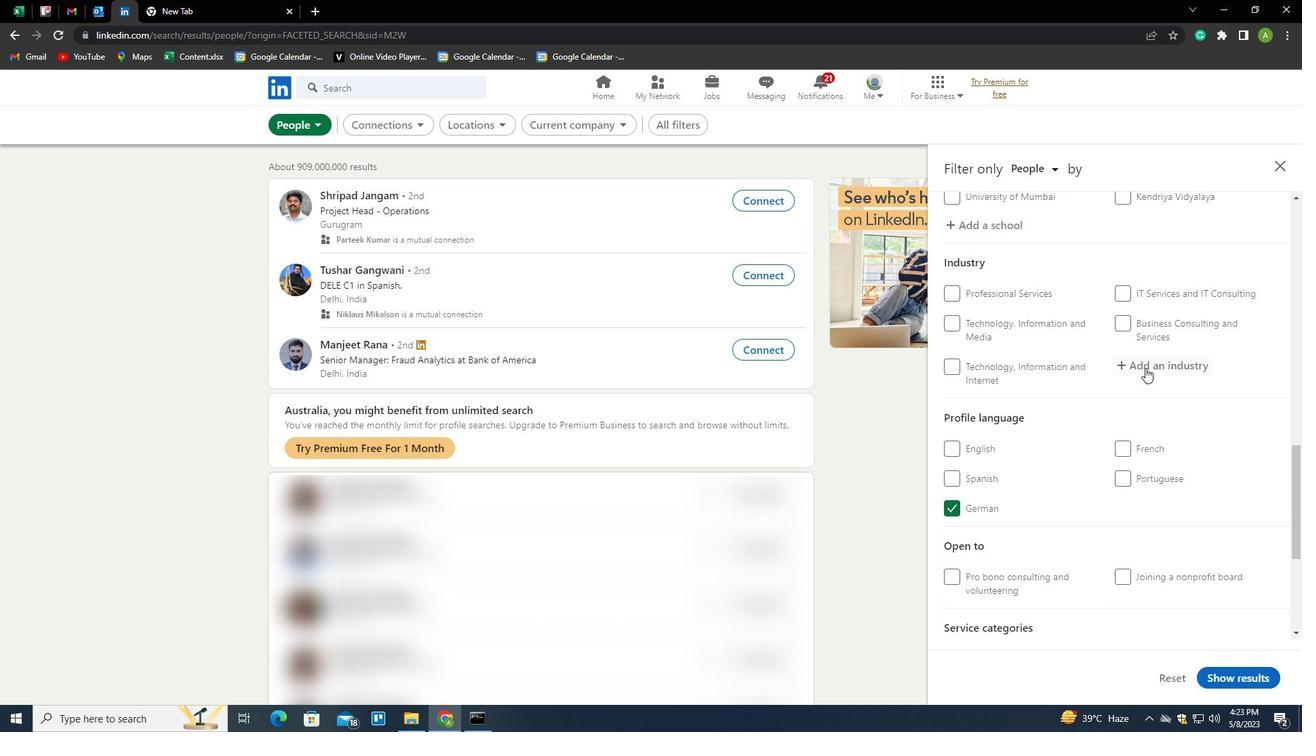 
Action: Key pressed <Key.shift>PAII<Key.backspace>NT,<Key.space><Key.shift><Key.shift><Key.shift><Key.shift><Key.shift><Key.shift>COATING.<Key.space><Key.backspace><Key.backspace>,<Key.space>AND<Key.space><Key.shift>ADHESIVE<Key.space><Key.shift>MANUFACTUEING<Key.backspace><Key.backspace><Key.backspace><Key.backspace>RING<Key.down><Key.enter>
Screenshot: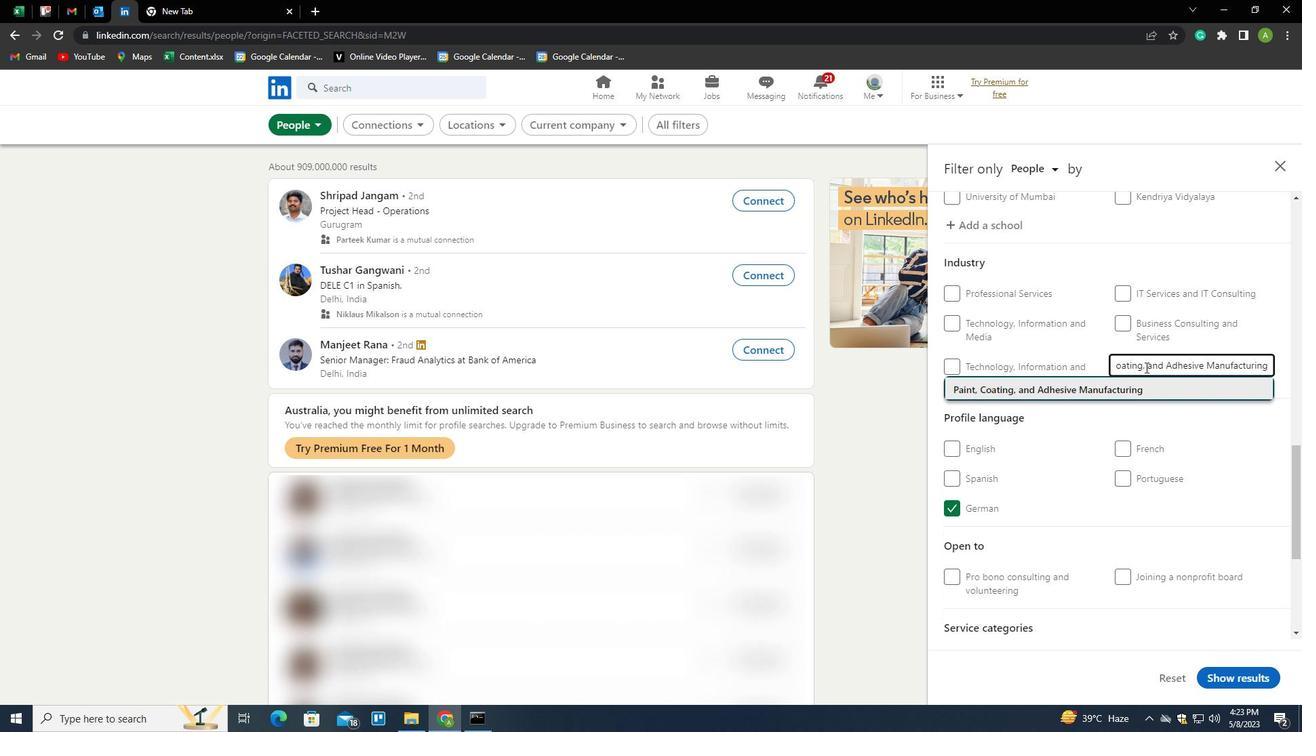 
Action: Mouse scrolled (1146, 367) with delta (0, 0)
Screenshot: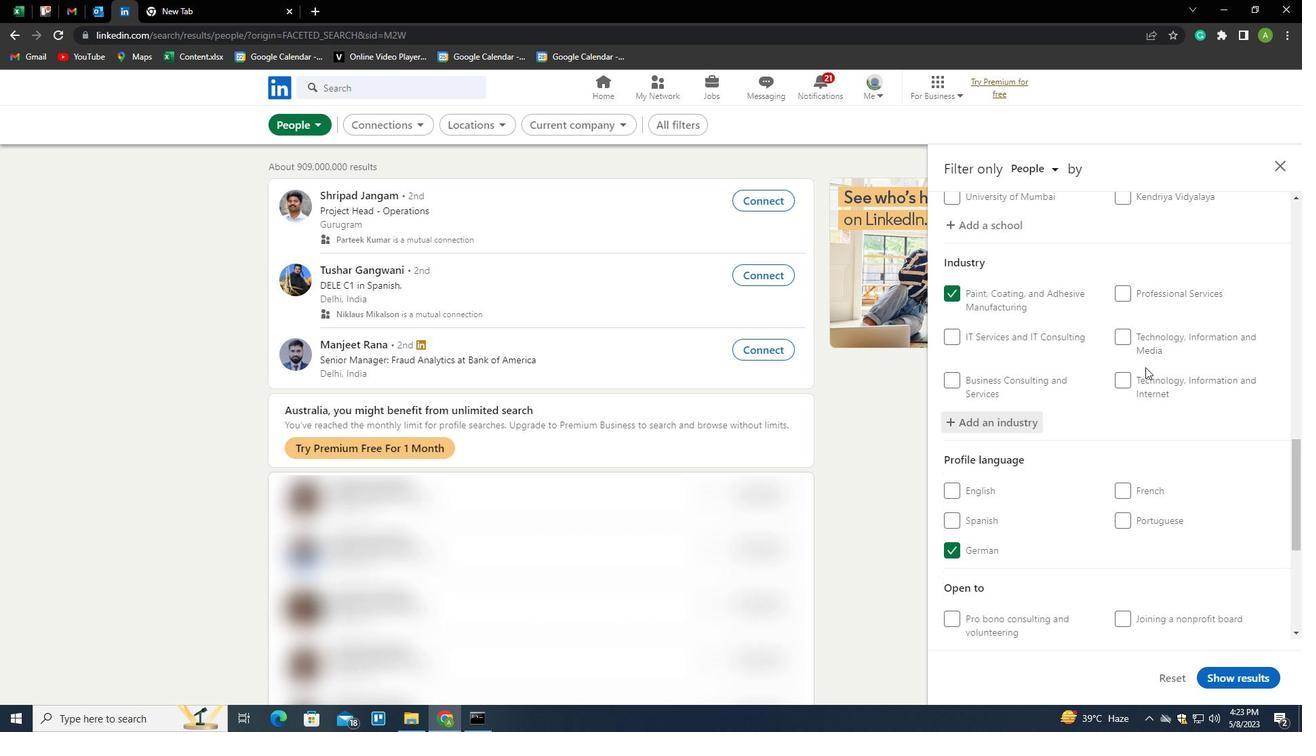 
Action: Mouse scrolled (1146, 367) with delta (0, 0)
Screenshot: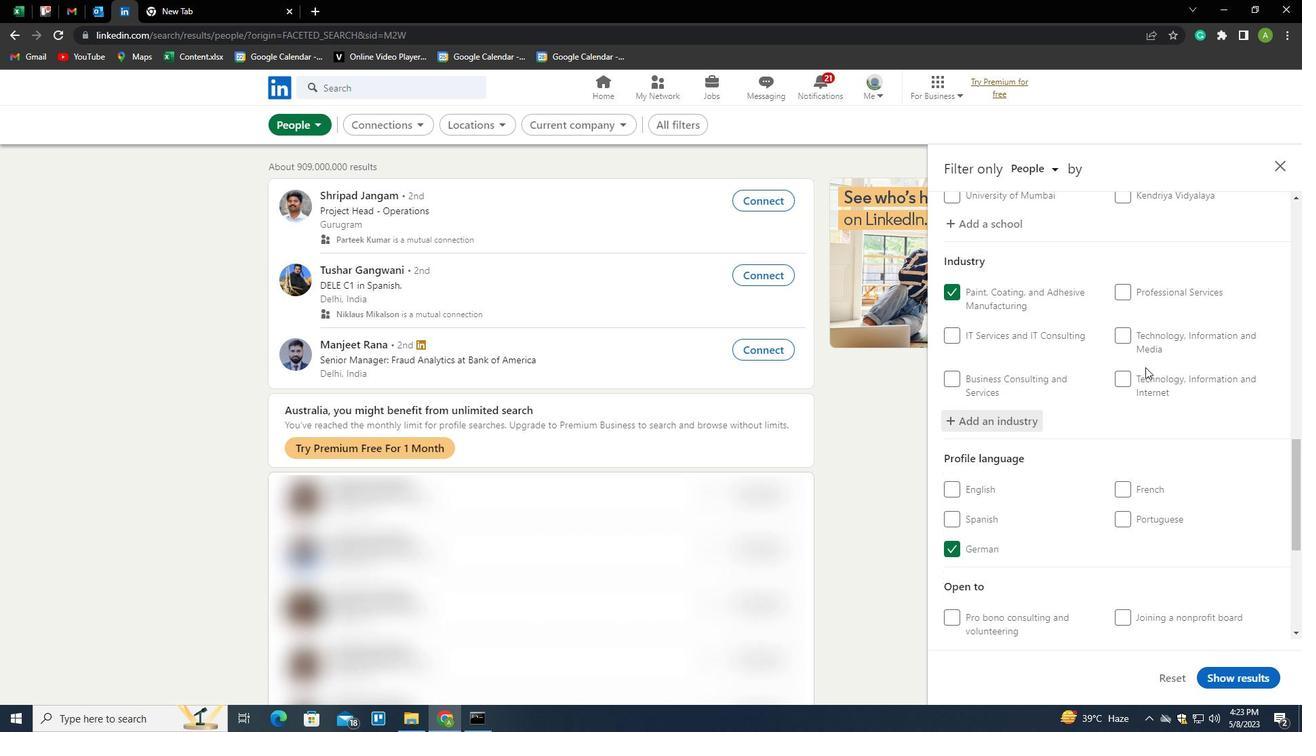 
Action: Mouse scrolled (1146, 367) with delta (0, 0)
Screenshot: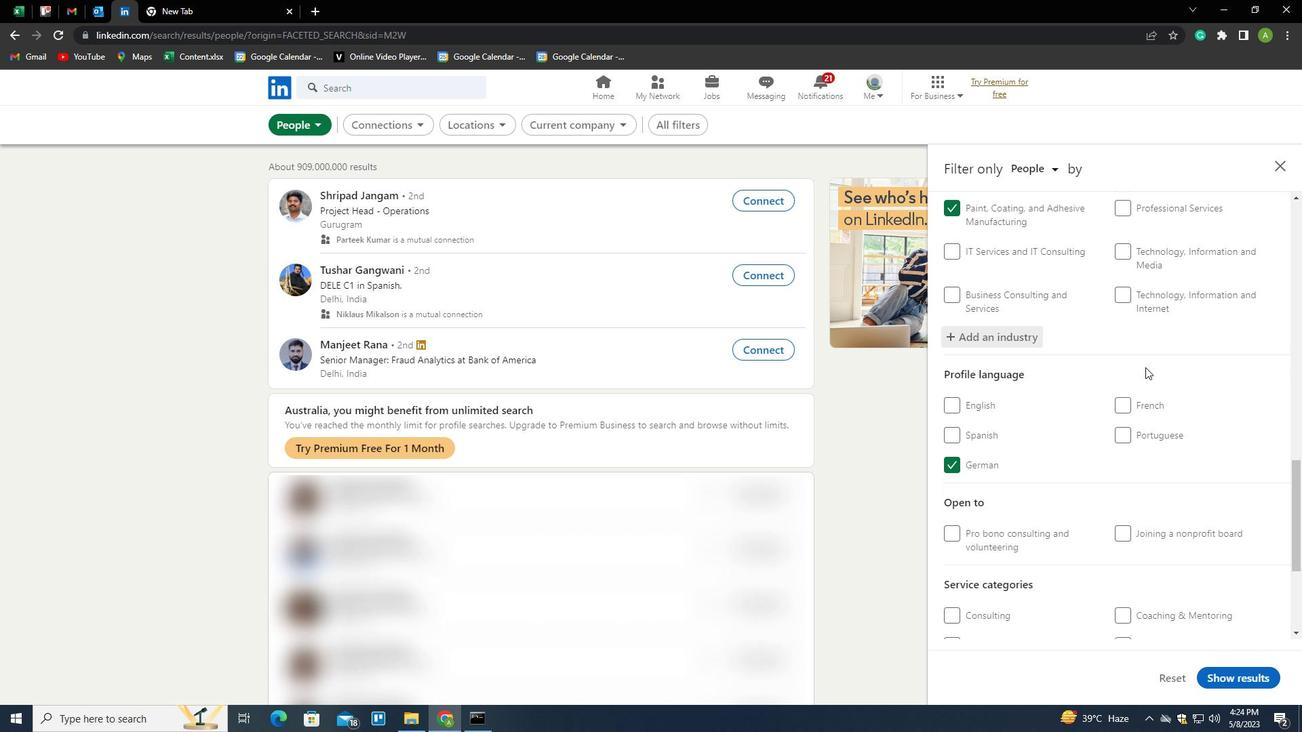 
Action: Mouse scrolled (1146, 367) with delta (0, 0)
Screenshot: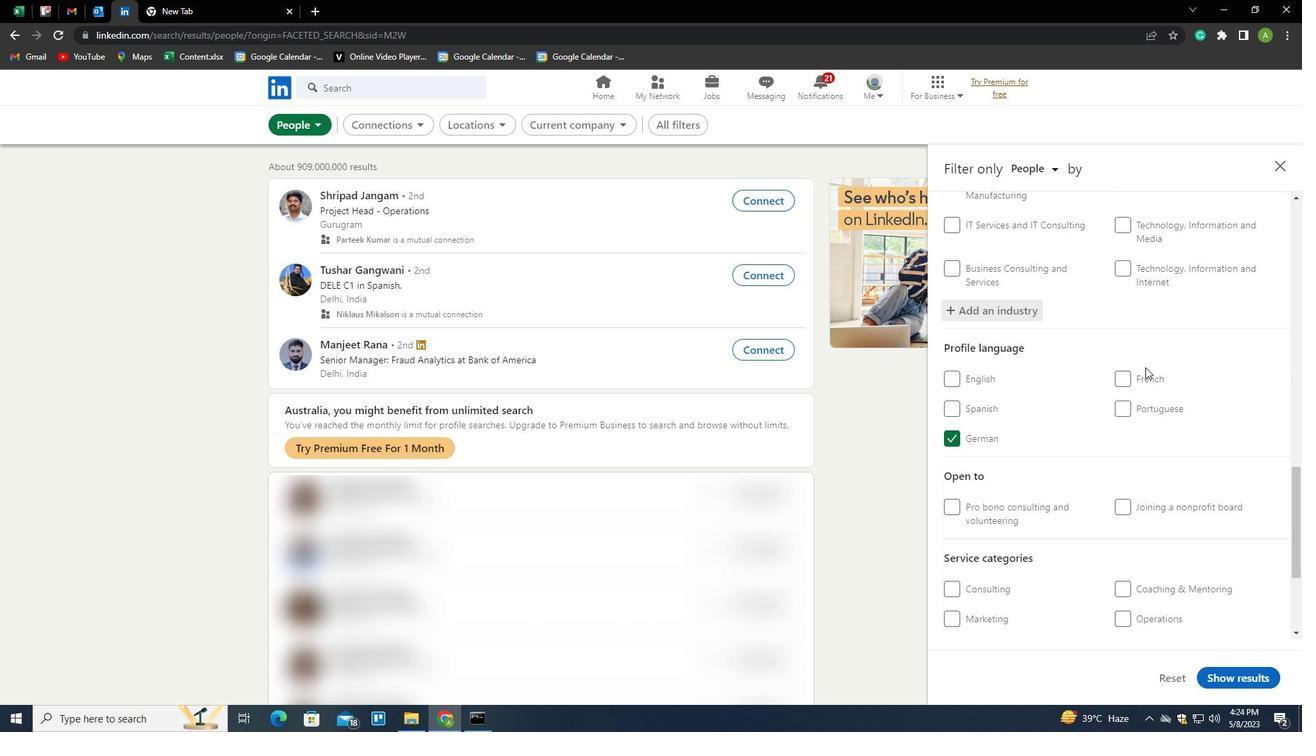 
Action: Mouse moved to (1139, 486)
Screenshot: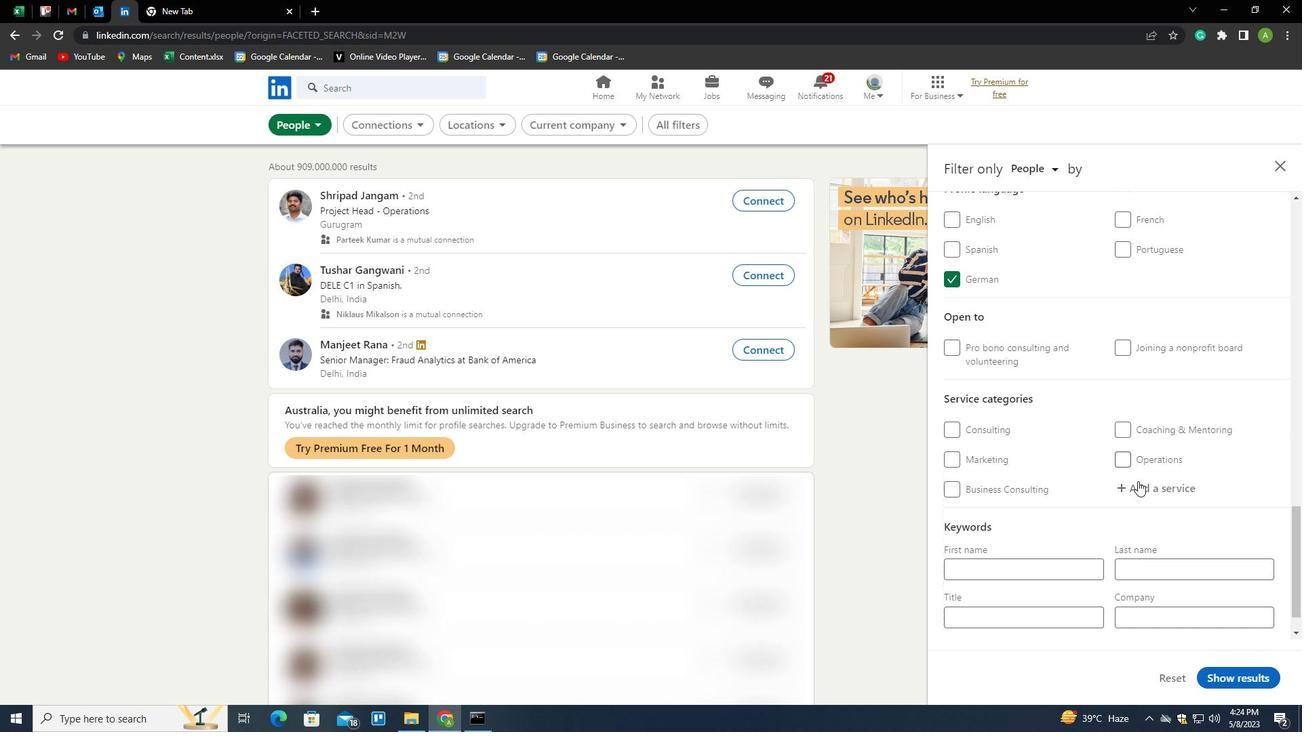 
Action: Mouse pressed left at (1139, 486)
Screenshot: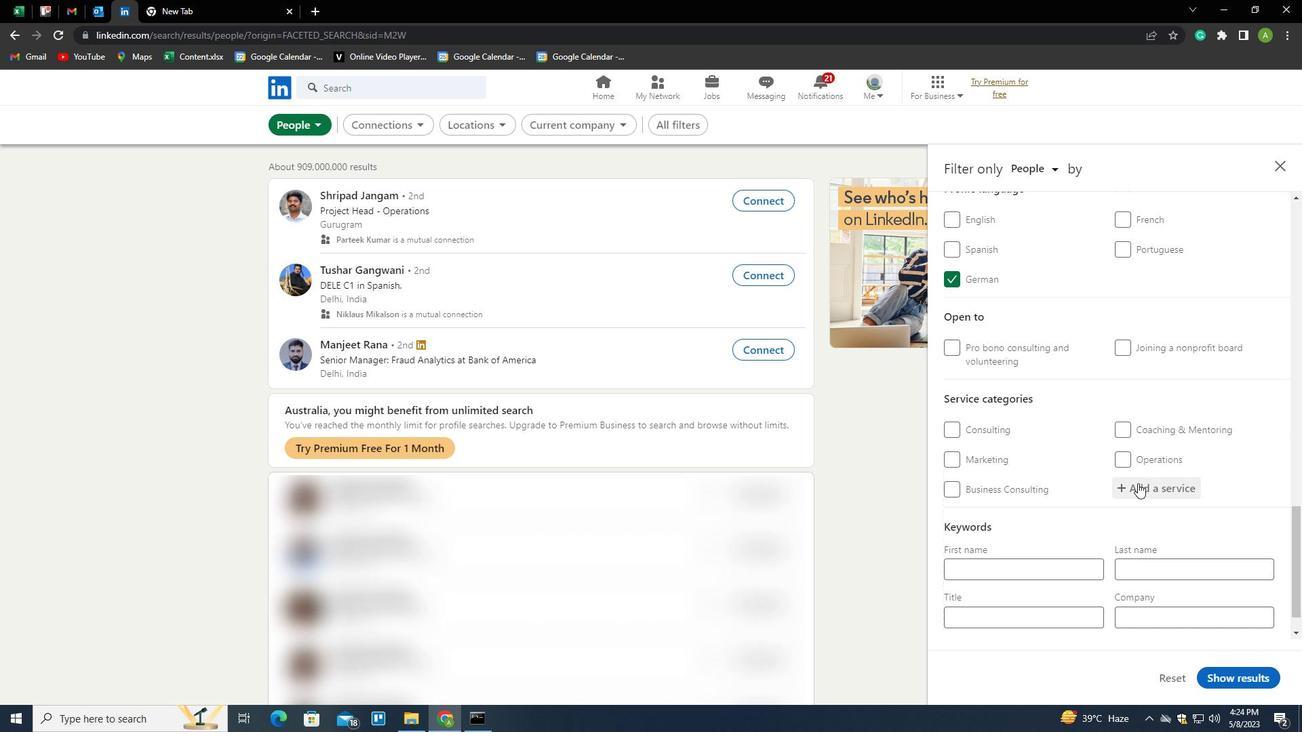 
Action: Mouse moved to (1140, 486)
Screenshot: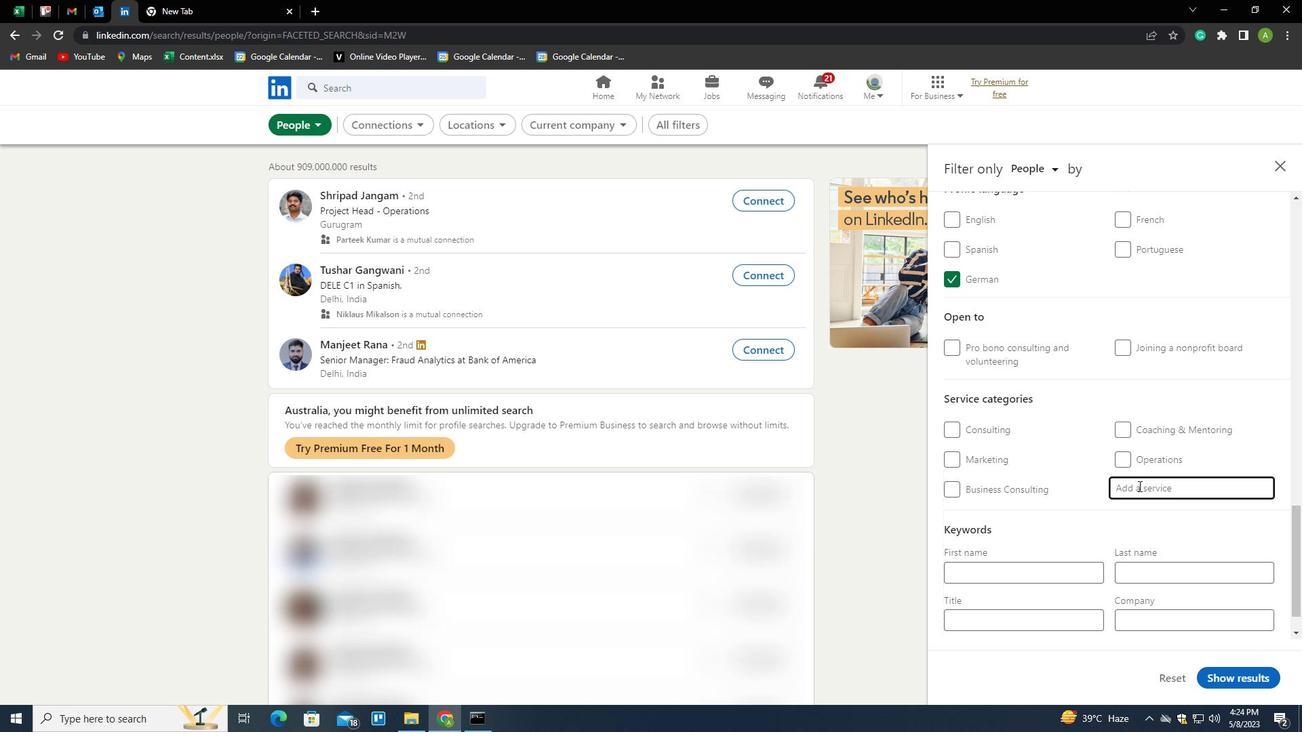 
Action: Key pressed <Key.shift><Key.shift><Key.shift><Key.shift><Key.shift><Key.shift><Key.shift><Key.shift>FJ<Key.backspace><Key.backspace><Key.shift>DJING<Key.down><Key.enter>
Screenshot: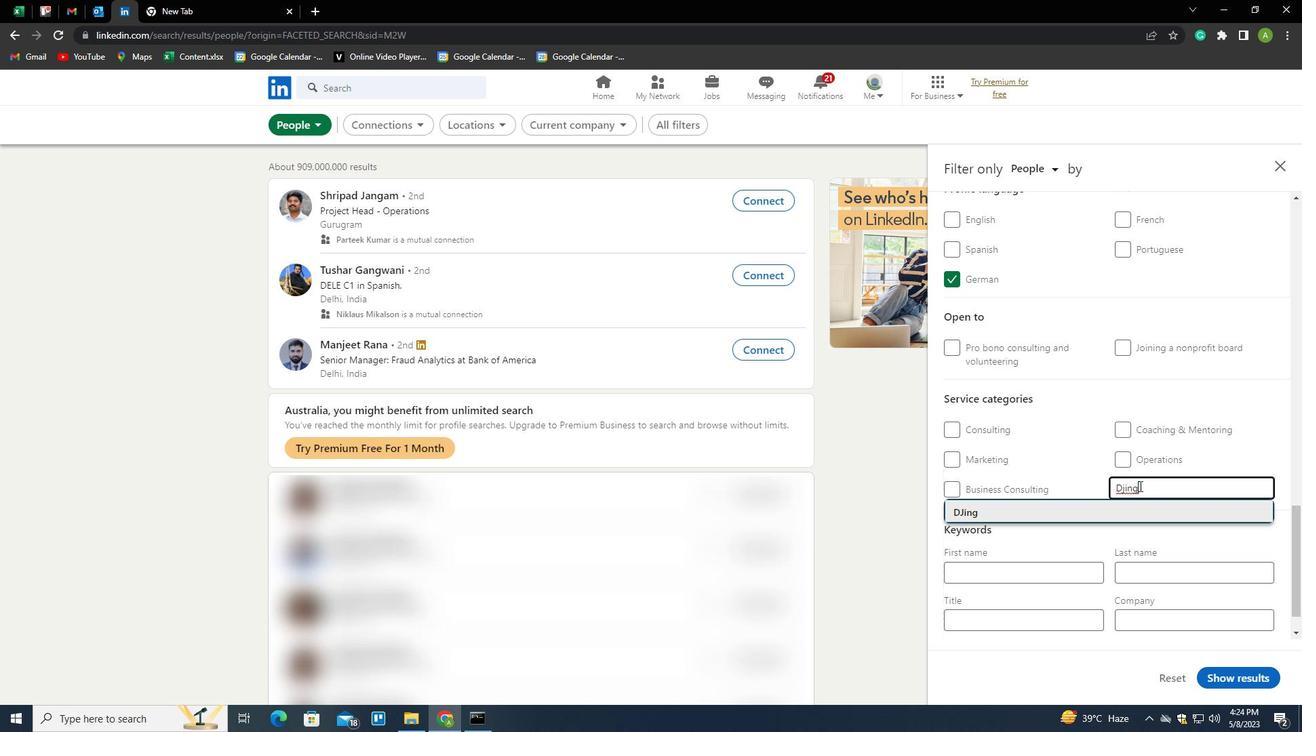 
Action: Mouse moved to (1180, 441)
Screenshot: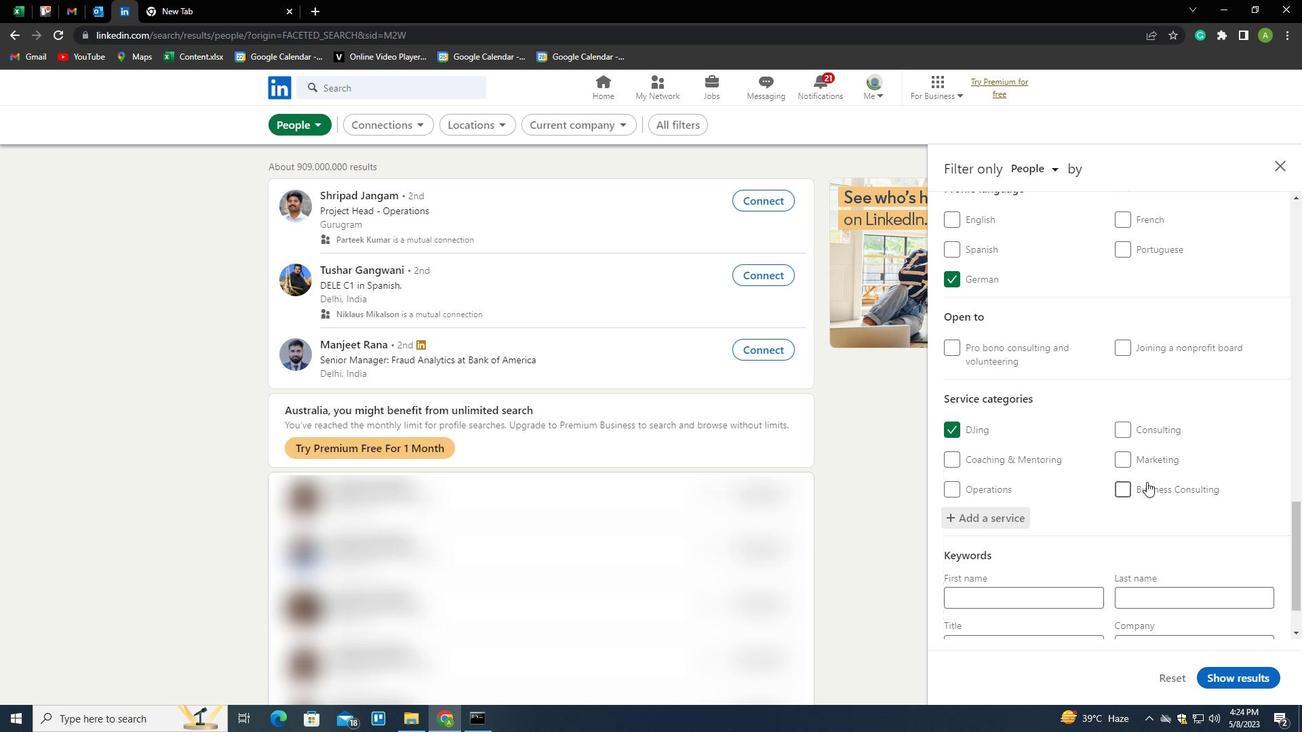 
Action: Mouse scrolled (1180, 441) with delta (0, 0)
Screenshot: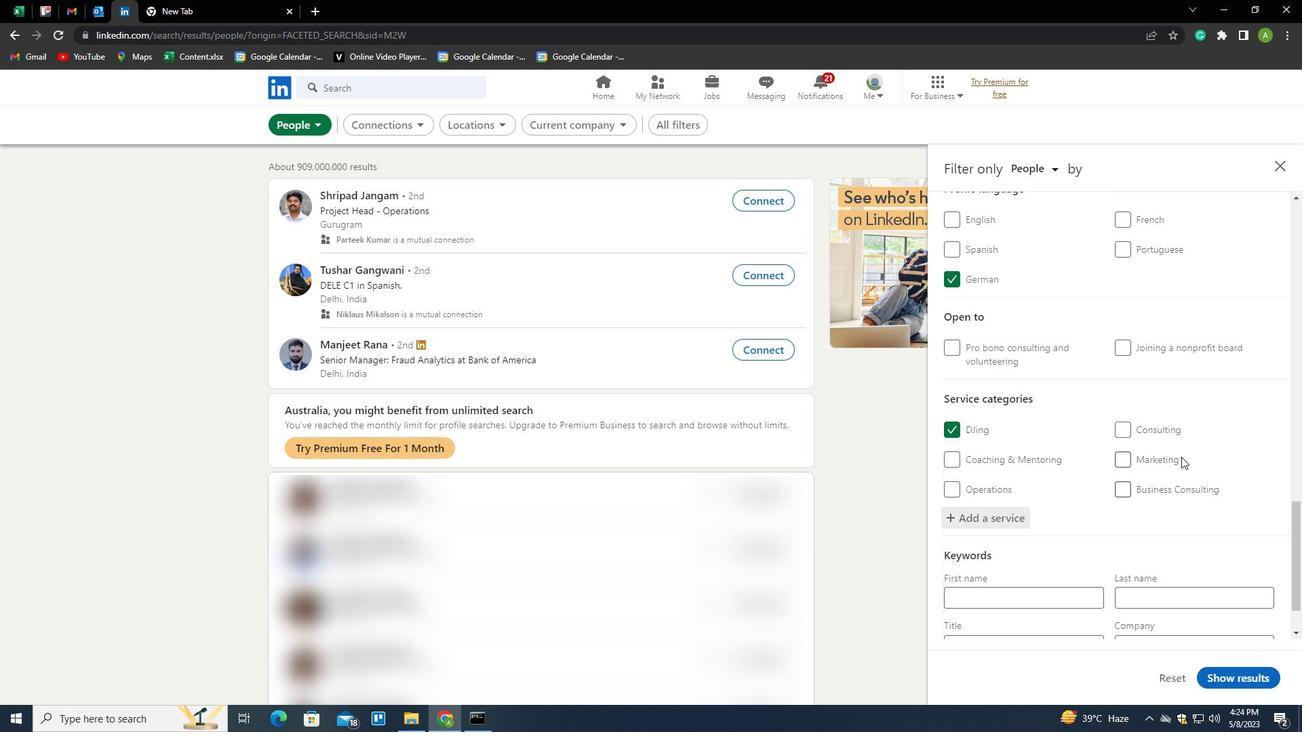 
Action: Mouse moved to (1180, 441)
Screenshot: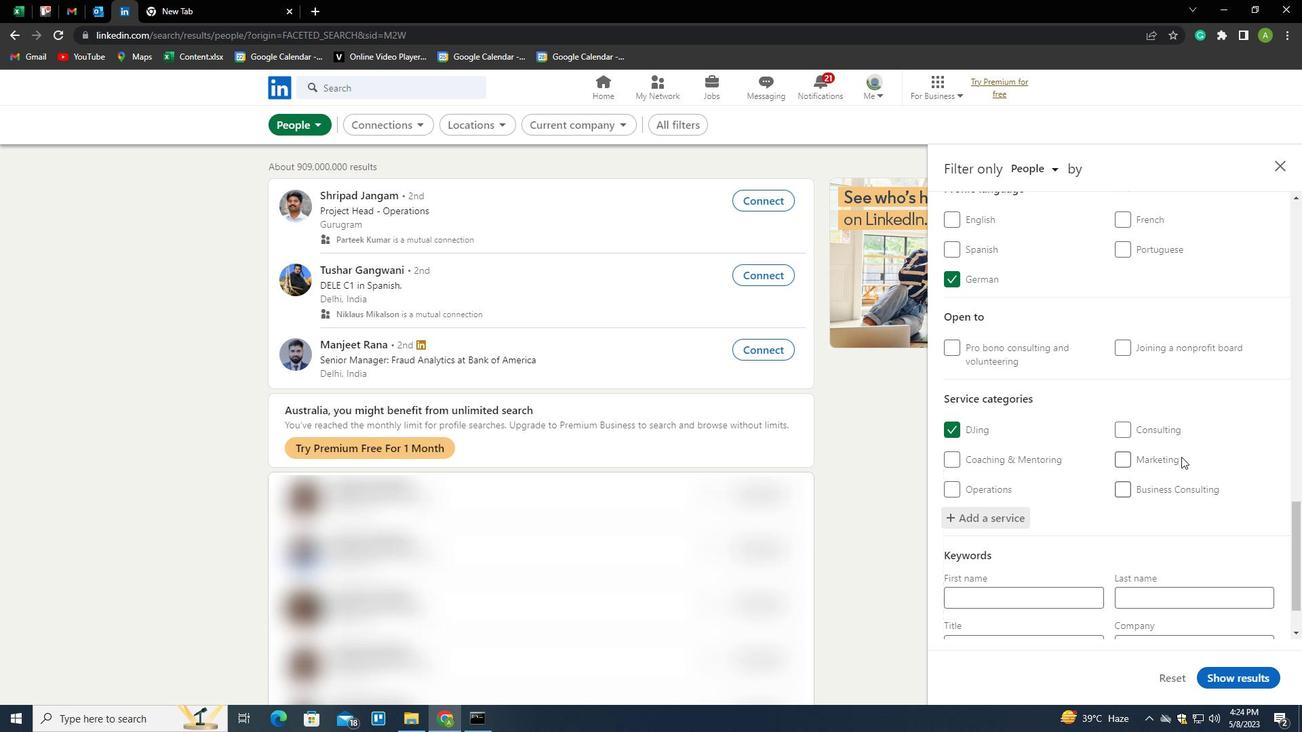 
Action: Mouse scrolled (1180, 441) with delta (0, 0)
Screenshot: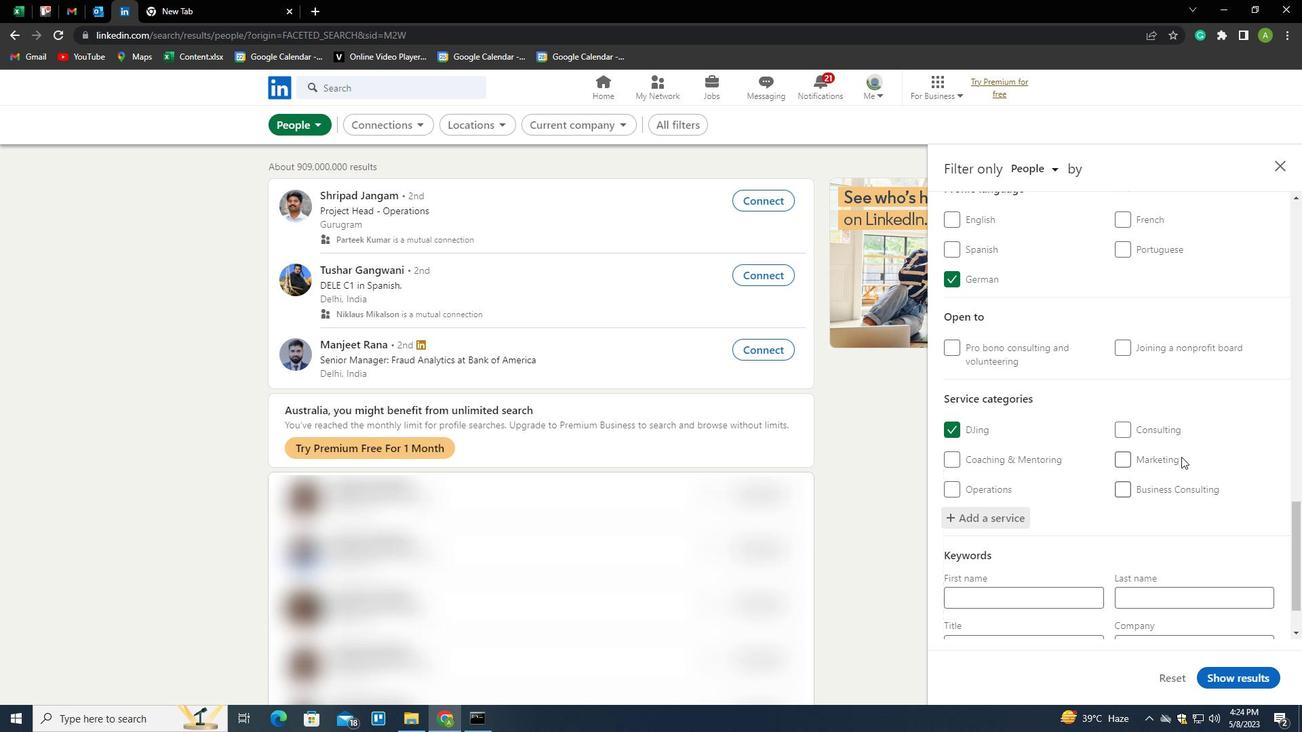 
Action: Mouse moved to (1179, 442)
Screenshot: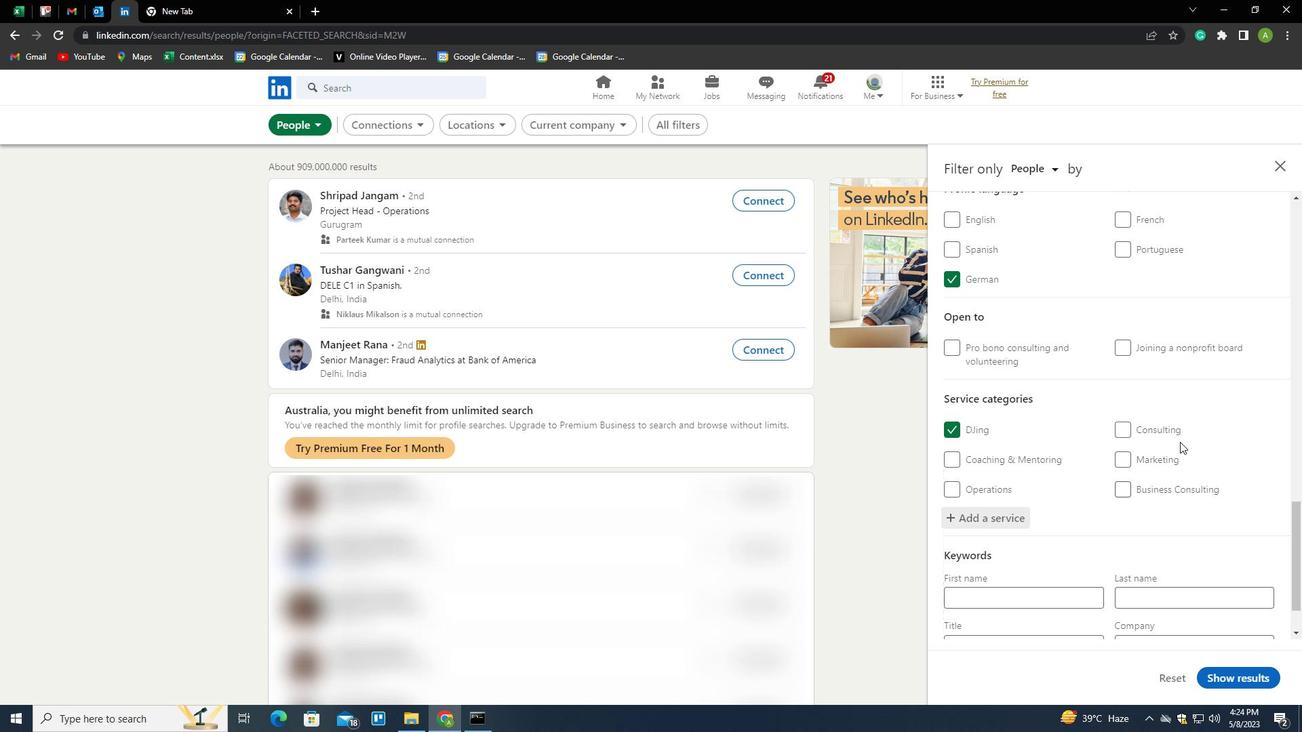 
Action: Mouse scrolled (1179, 441) with delta (0, 0)
Screenshot: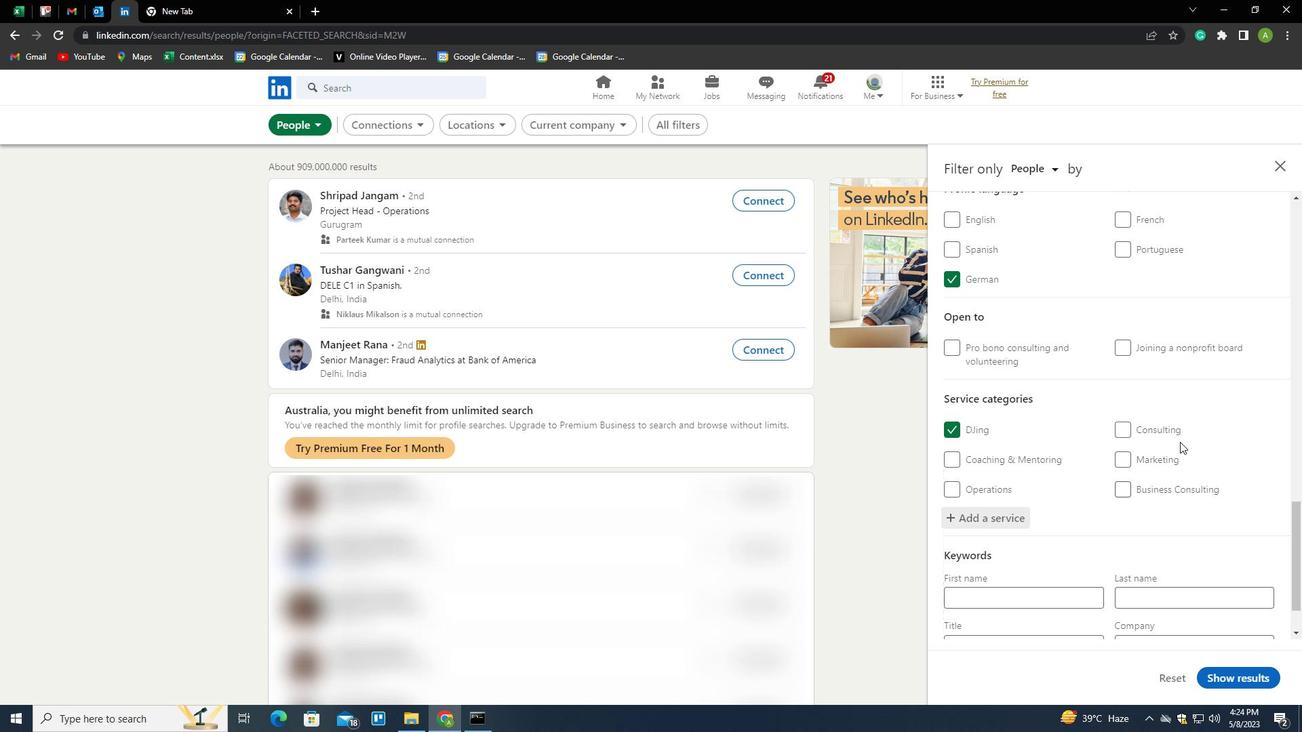 
Action: Mouse moved to (1178, 443)
Screenshot: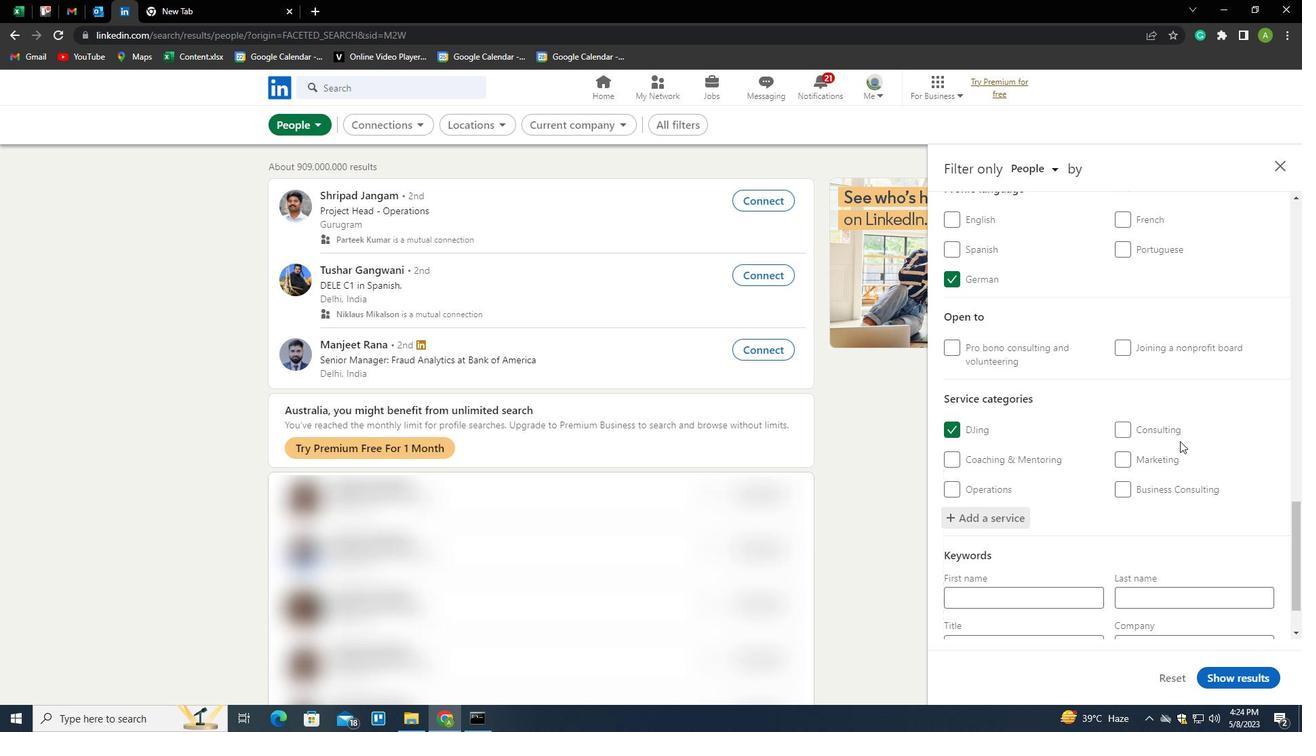 
Action: Mouse scrolled (1178, 442) with delta (0, 0)
Screenshot: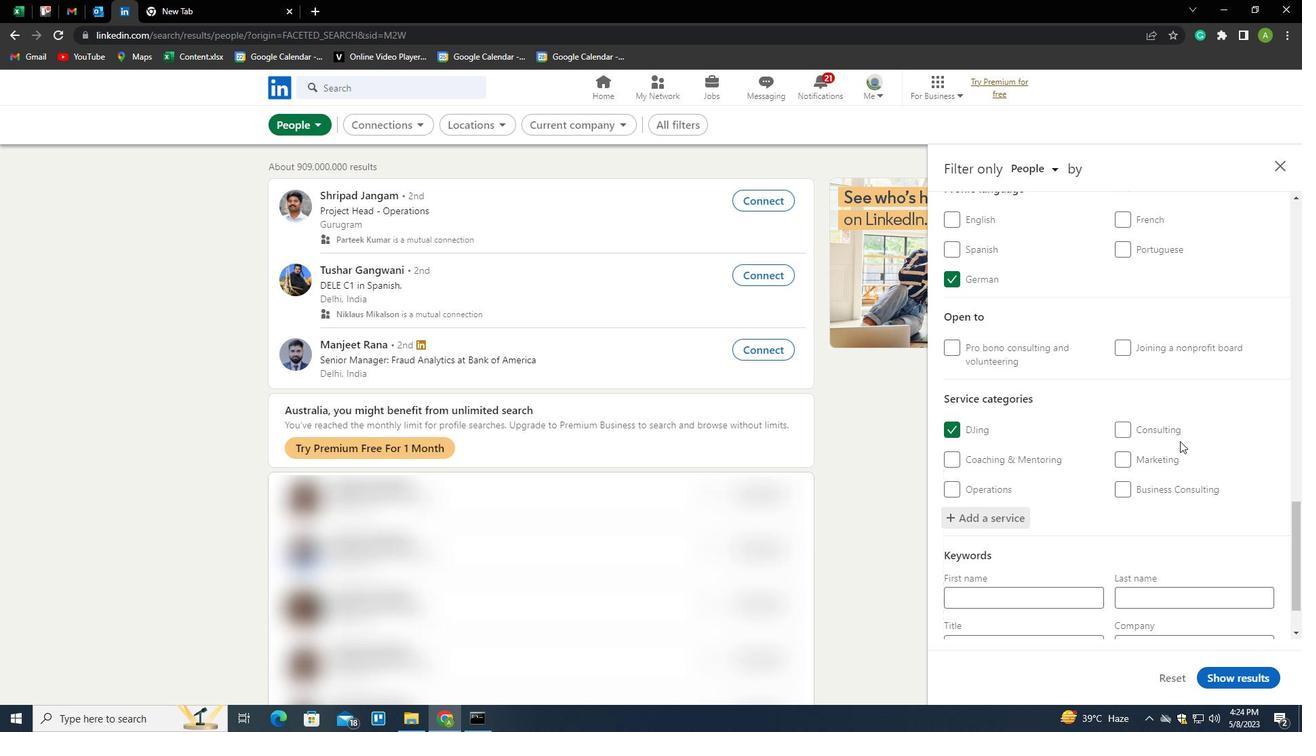 
Action: Mouse moved to (1053, 587)
Screenshot: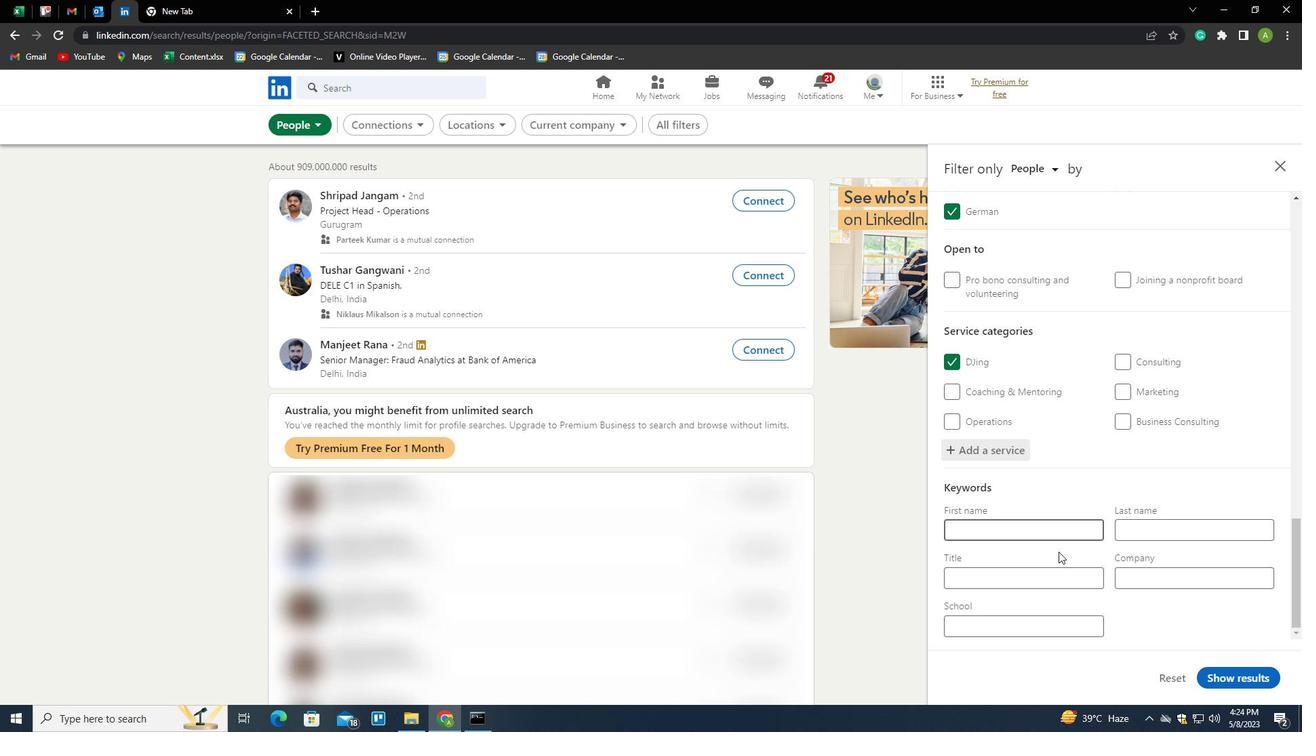 
Action: Mouse pressed left at (1053, 587)
Screenshot: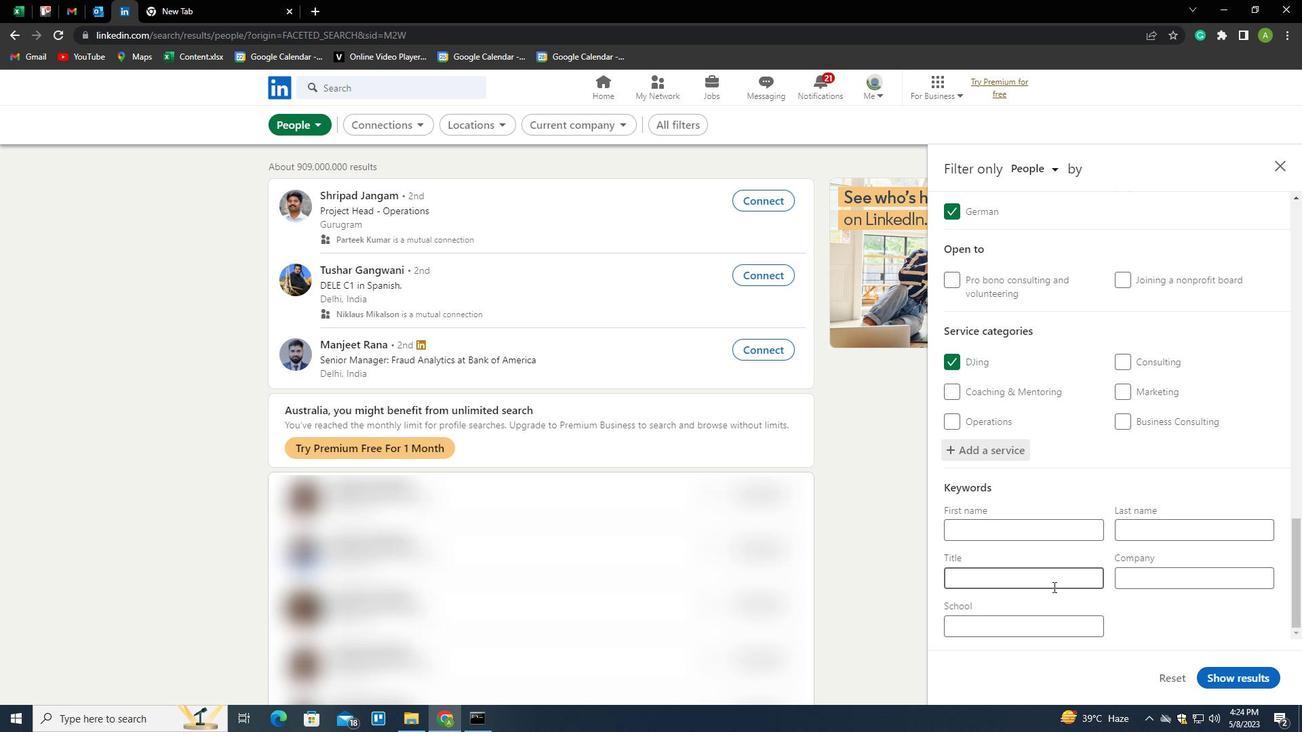 
Action: Key pressed <Key.shift>
Screenshot: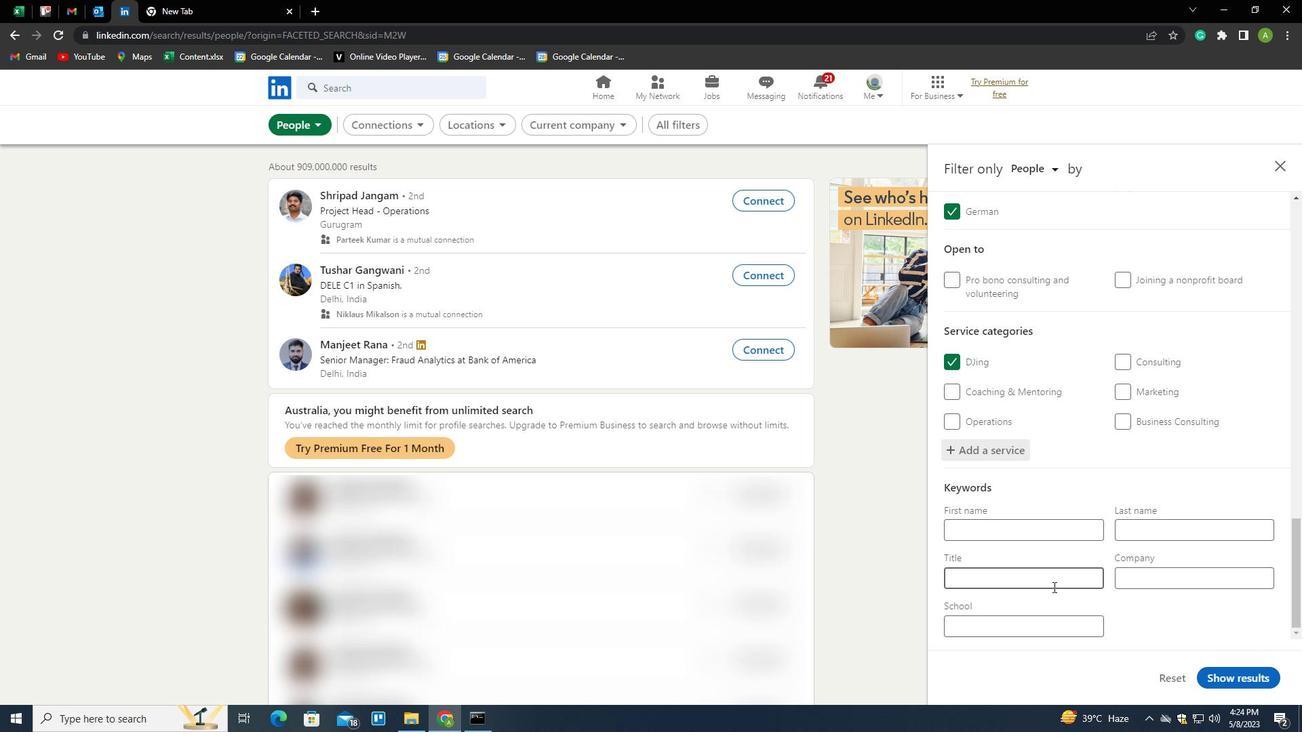 
Action: Mouse moved to (1054, 587)
Screenshot: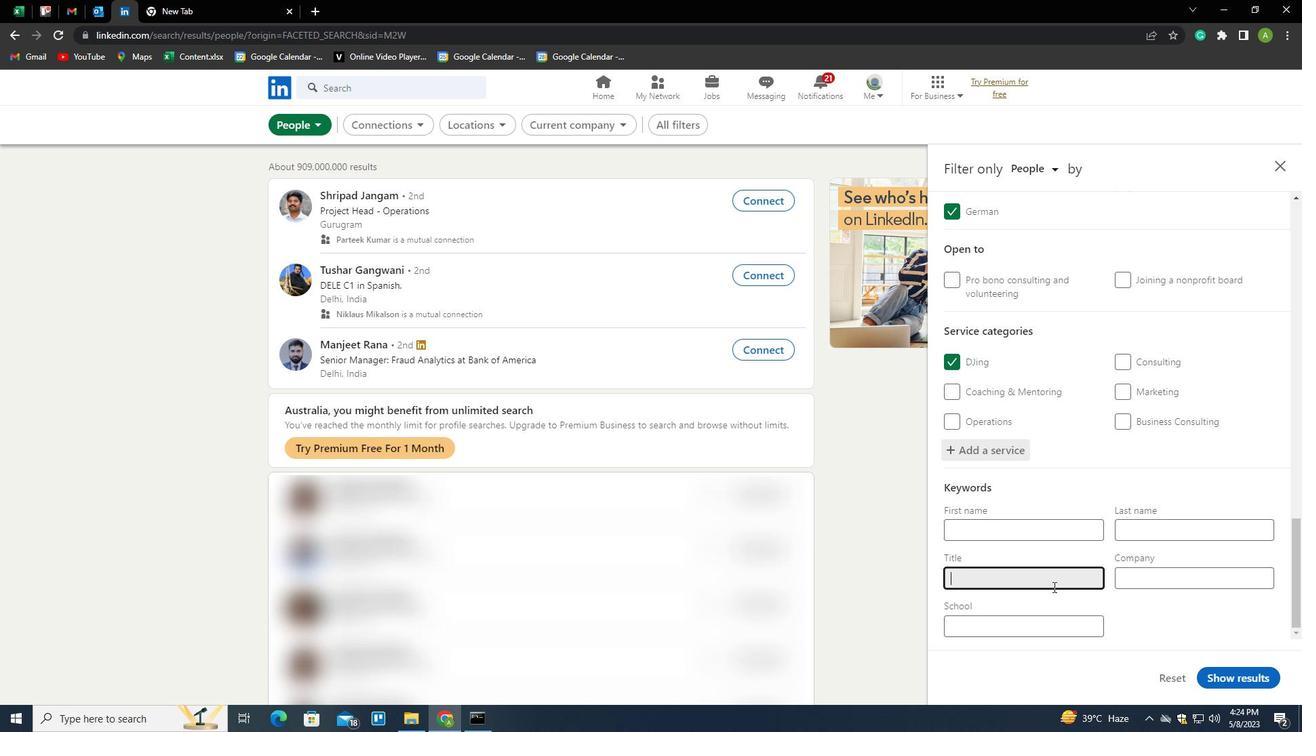 
Action: Key pressed FINANCE<Key.space><Key.shift>DIRECTORE
Screenshot: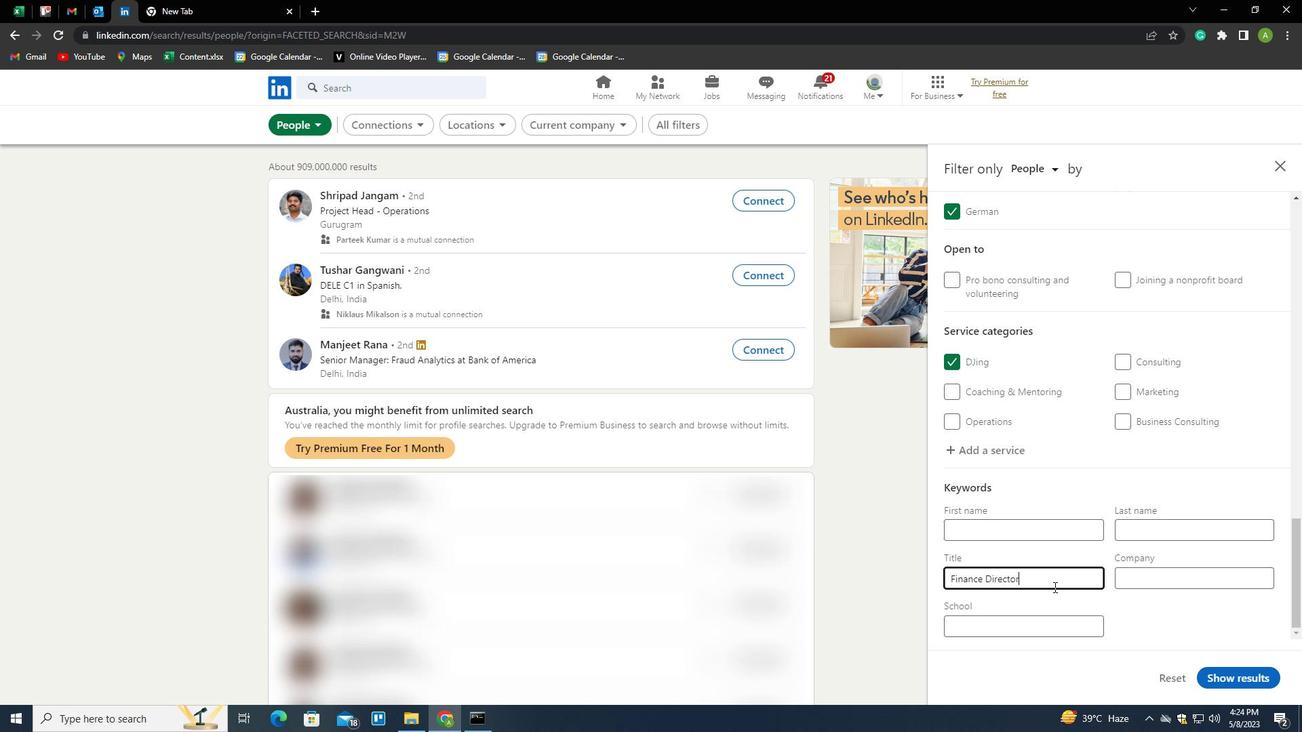 
Action: Mouse moved to (1090, 596)
Screenshot: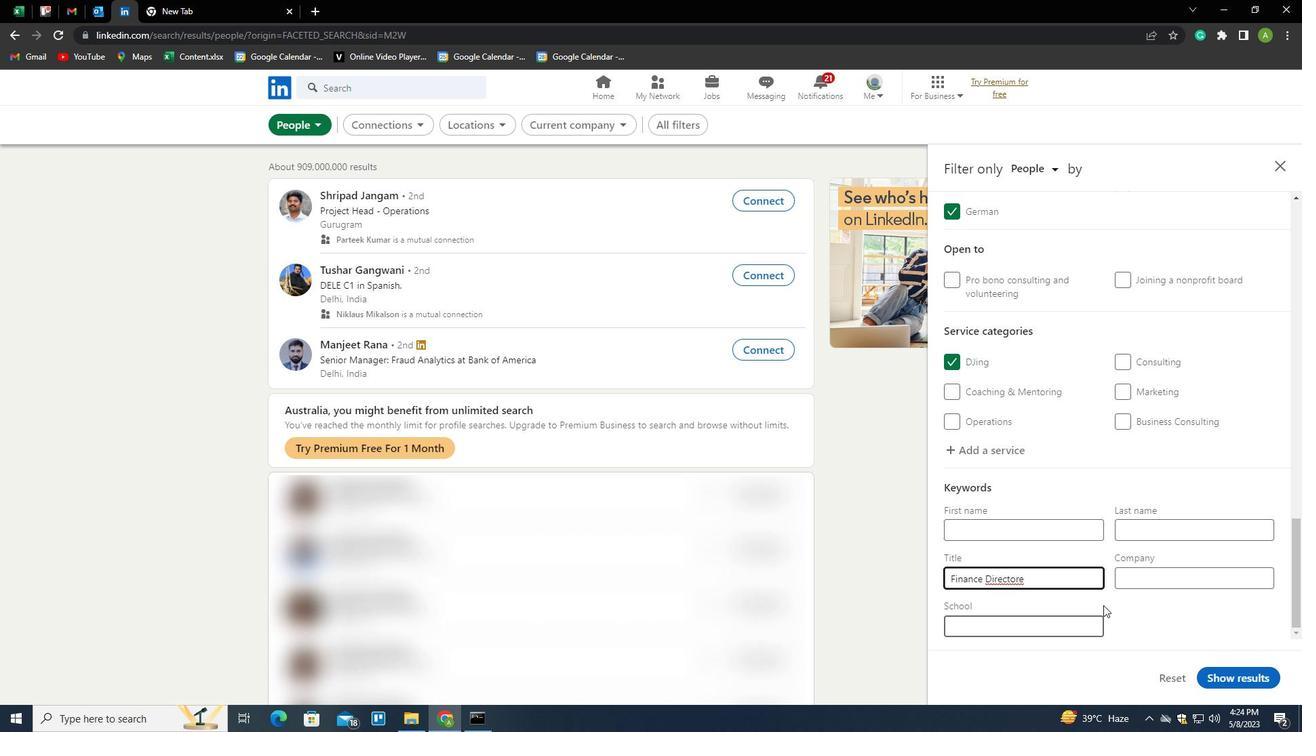 
Action: Key pressed <Key.backspace>
Screenshot: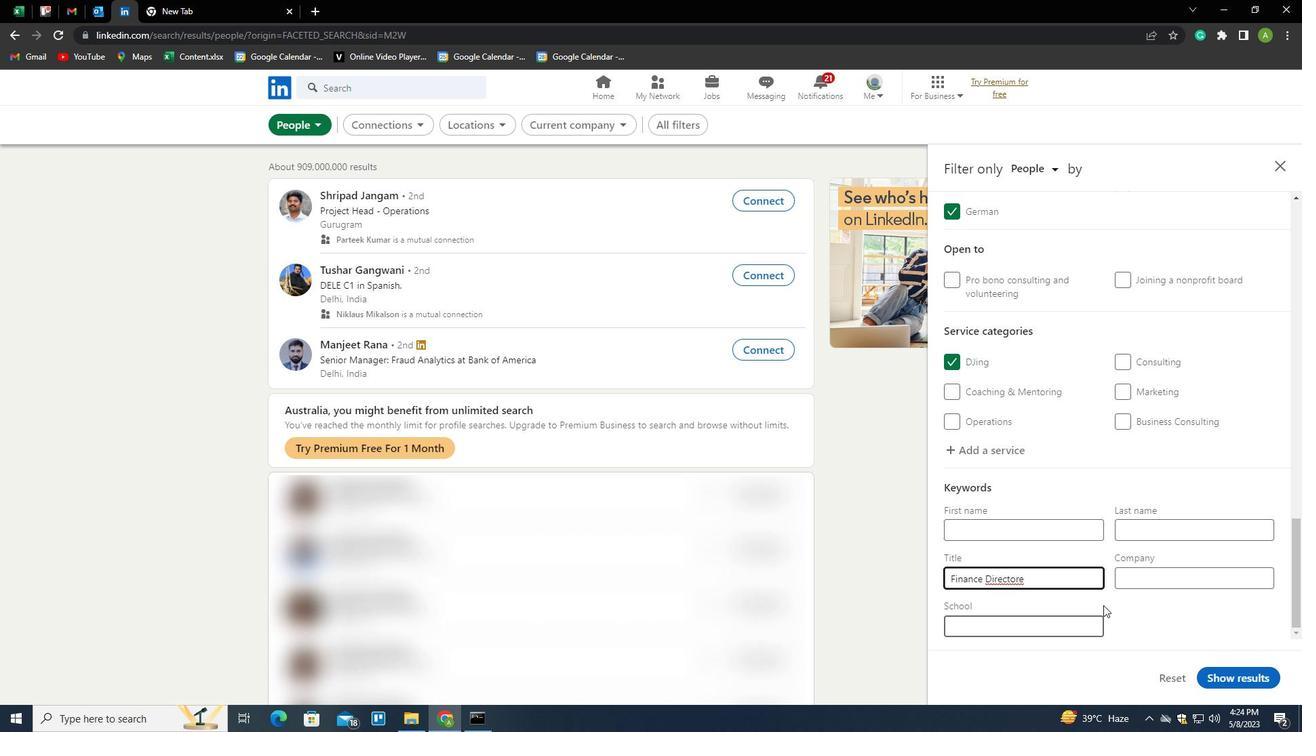
Action: Mouse moved to (1178, 610)
Screenshot: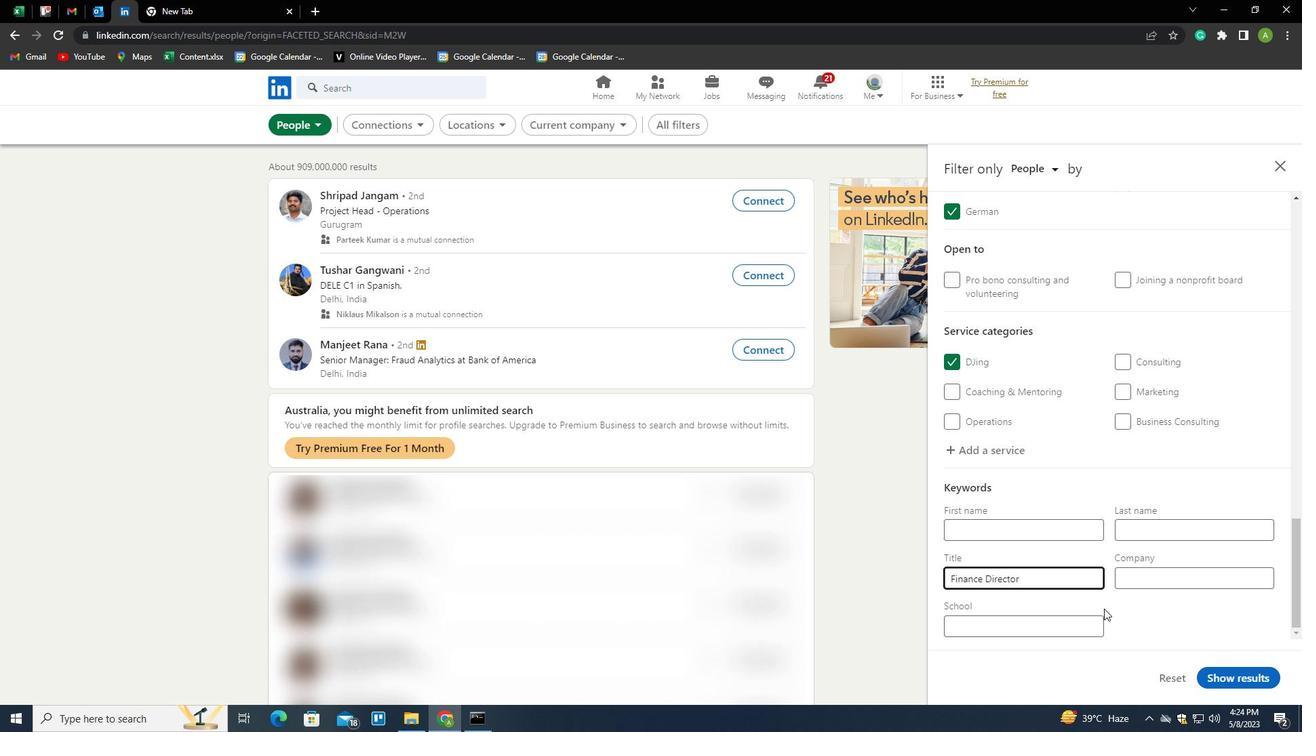 
Action: Mouse pressed left at (1178, 610)
Screenshot: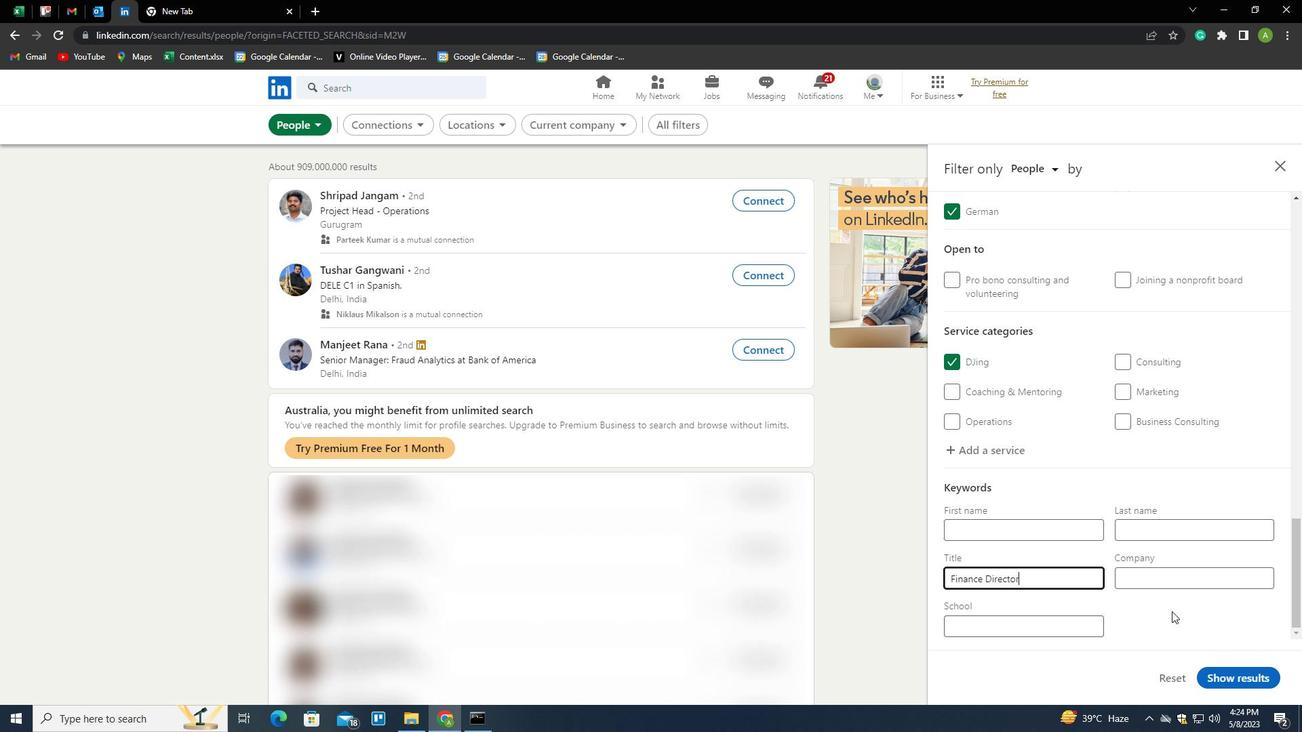 
Action: Mouse moved to (1250, 674)
Screenshot: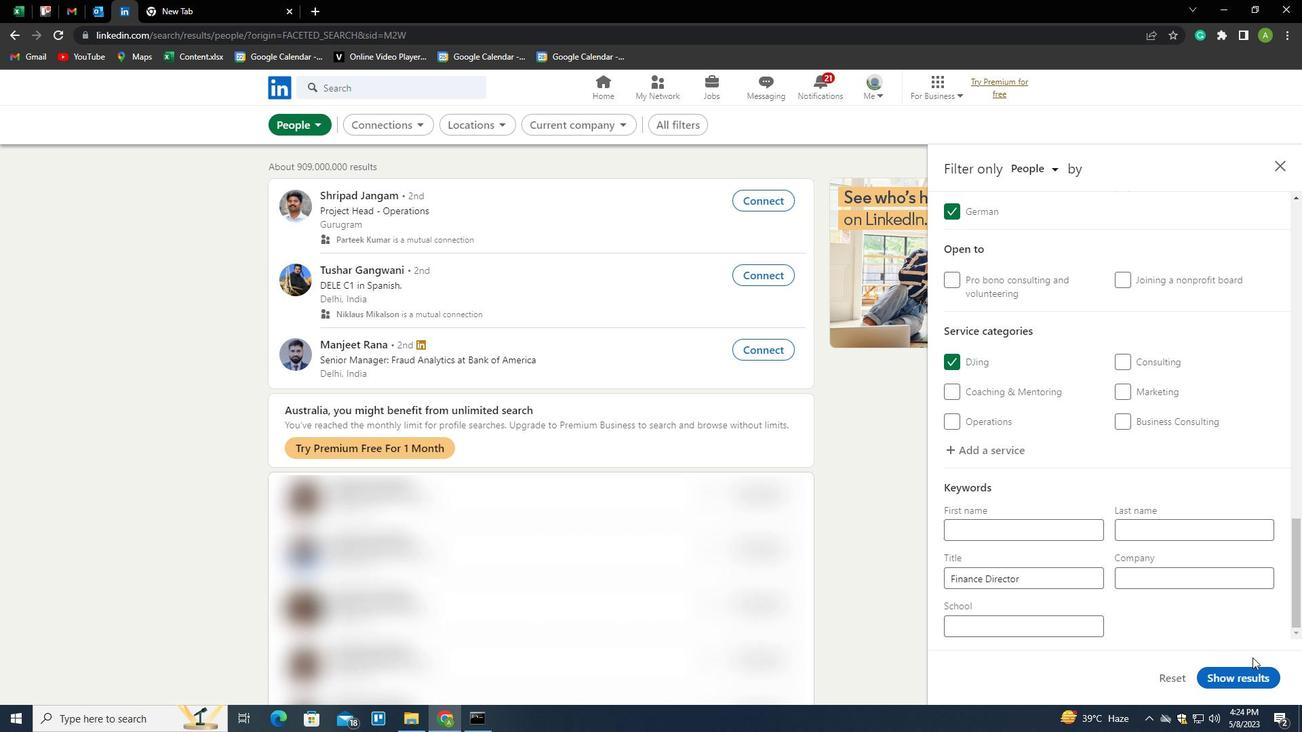 
Action: Mouse pressed left at (1250, 674)
Screenshot: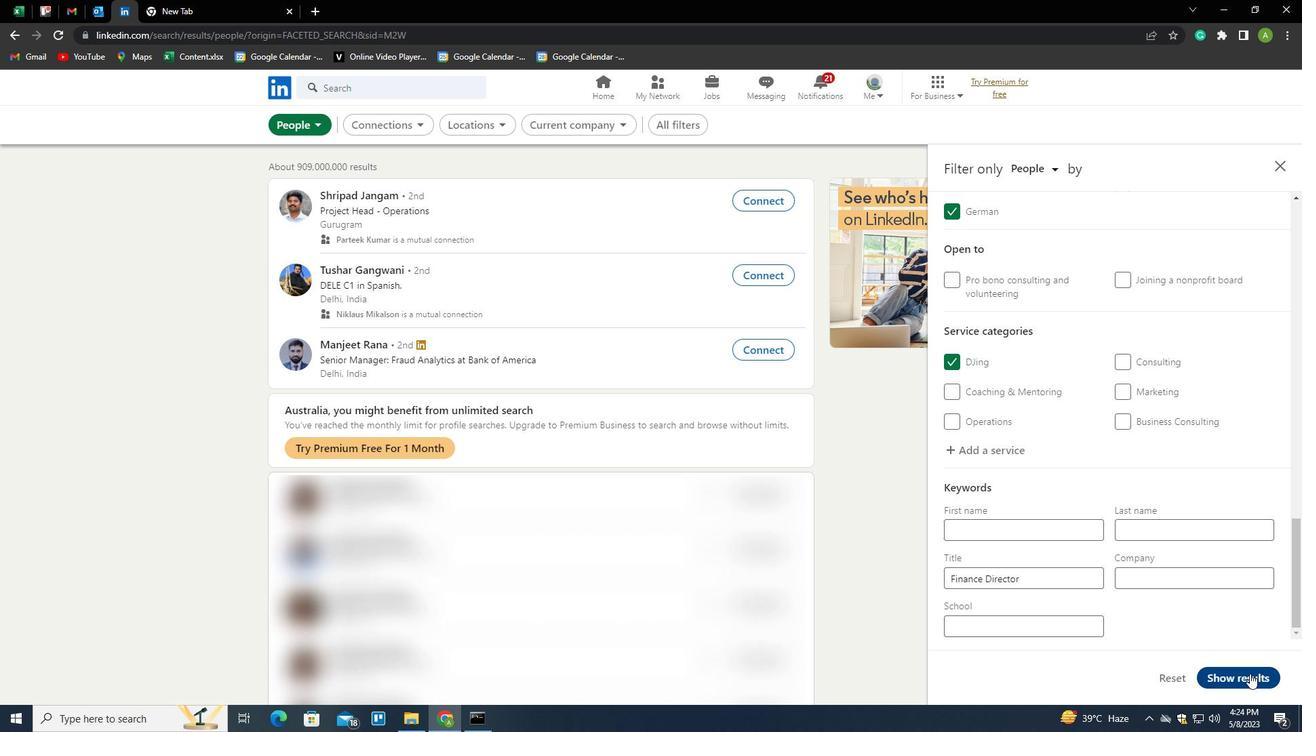 
Action: Mouse moved to (1269, 663)
Screenshot: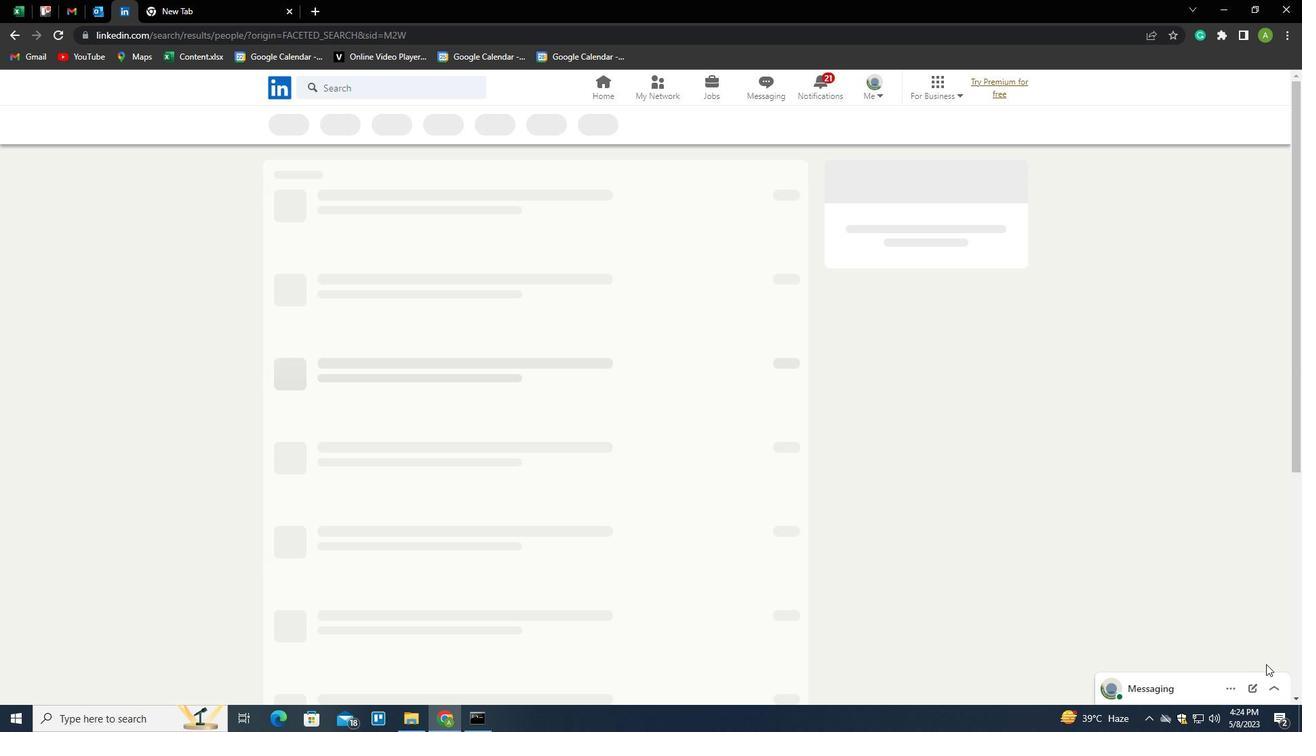 
